 Task: Look for space in Monsey, United States from 26th August, 2023 to 10th September, 2023 for 6 adults, 2 children in price range Rs.10000 to Rs.15000. Place can be entire place or shared room with 6 bedrooms having 6 beds and 6 bathrooms. Property type can be house, flat, guest house. Amenities needed are: wifi, TV, free parkinig on premises, gym, breakfast. Booking option can be shelf check-in. Required host language is English.
Action: Mouse moved to (584, 79)
Screenshot: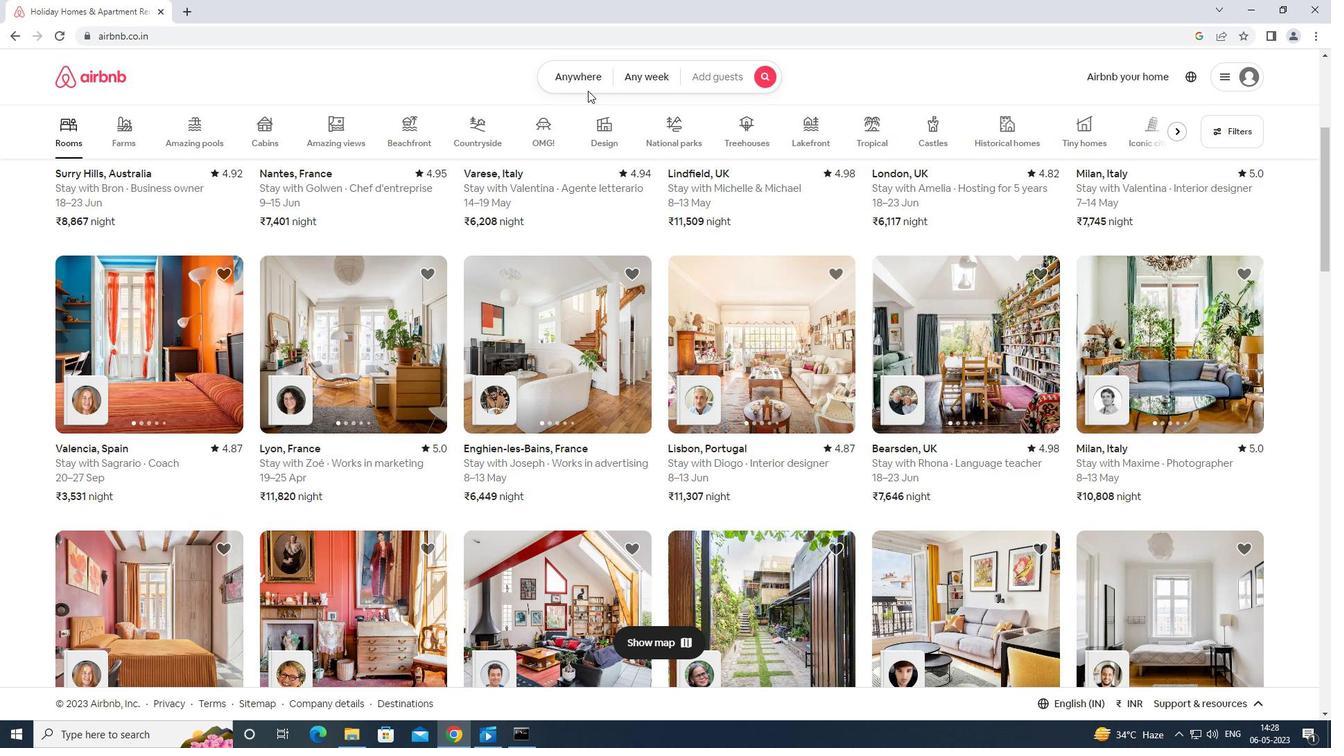 
Action: Mouse pressed left at (584, 79)
Screenshot: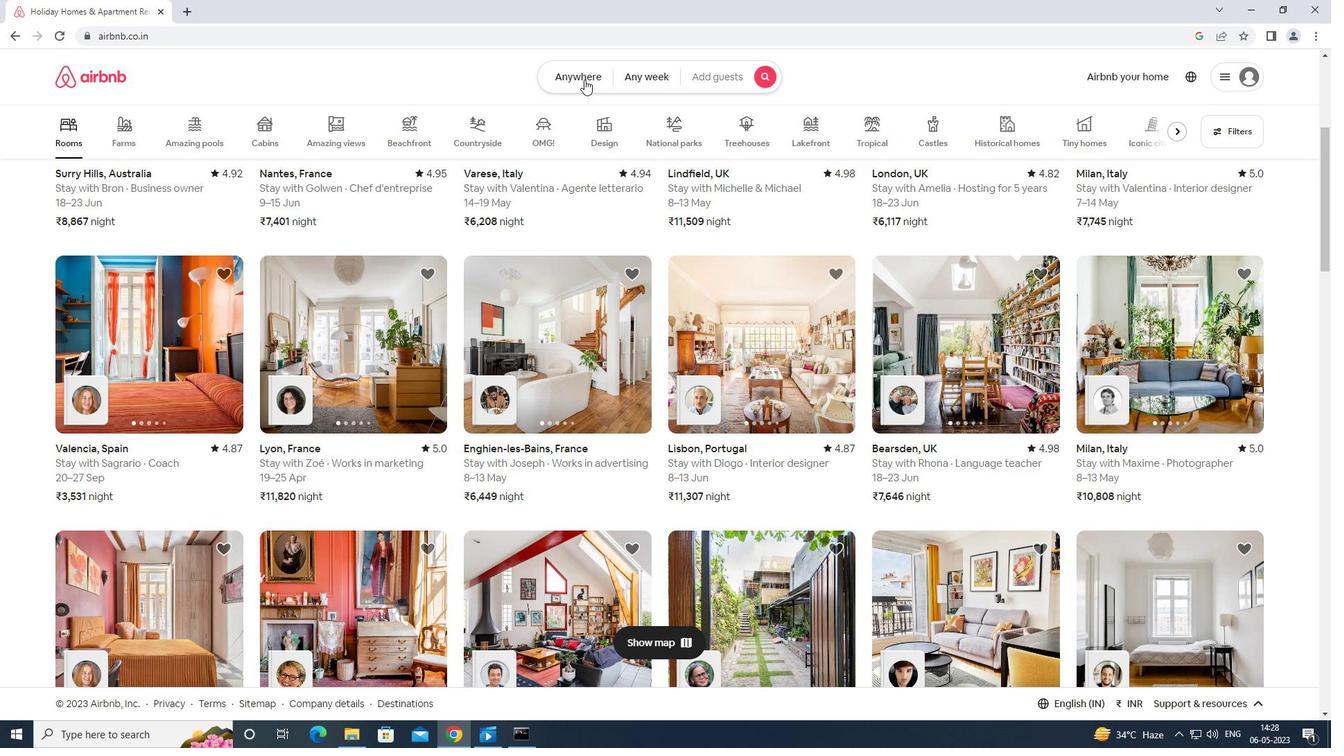 
Action: Key pressed <Key.caps_lock>monseyy
Screenshot: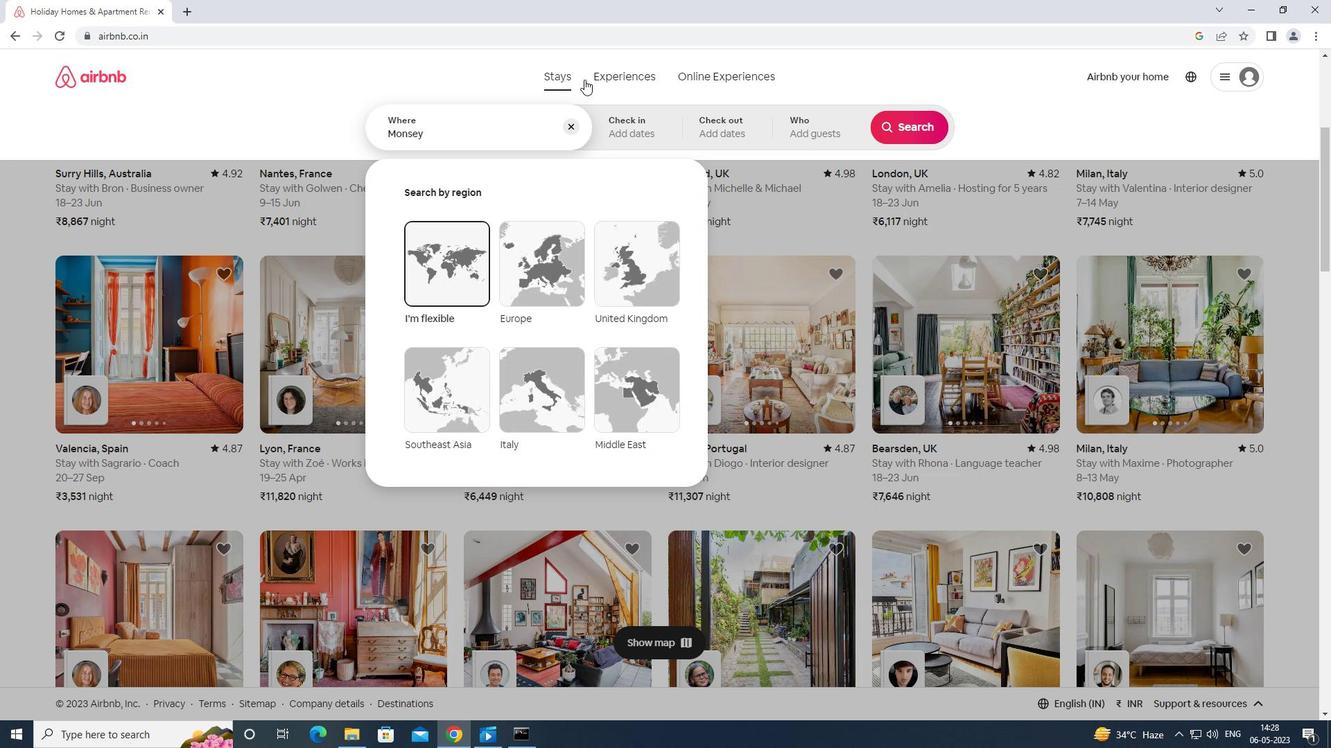
Action: Mouse moved to (497, 120)
Screenshot: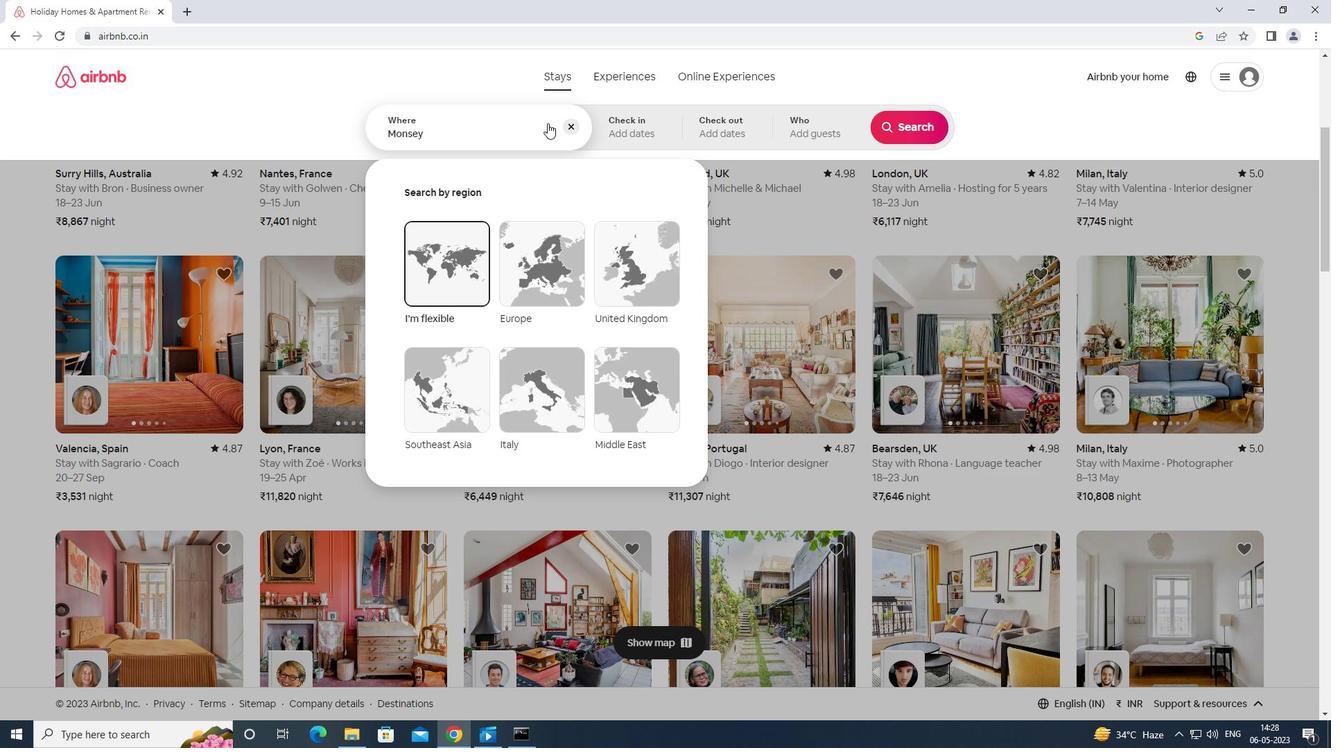 
Action: Mouse pressed left at (497, 120)
Screenshot: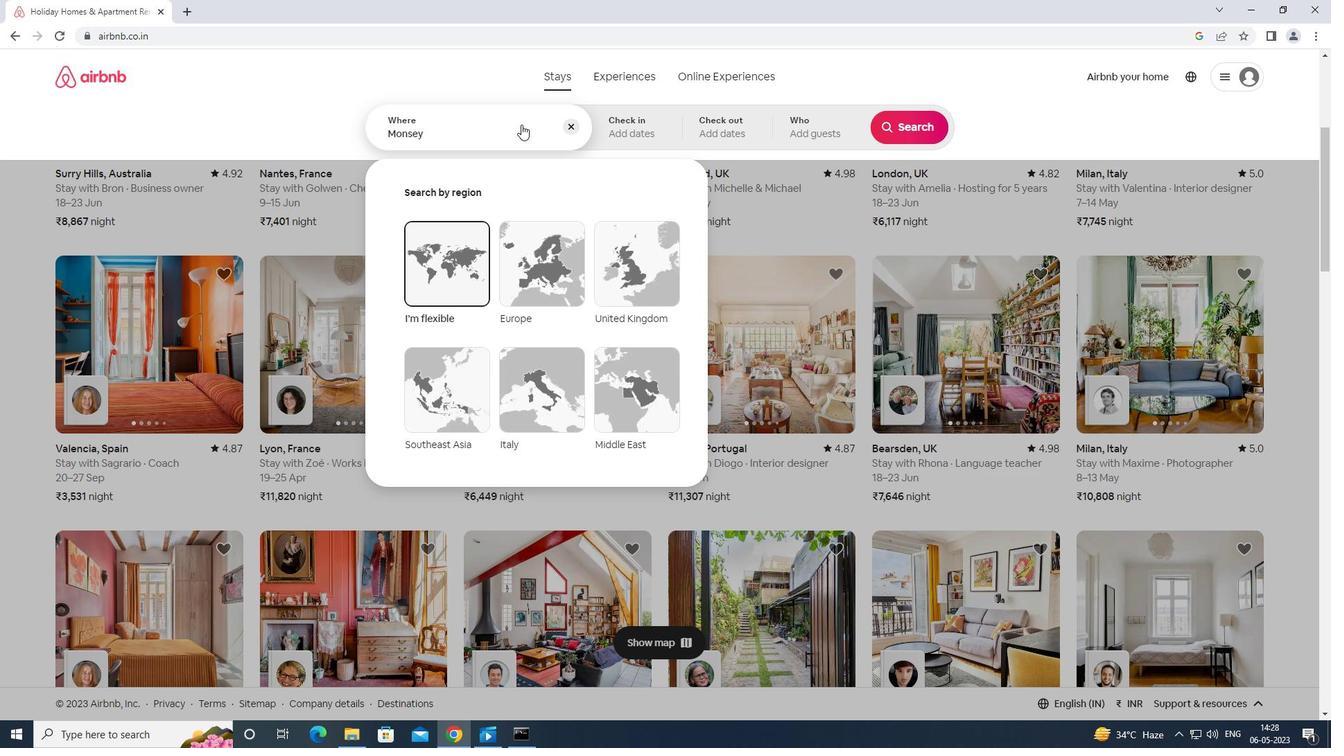 
Action: Key pressed <Key.space>united<Key.space>states<Key.enter>
Screenshot: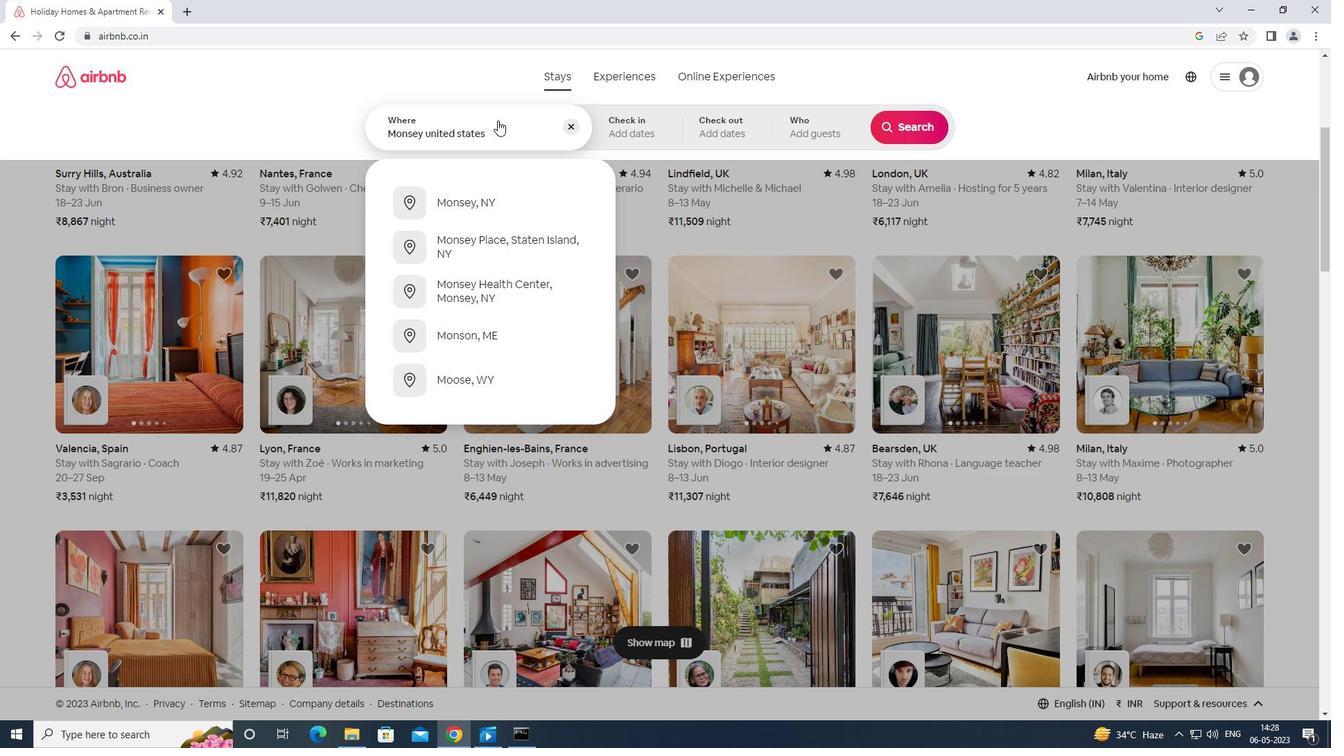 
Action: Mouse moved to (896, 229)
Screenshot: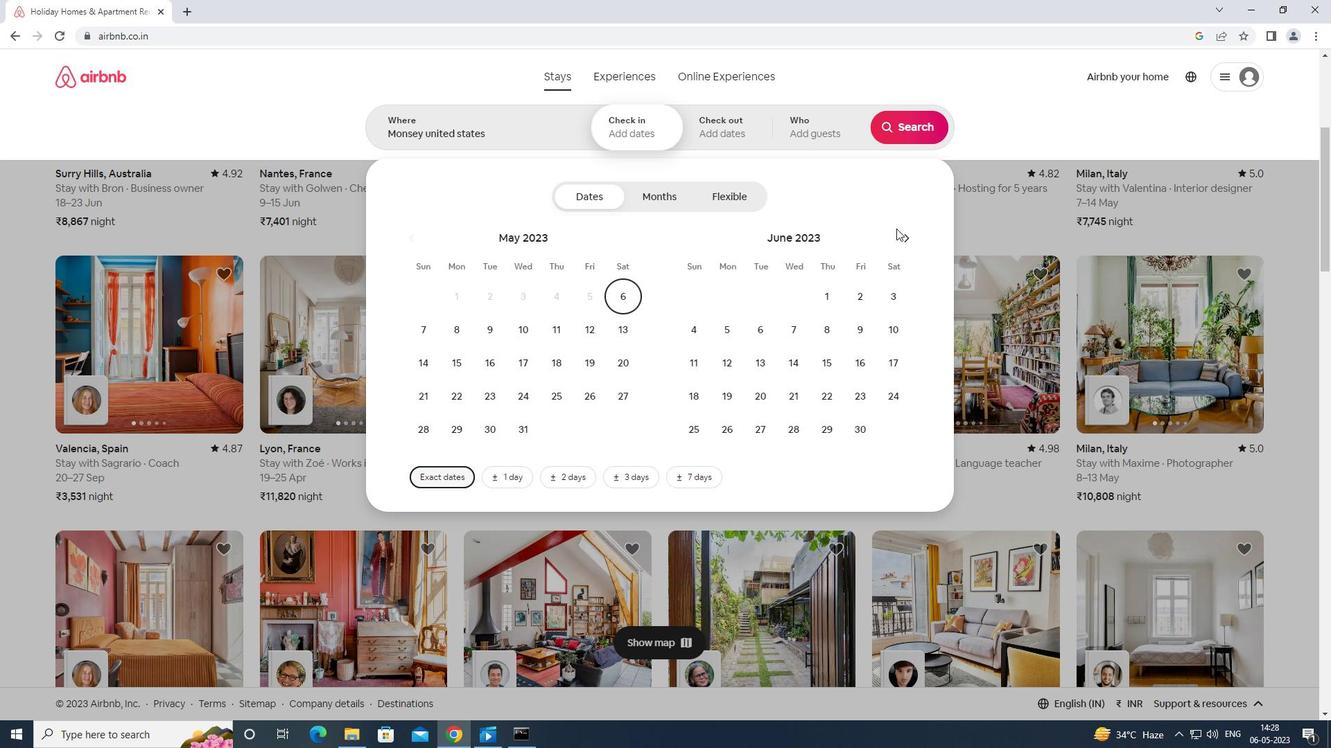 
Action: Mouse pressed left at (896, 229)
Screenshot: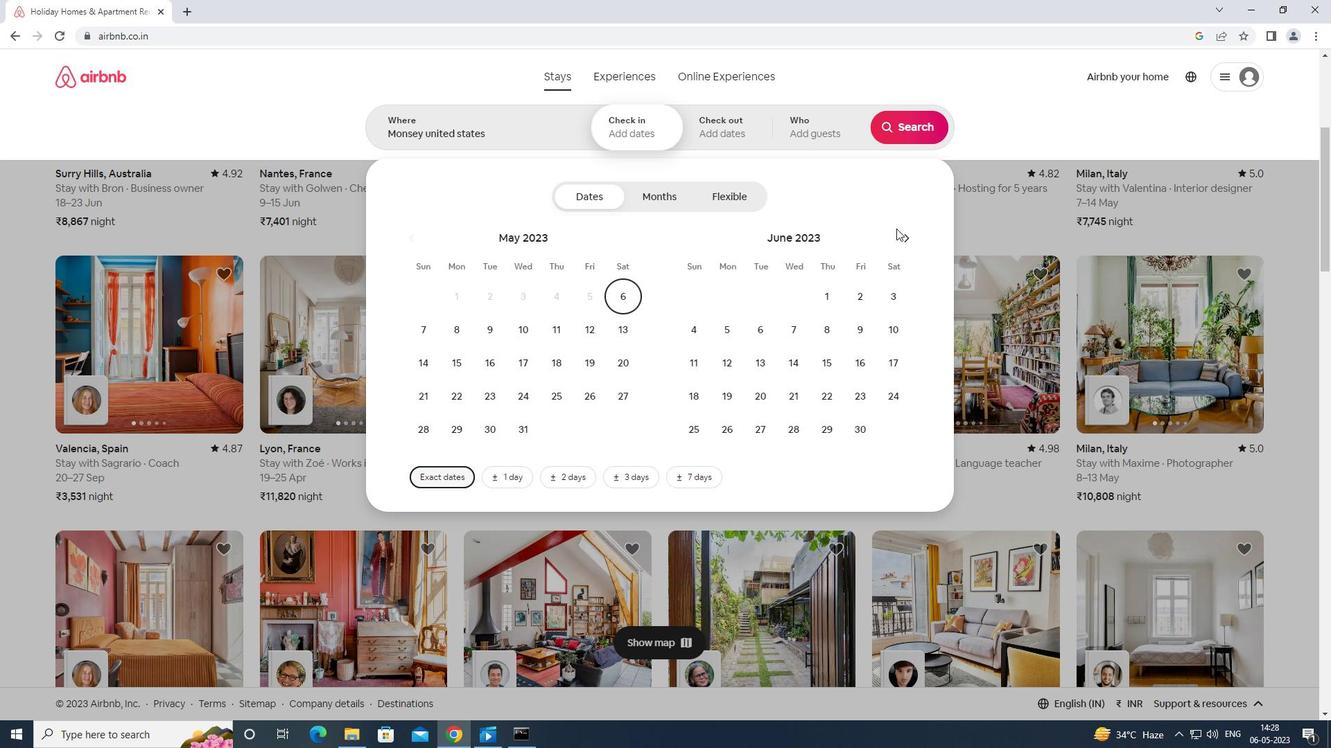 
Action: Mouse moved to (900, 229)
Screenshot: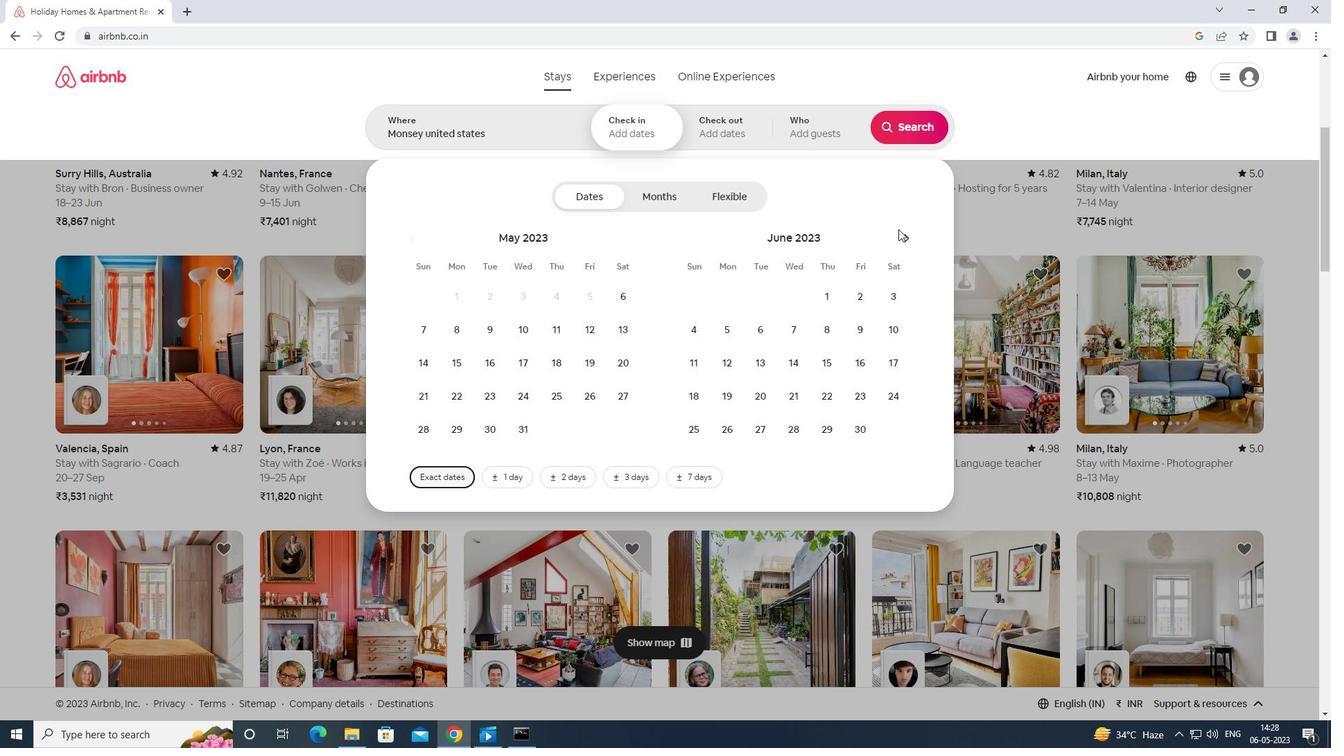 
Action: Mouse pressed left at (900, 229)
Screenshot: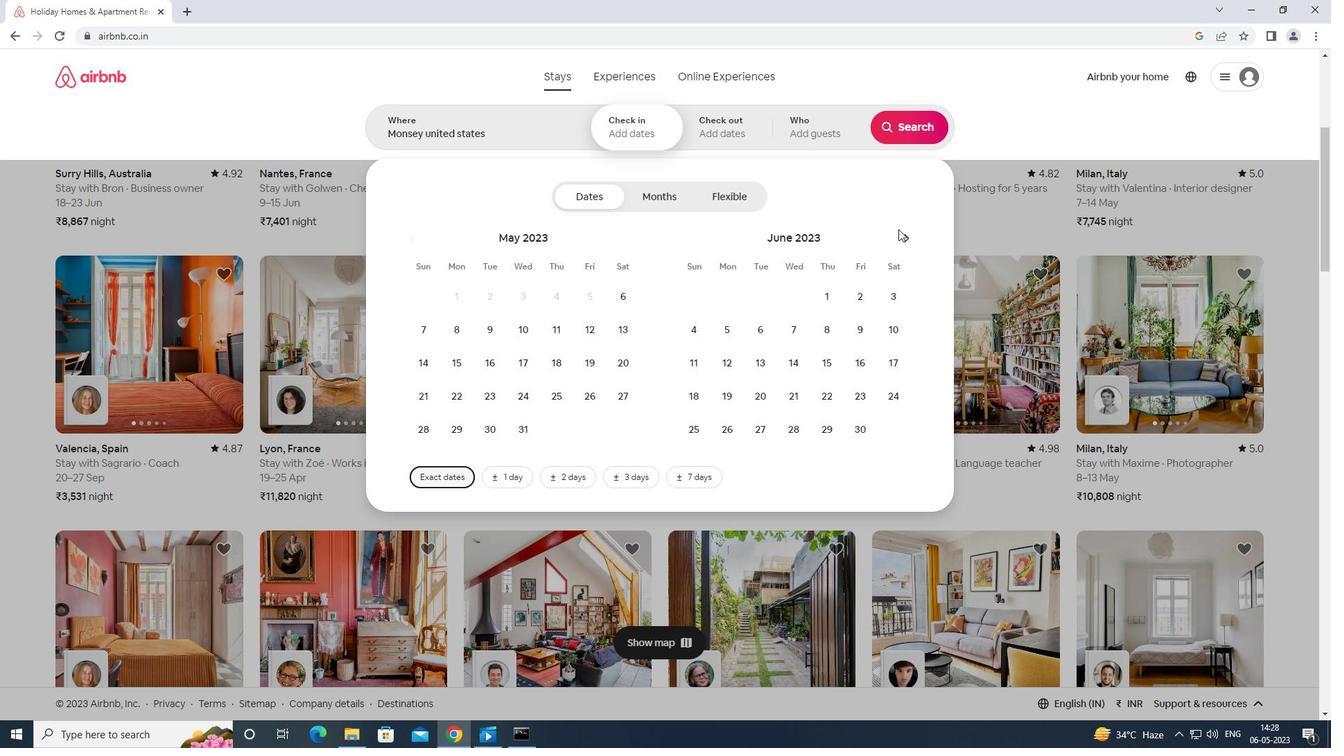 
Action: Mouse moved to (900, 236)
Screenshot: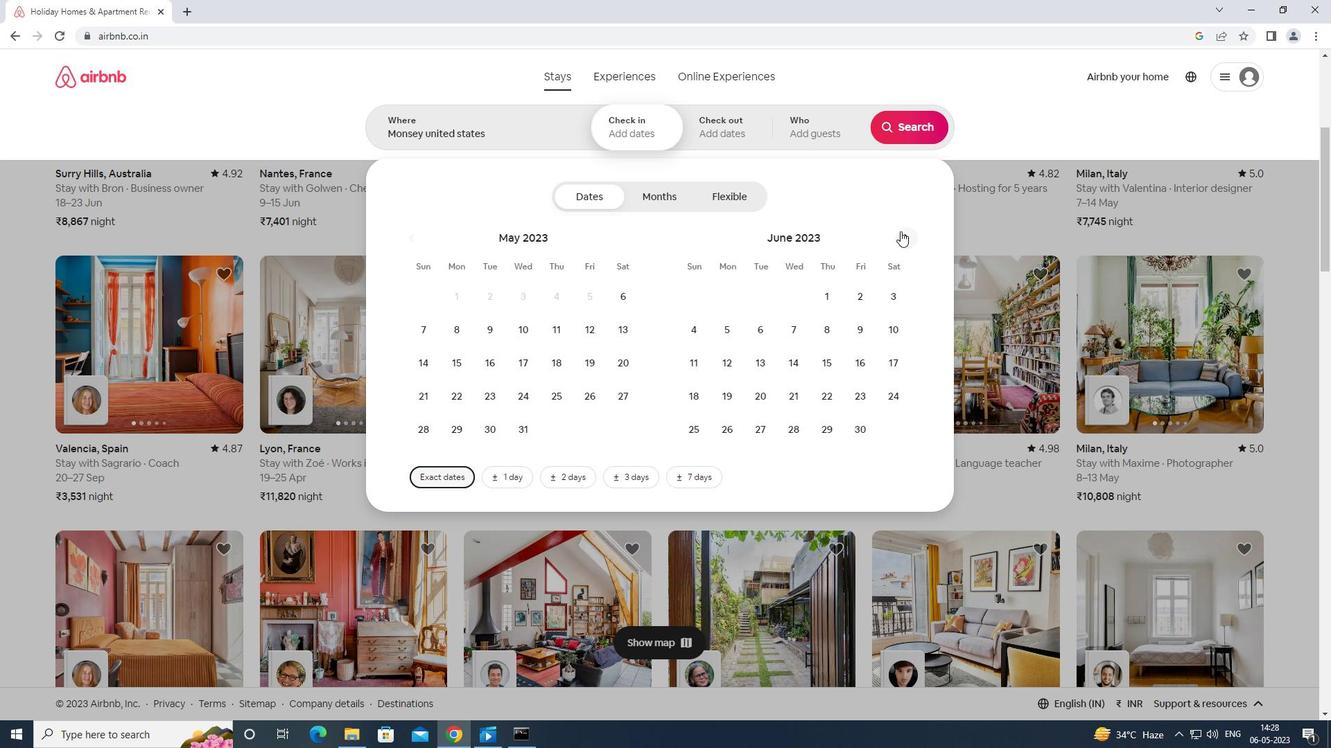 
Action: Mouse pressed left at (900, 236)
Screenshot: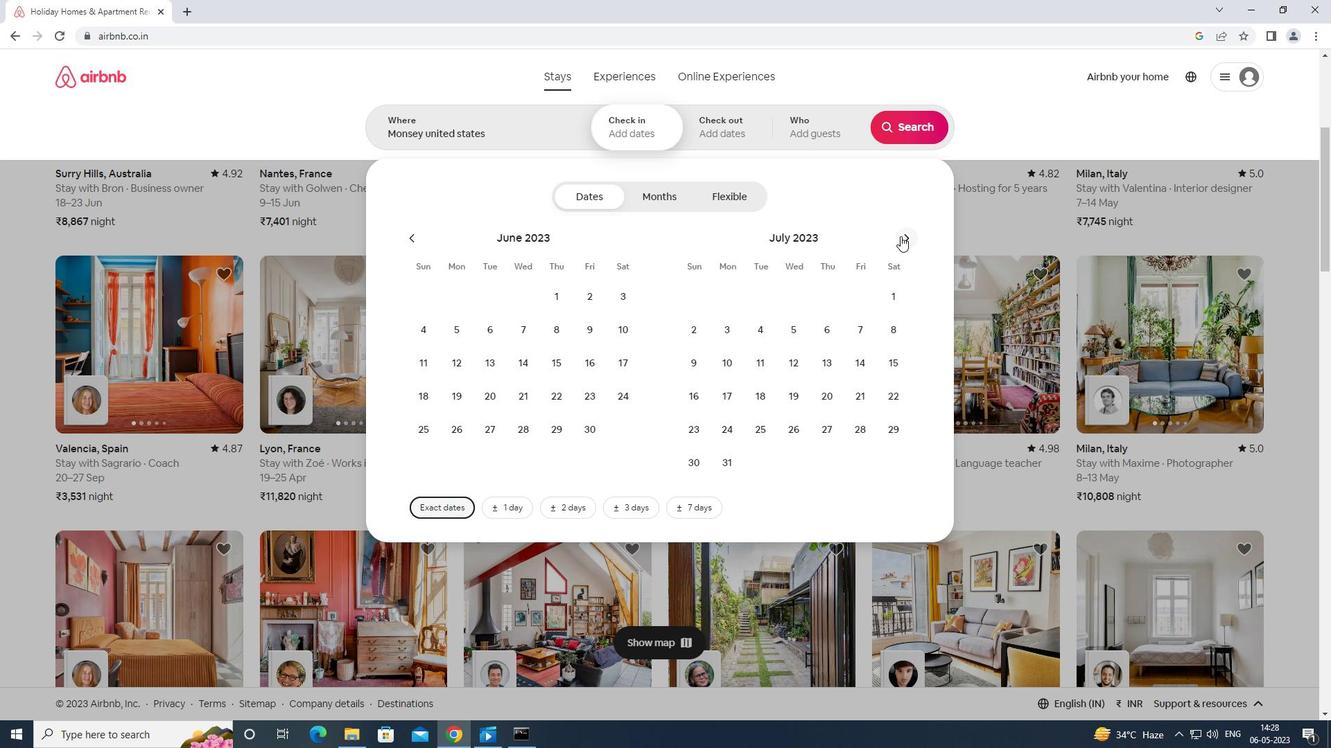 
Action: Mouse moved to (891, 391)
Screenshot: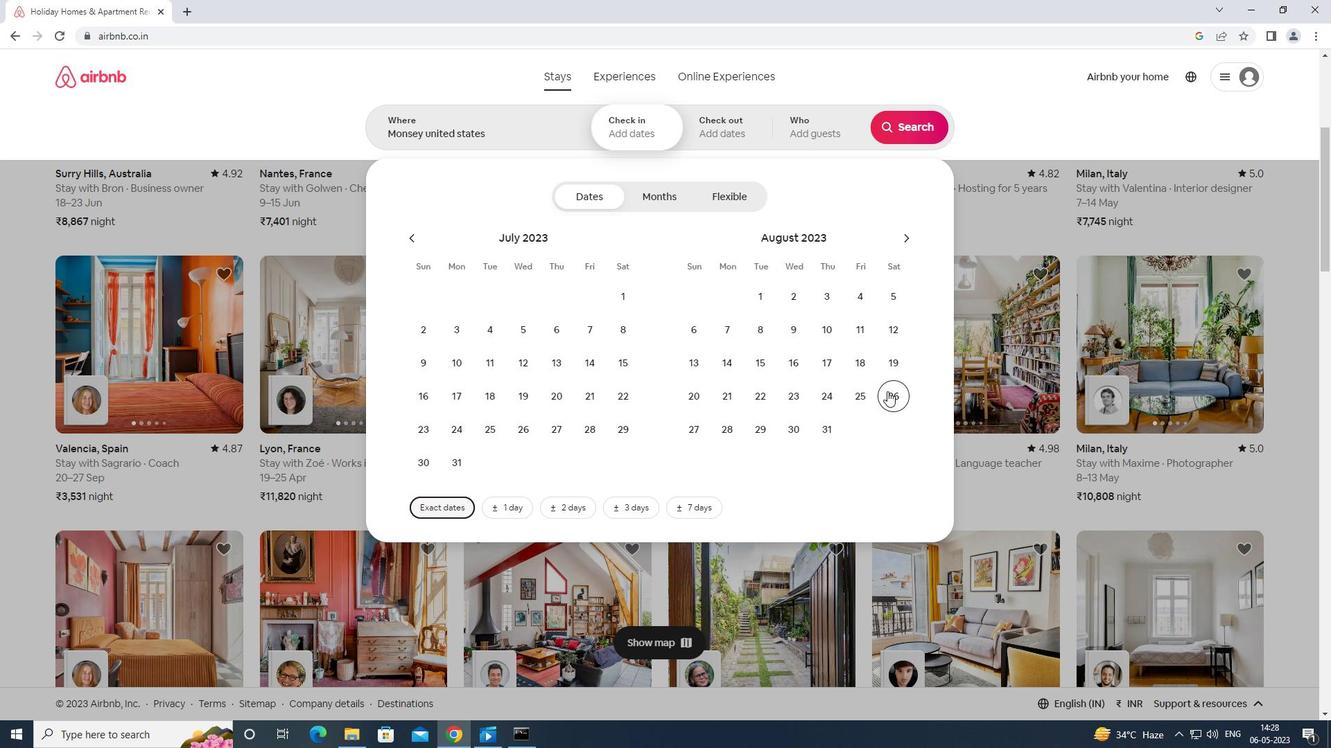 
Action: Mouse pressed left at (891, 391)
Screenshot: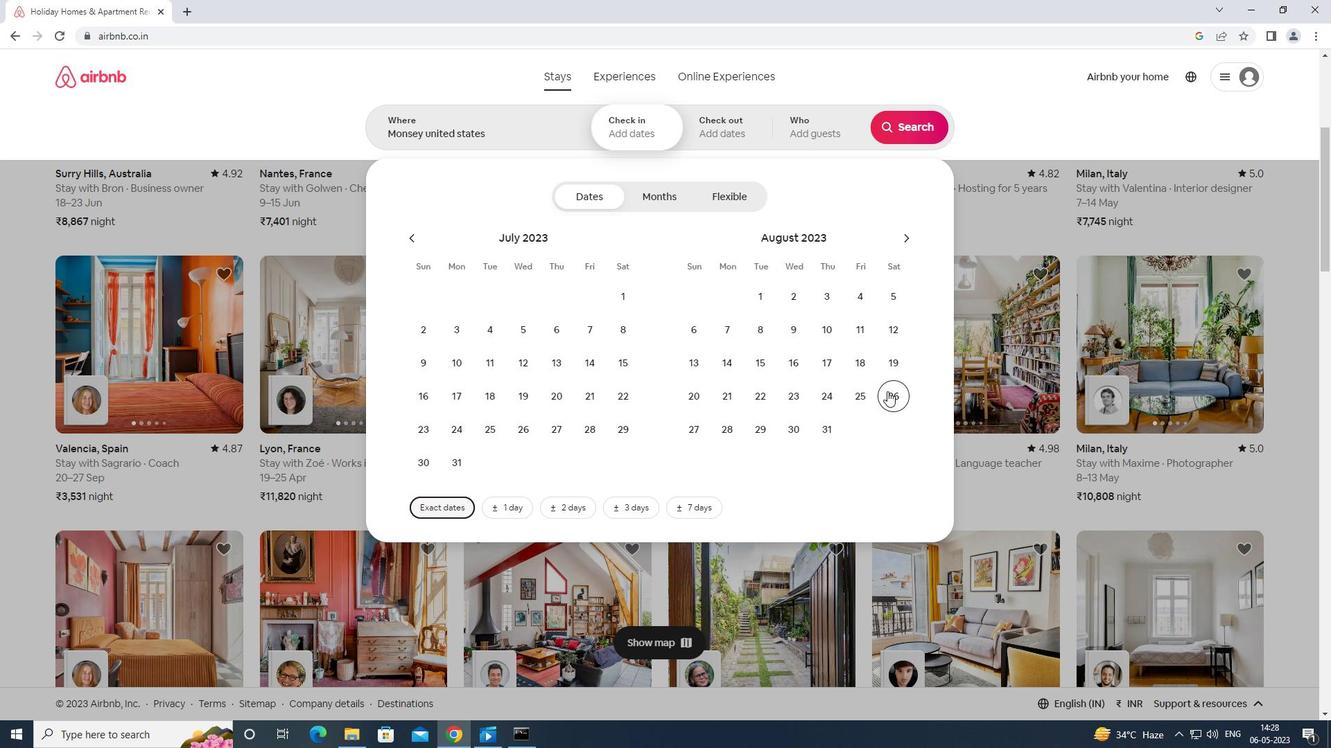 
Action: Mouse moved to (906, 233)
Screenshot: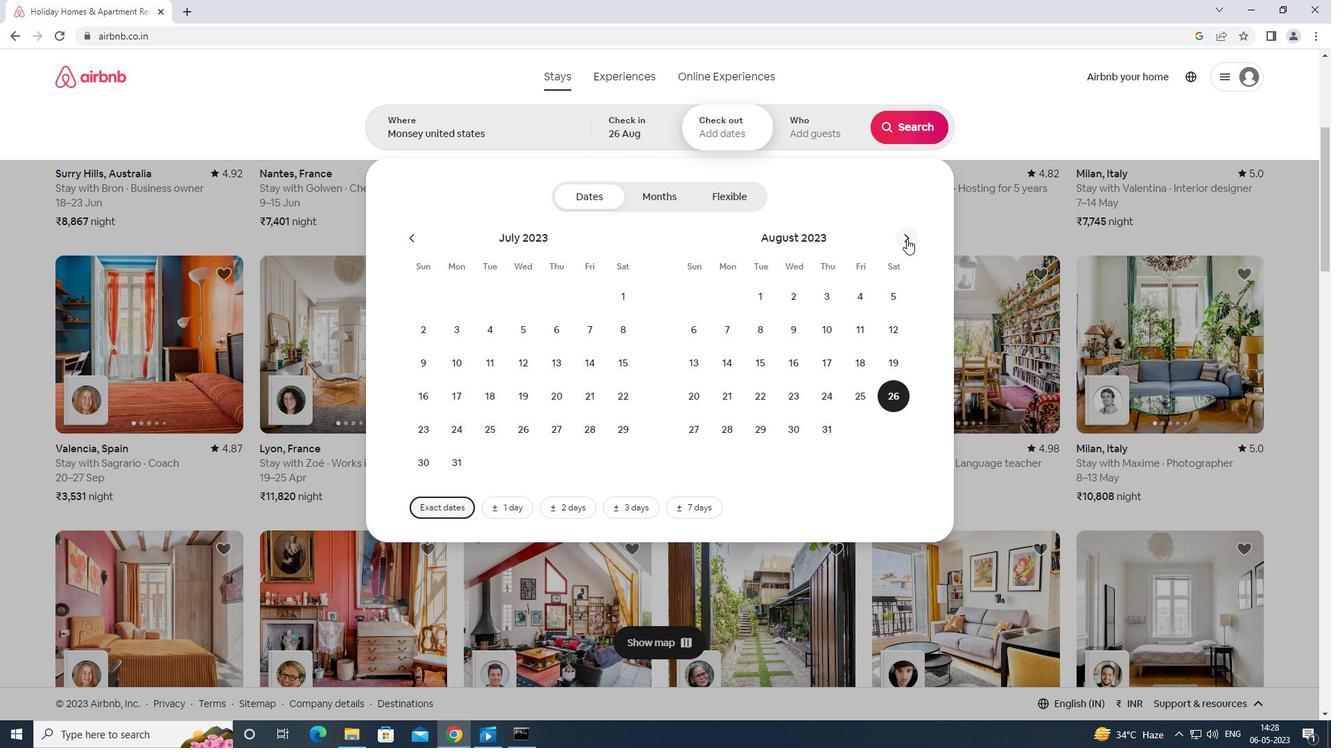 
Action: Mouse pressed left at (906, 233)
Screenshot: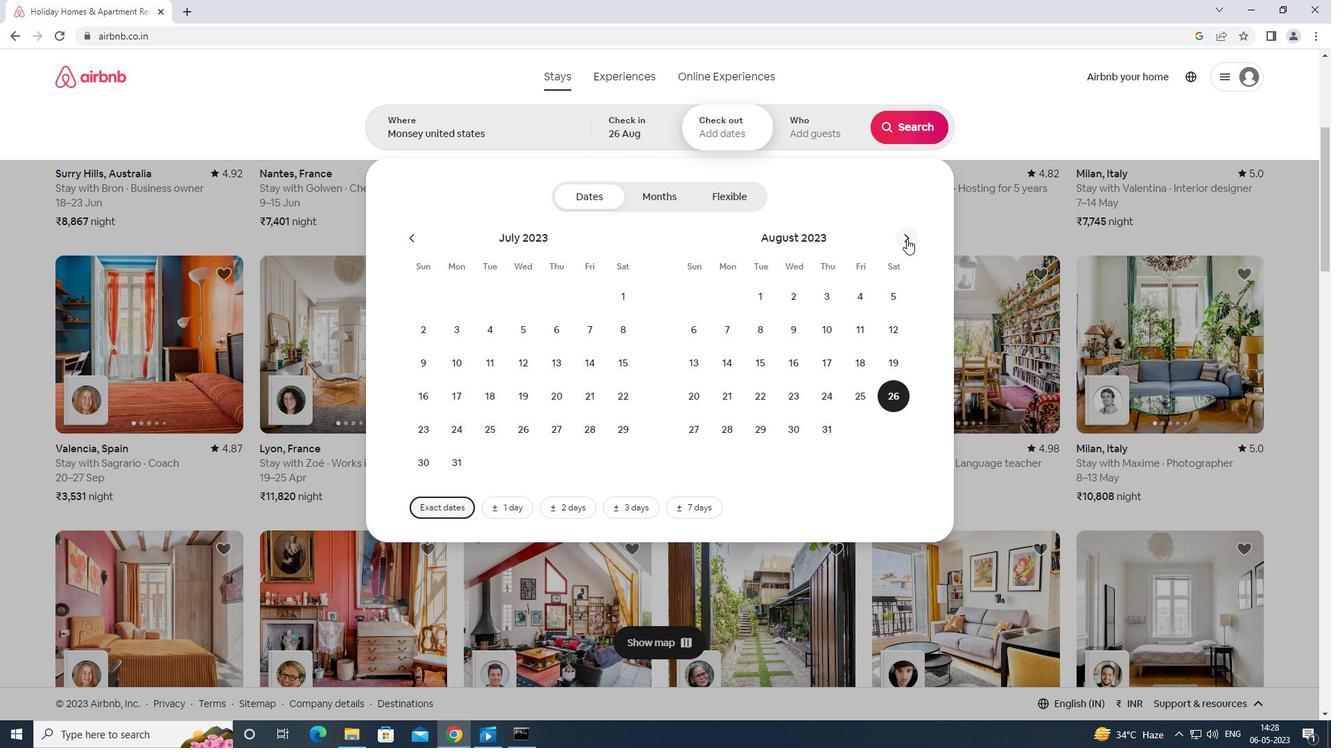 
Action: Mouse moved to (701, 365)
Screenshot: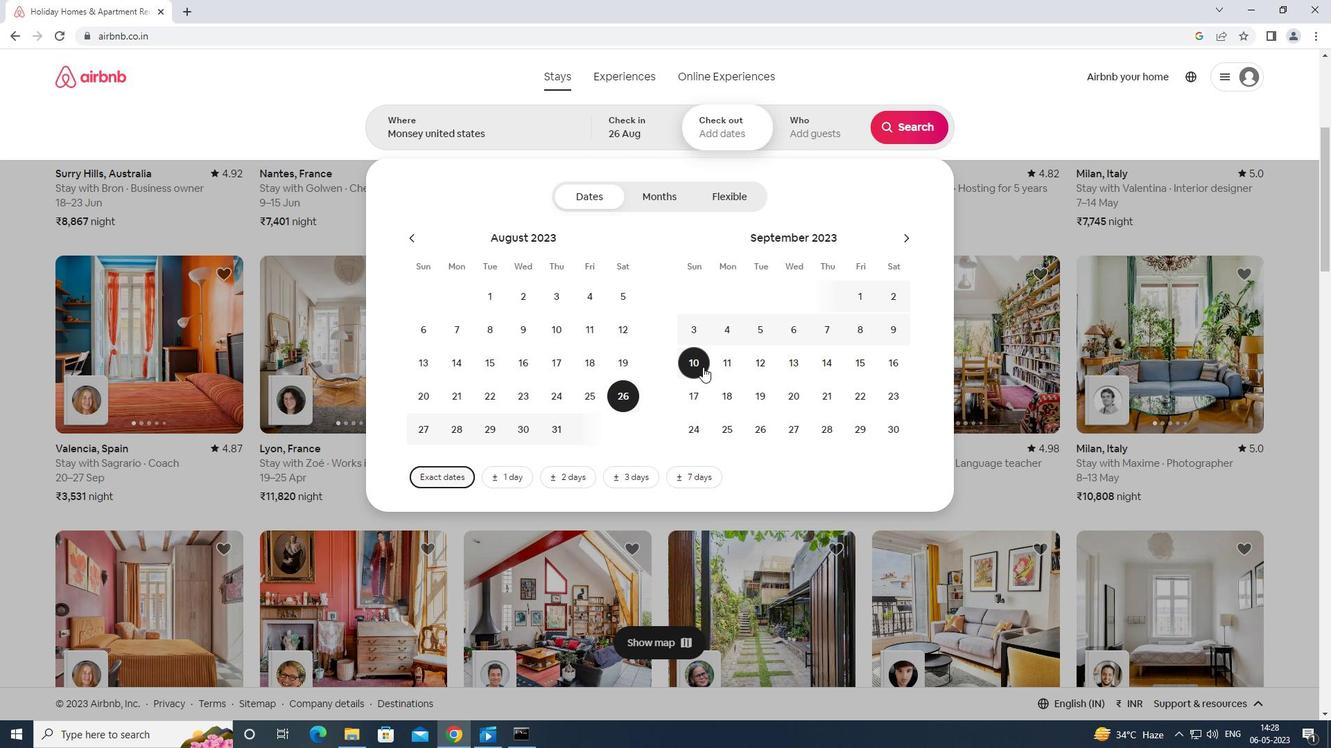 
Action: Mouse pressed left at (701, 365)
Screenshot: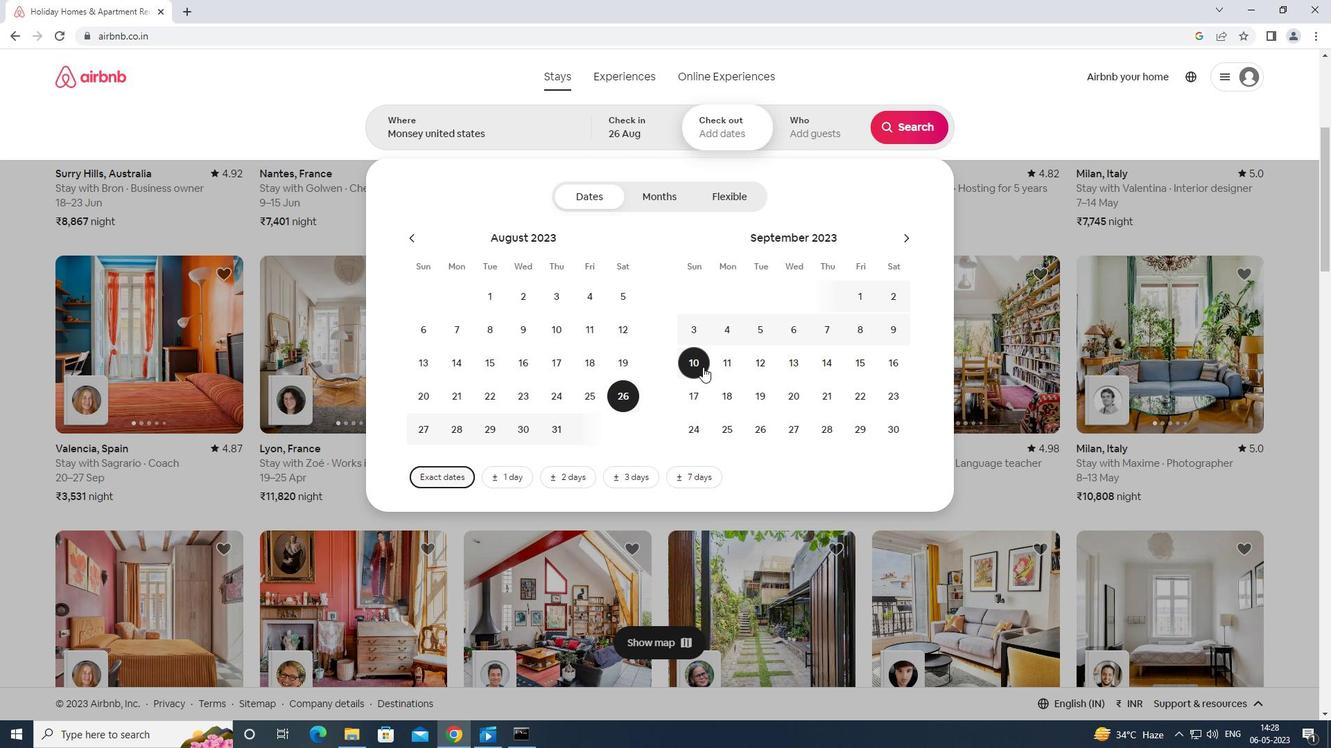 
Action: Mouse moved to (823, 127)
Screenshot: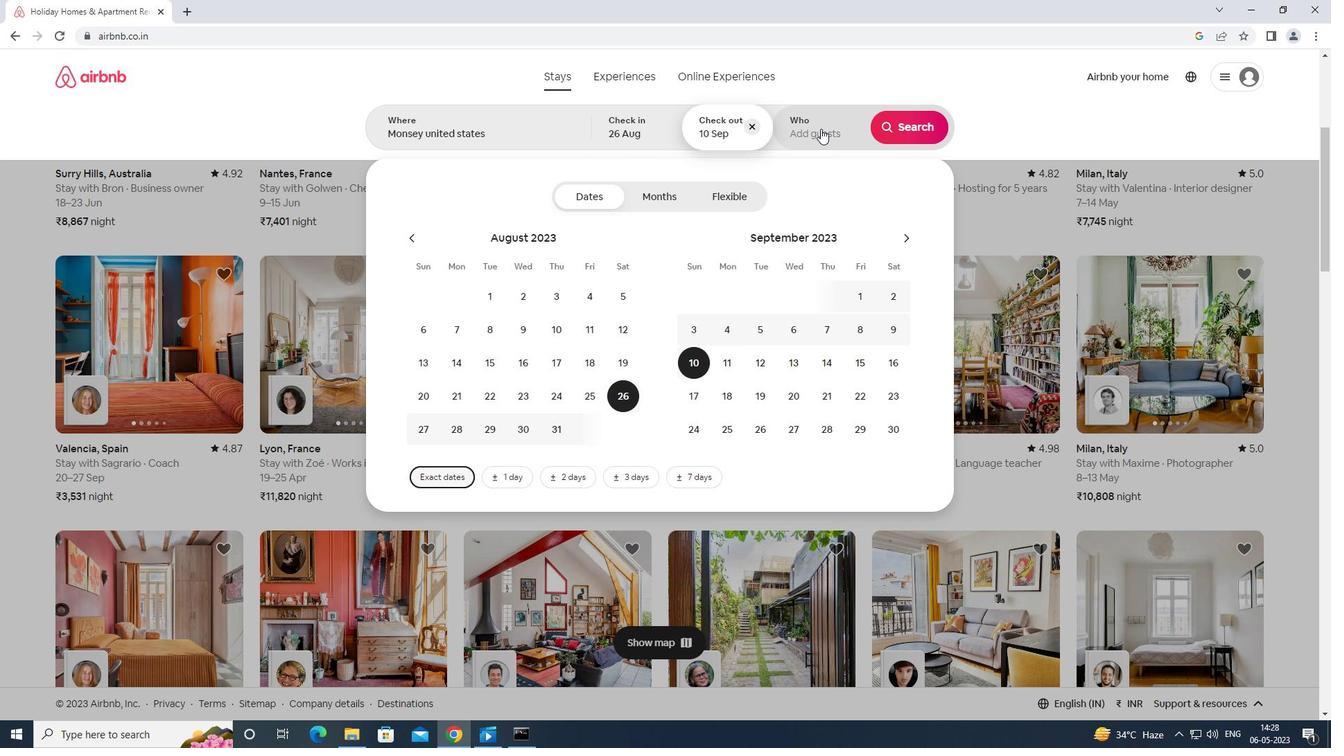
Action: Mouse pressed left at (823, 127)
Screenshot: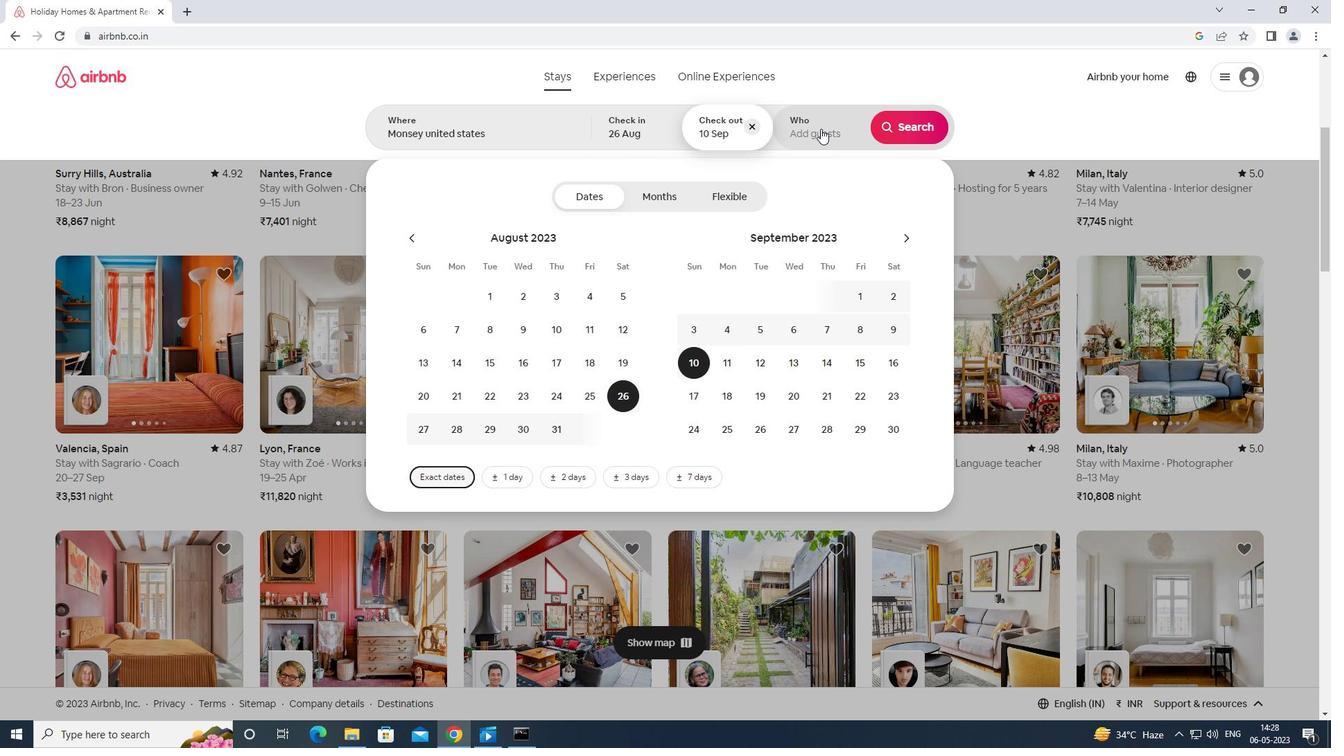 
Action: Mouse moved to (916, 195)
Screenshot: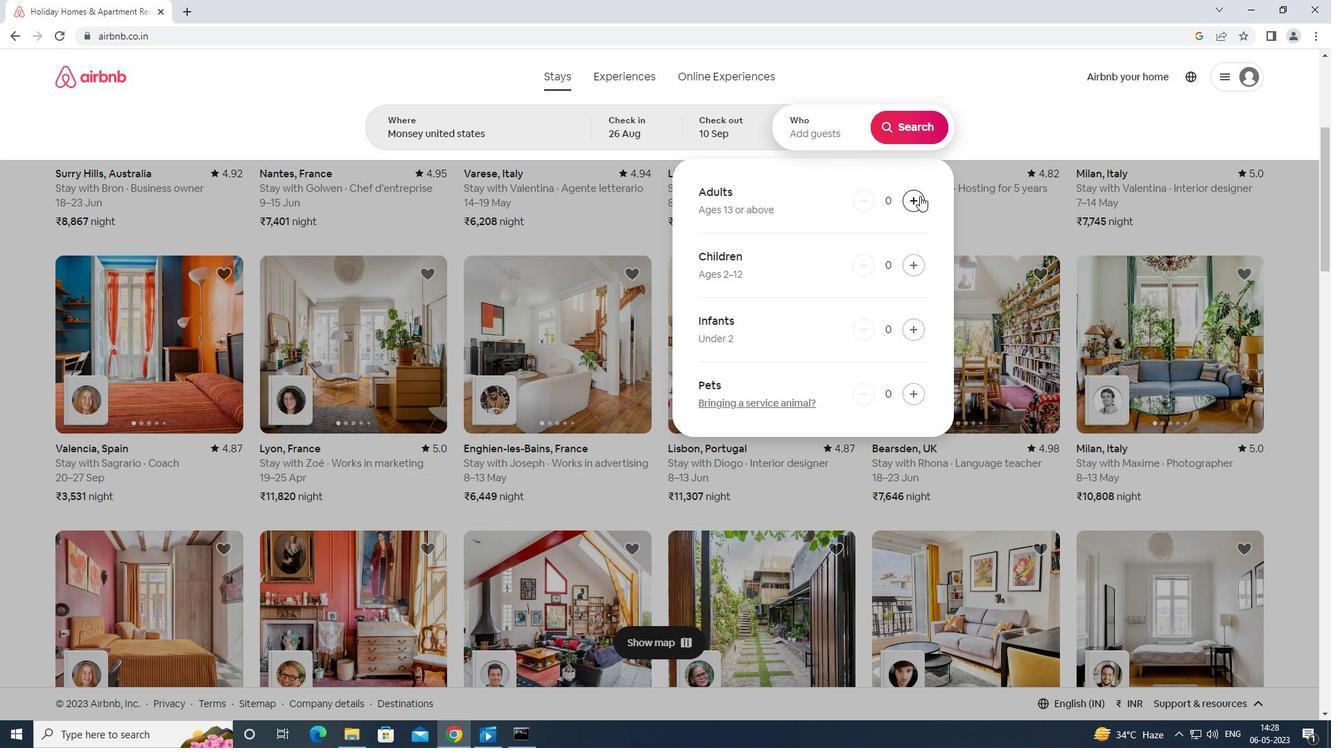 
Action: Mouse pressed left at (916, 195)
Screenshot: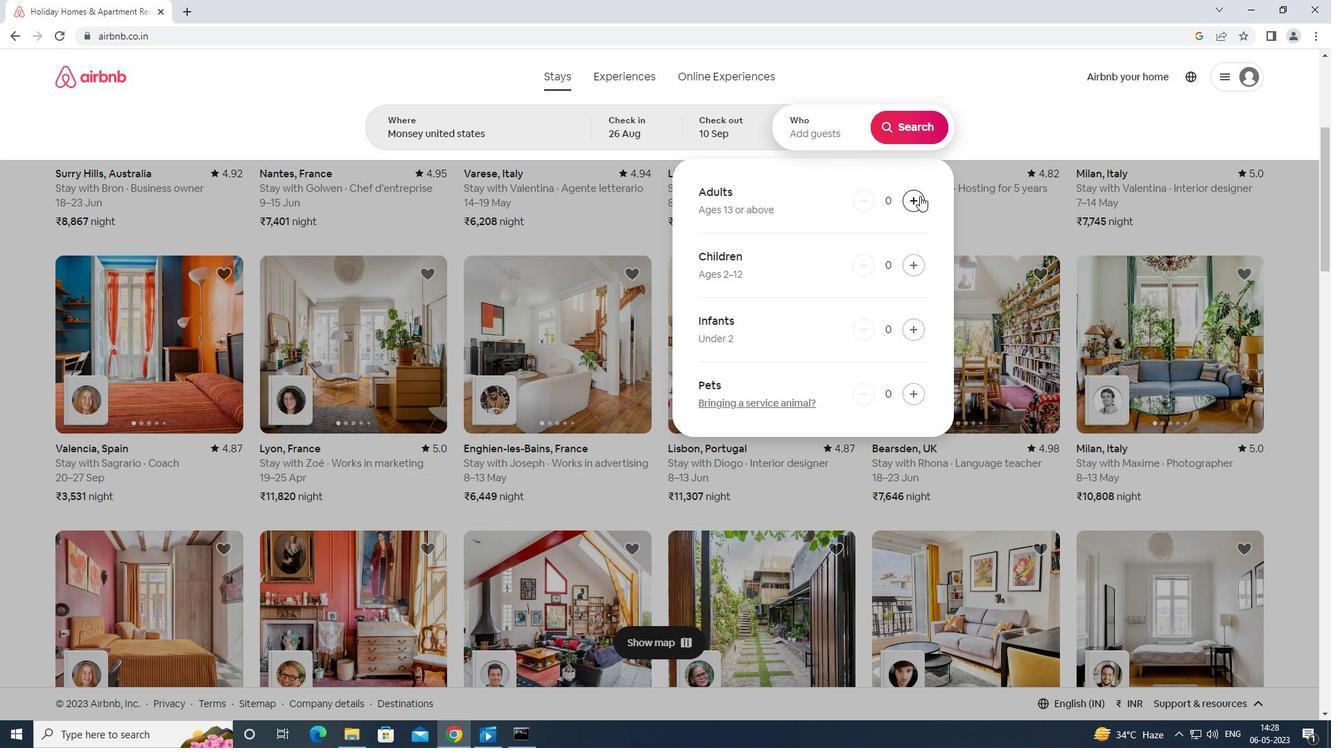 
Action: Mouse moved to (916, 195)
Screenshot: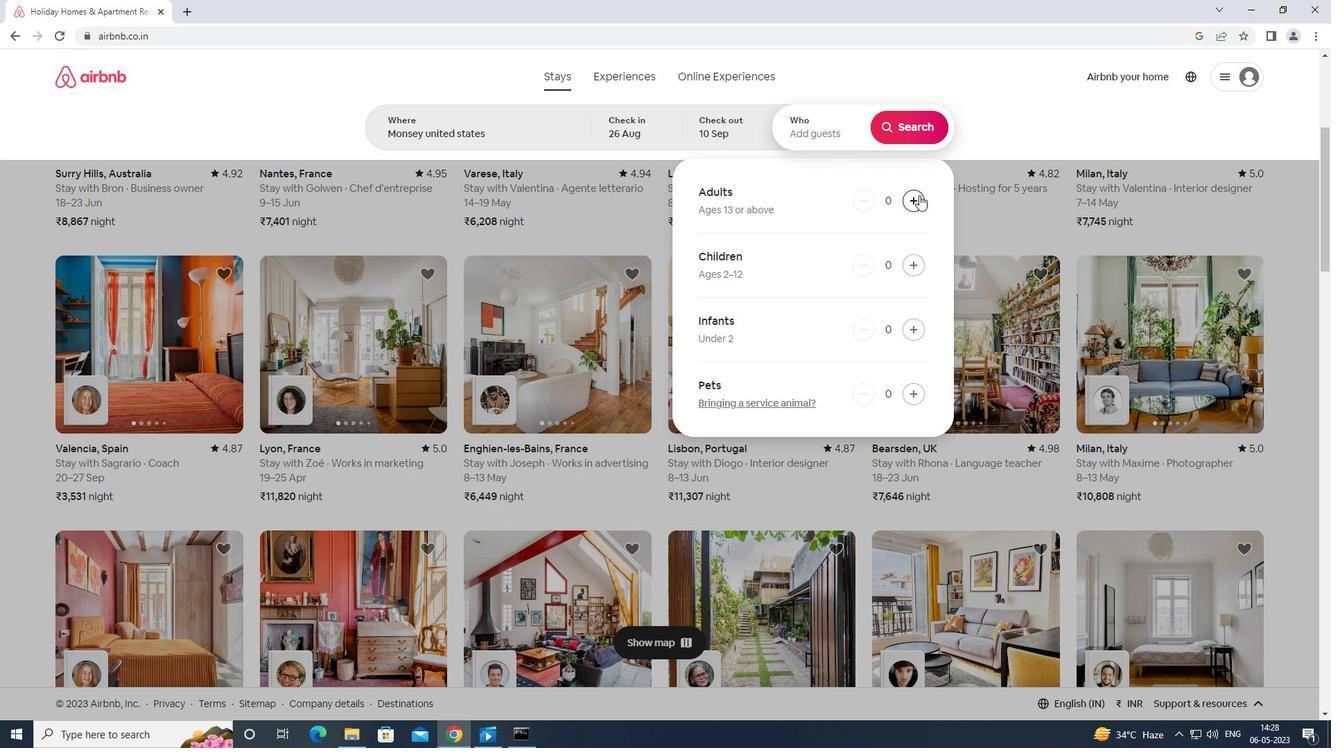 
Action: Mouse pressed left at (916, 195)
Screenshot: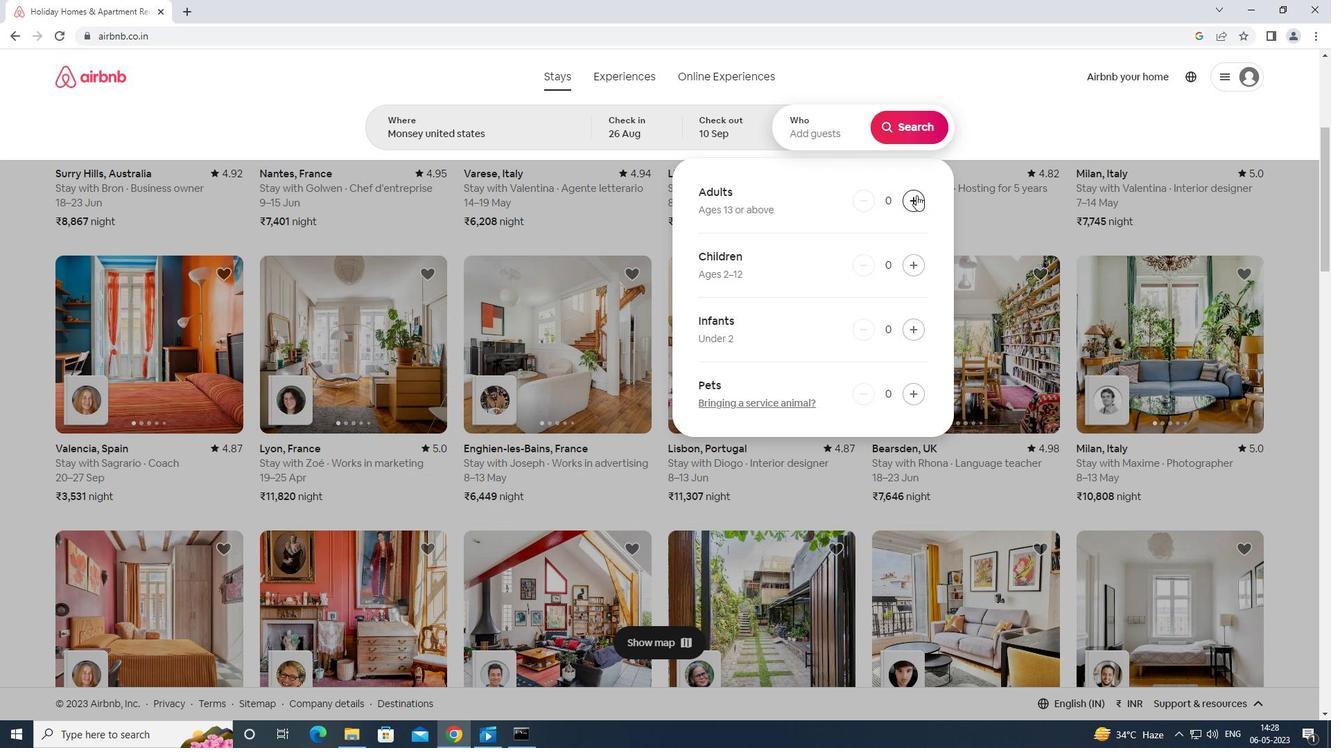 
Action: Mouse pressed left at (916, 195)
Screenshot: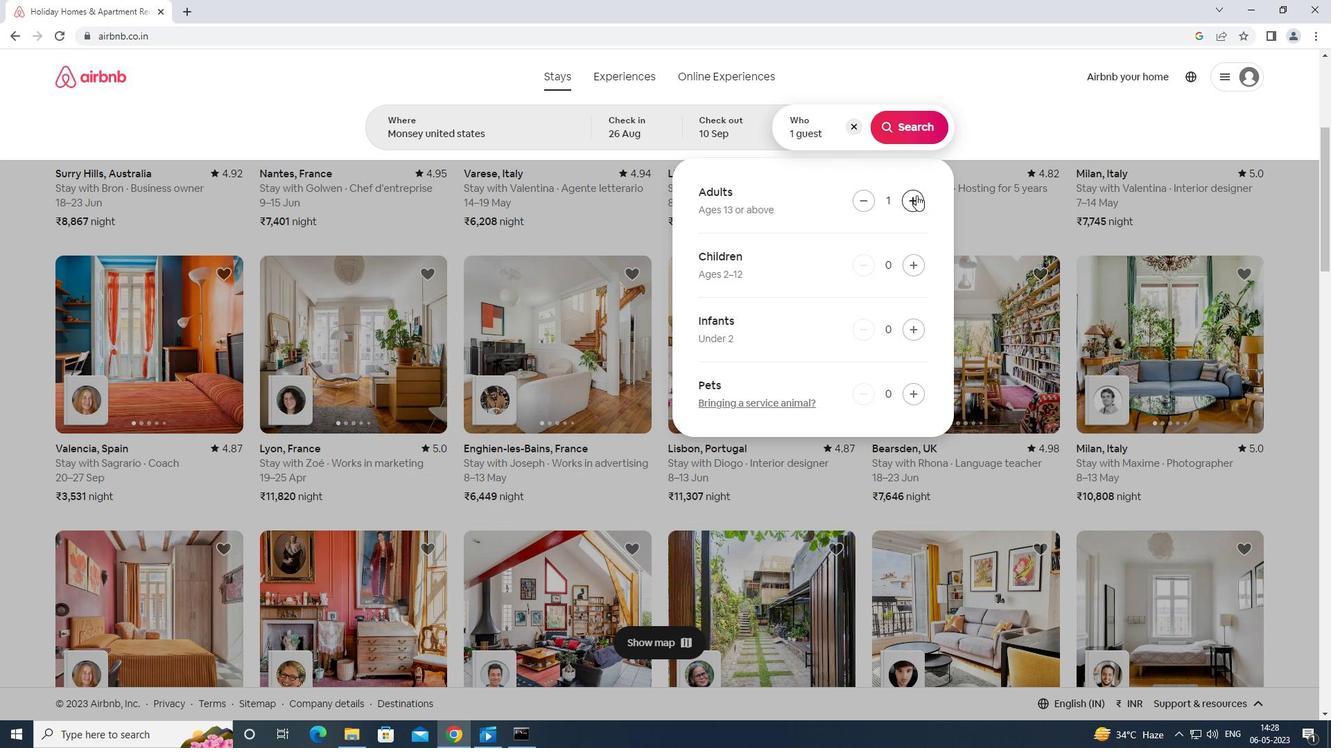 
Action: Mouse pressed left at (916, 195)
Screenshot: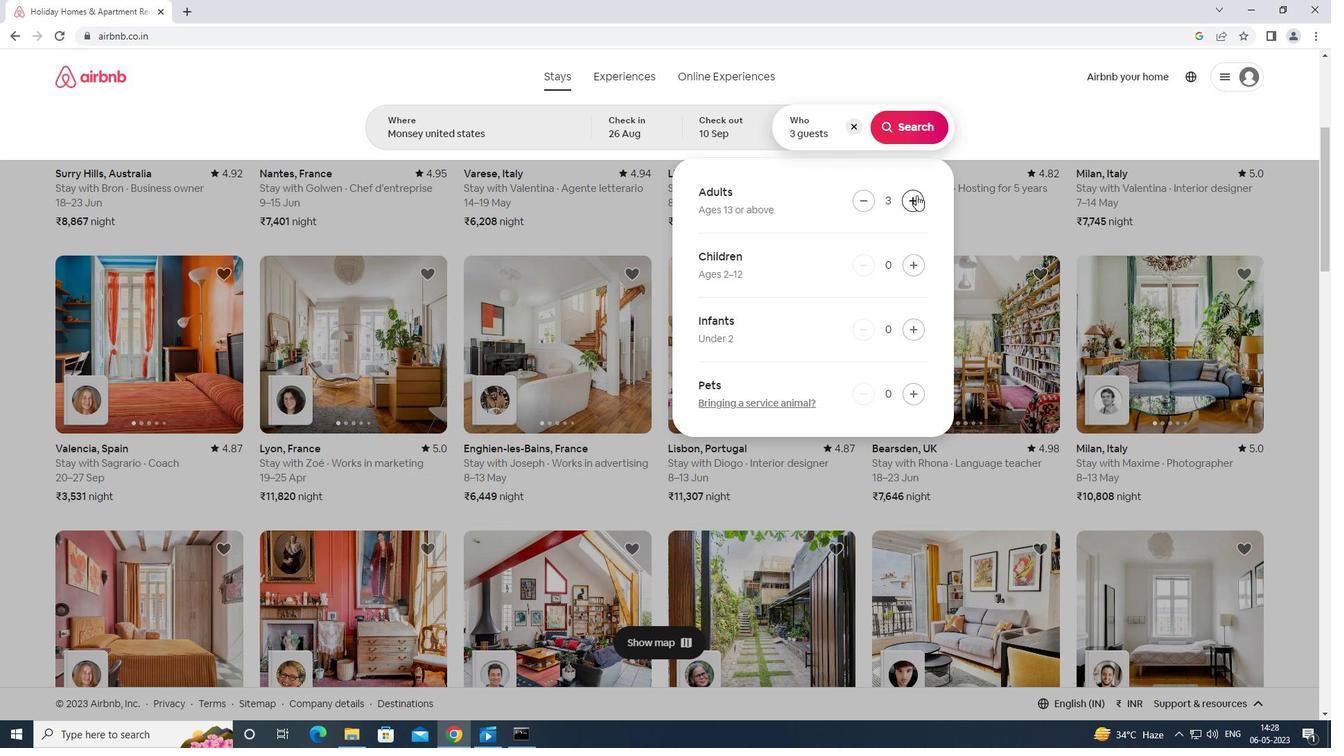 
Action: Mouse pressed left at (916, 195)
Screenshot: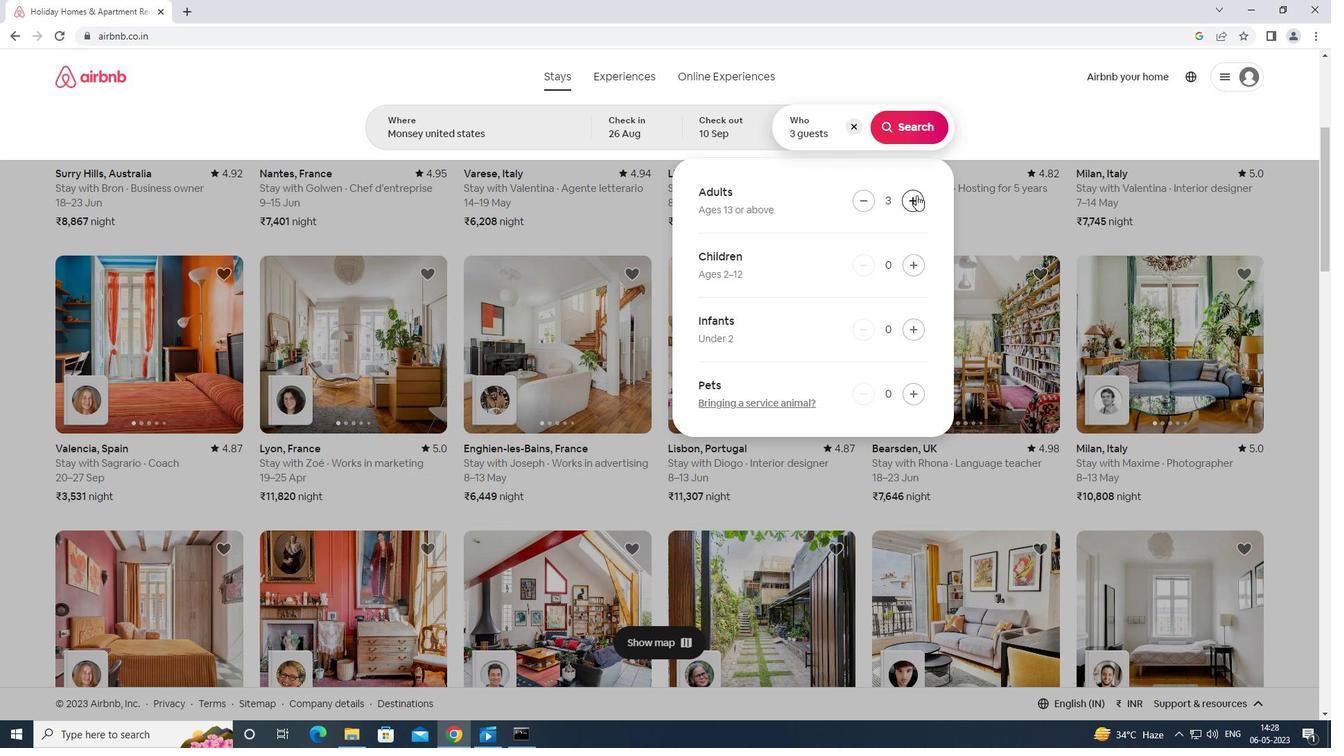 
Action: Mouse pressed left at (916, 195)
Screenshot: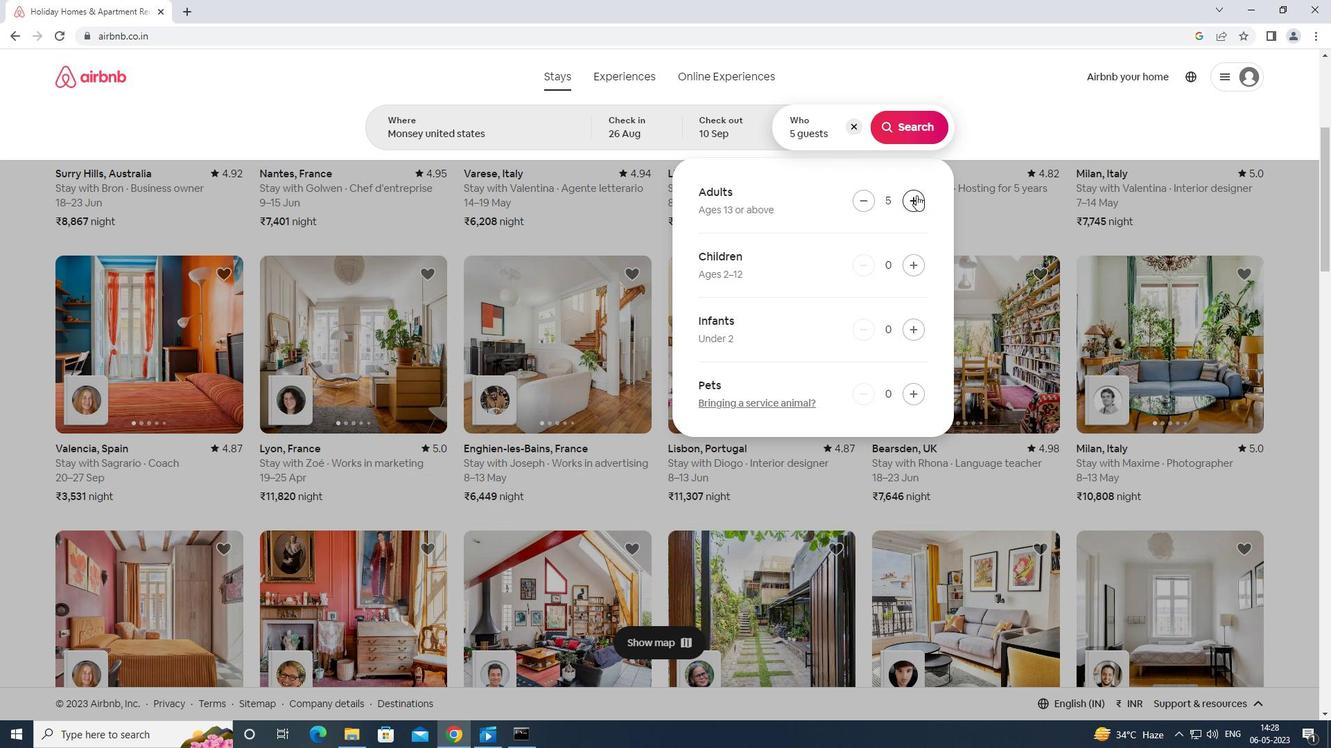 
Action: Mouse moved to (912, 266)
Screenshot: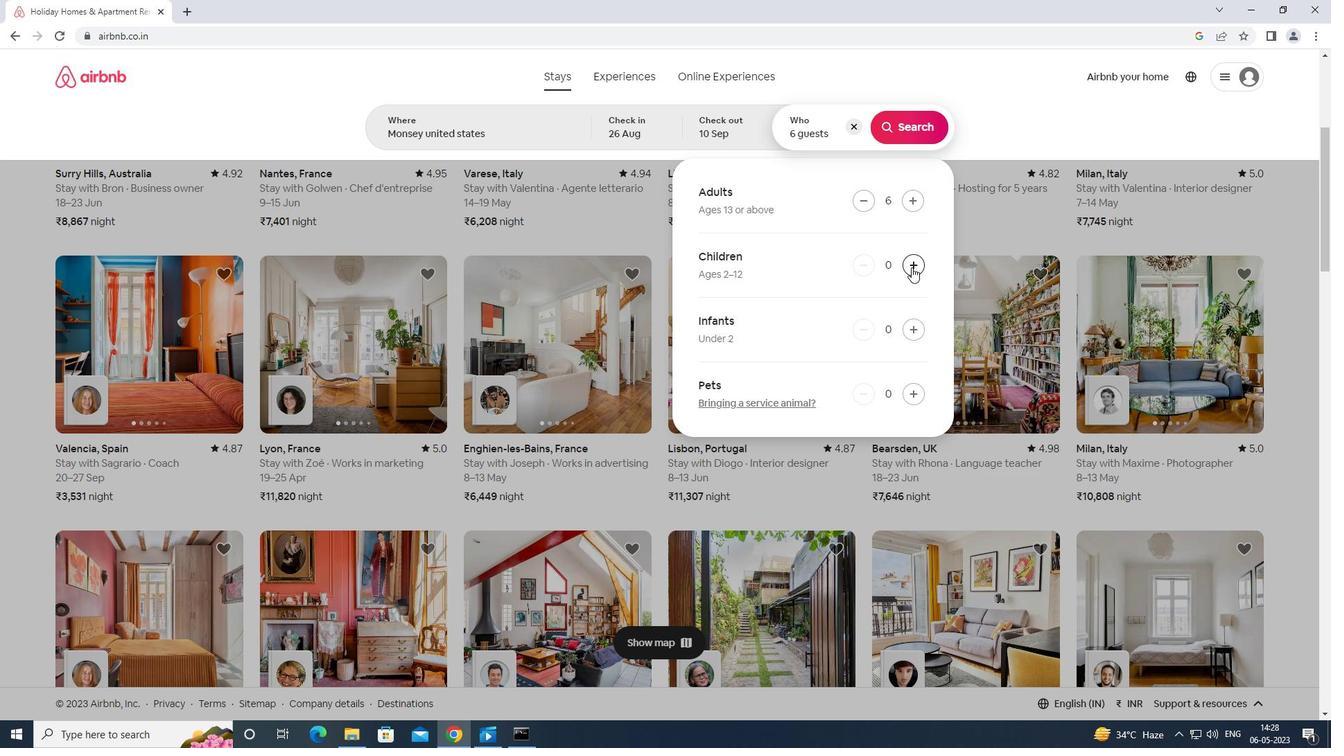 
Action: Mouse pressed left at (912, 266)
Screenshot: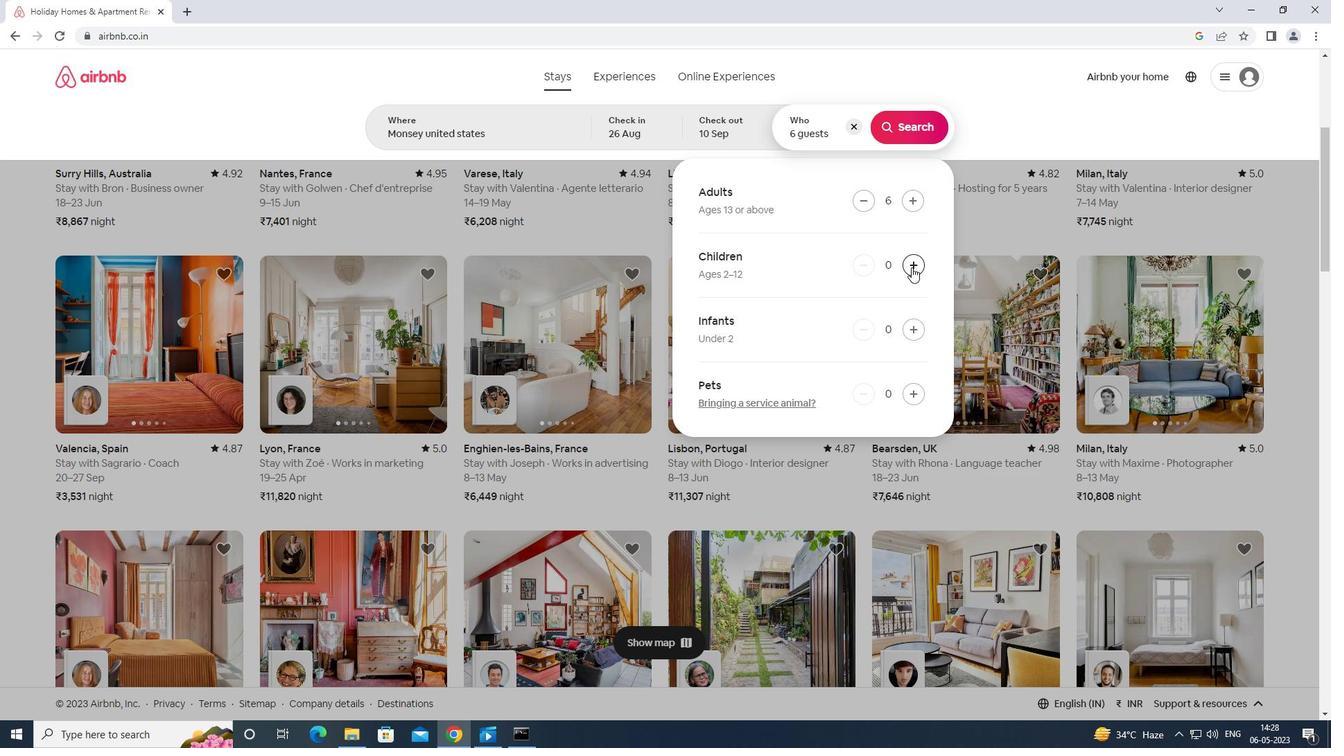 
Action: Mouse pressed left at (912, 266)
Screenshot: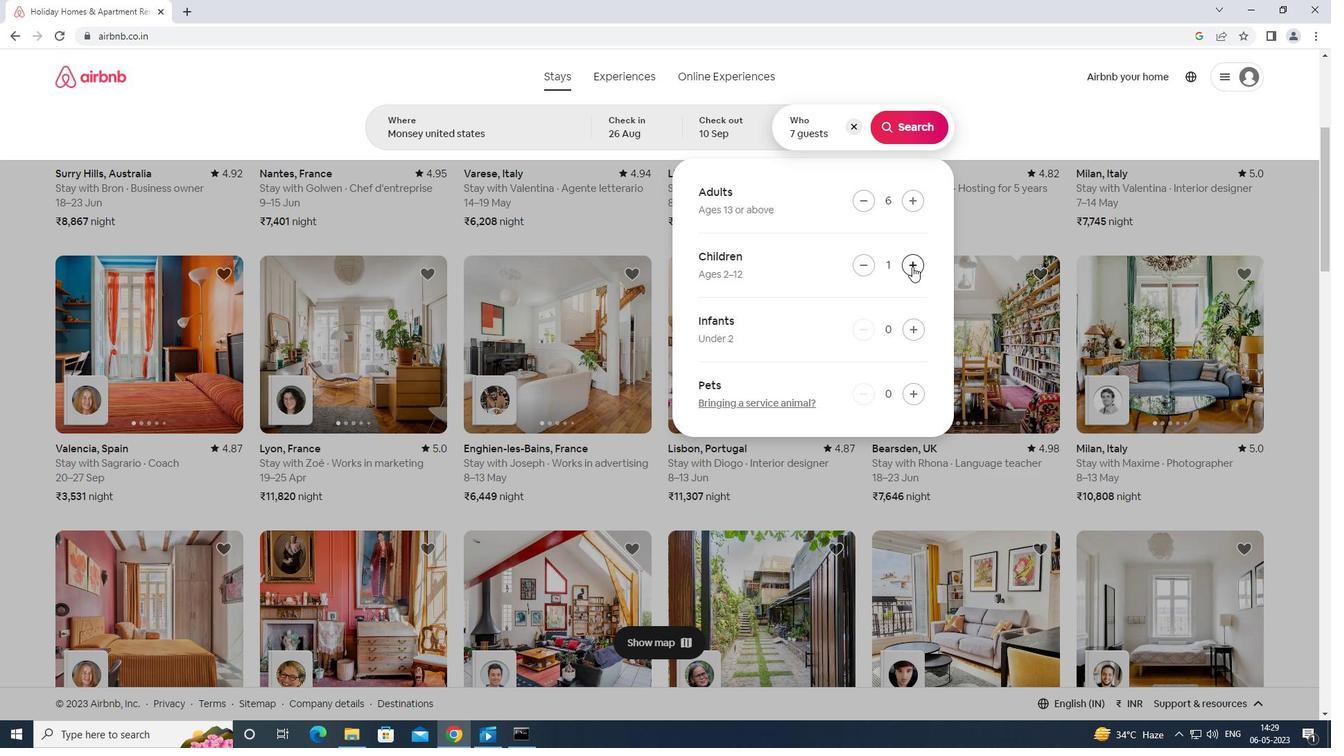 
Action: Mouse moved to (909, 132)
Screenshot: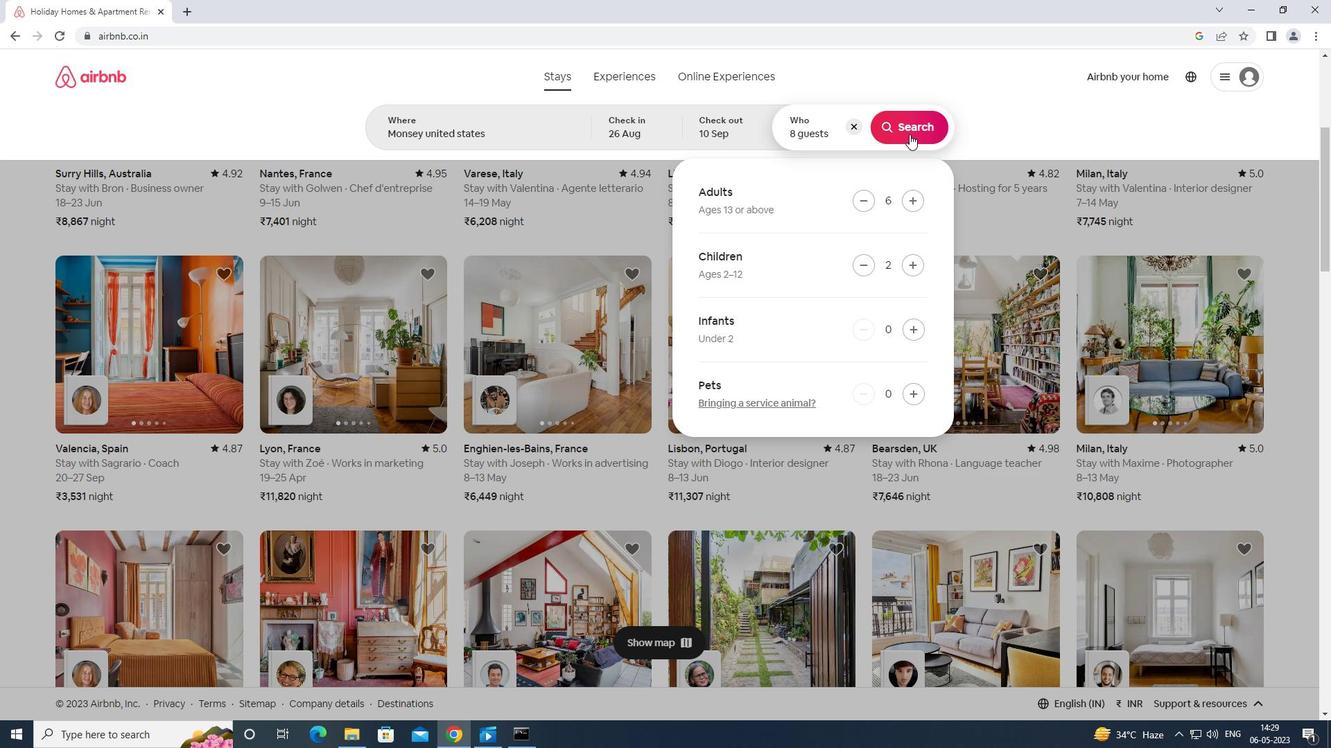
Action: Mouse pressed left at (909, 132)
Screenshot: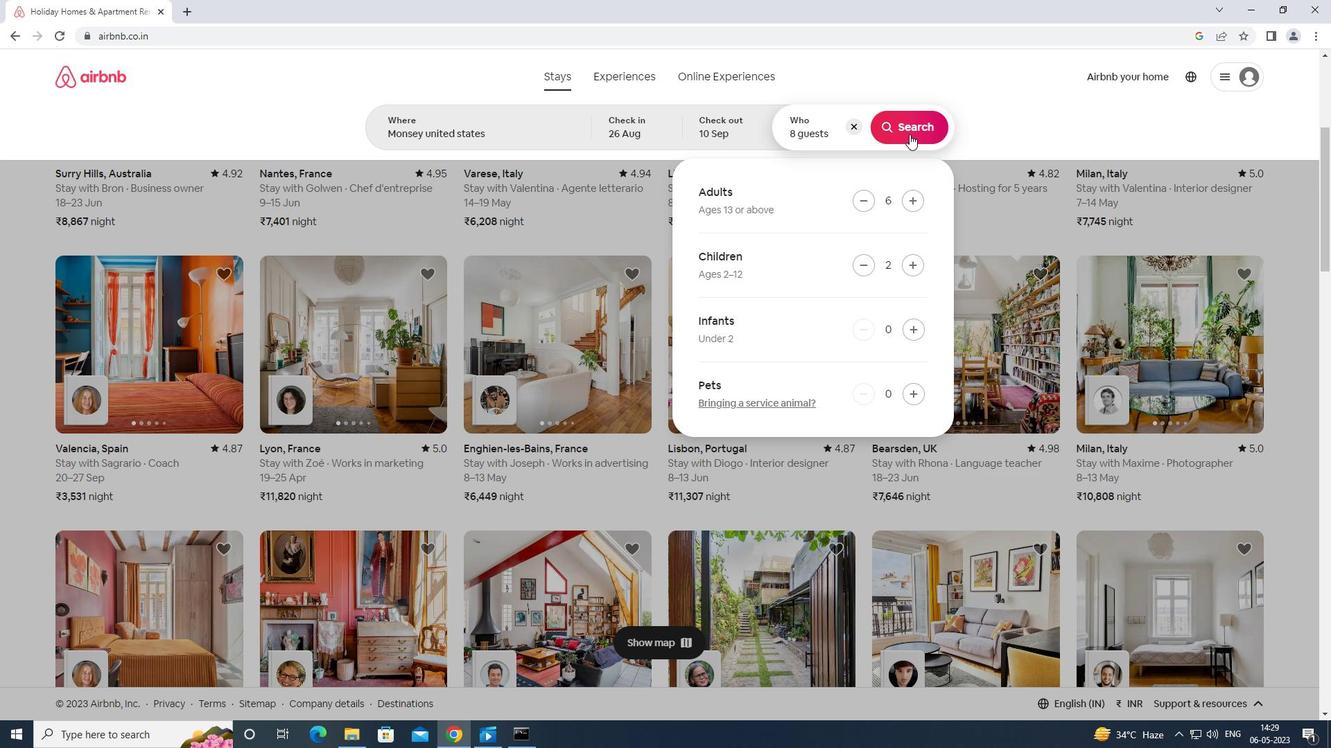 
Action: Mouse moved to (1266, 131)
Screenshot: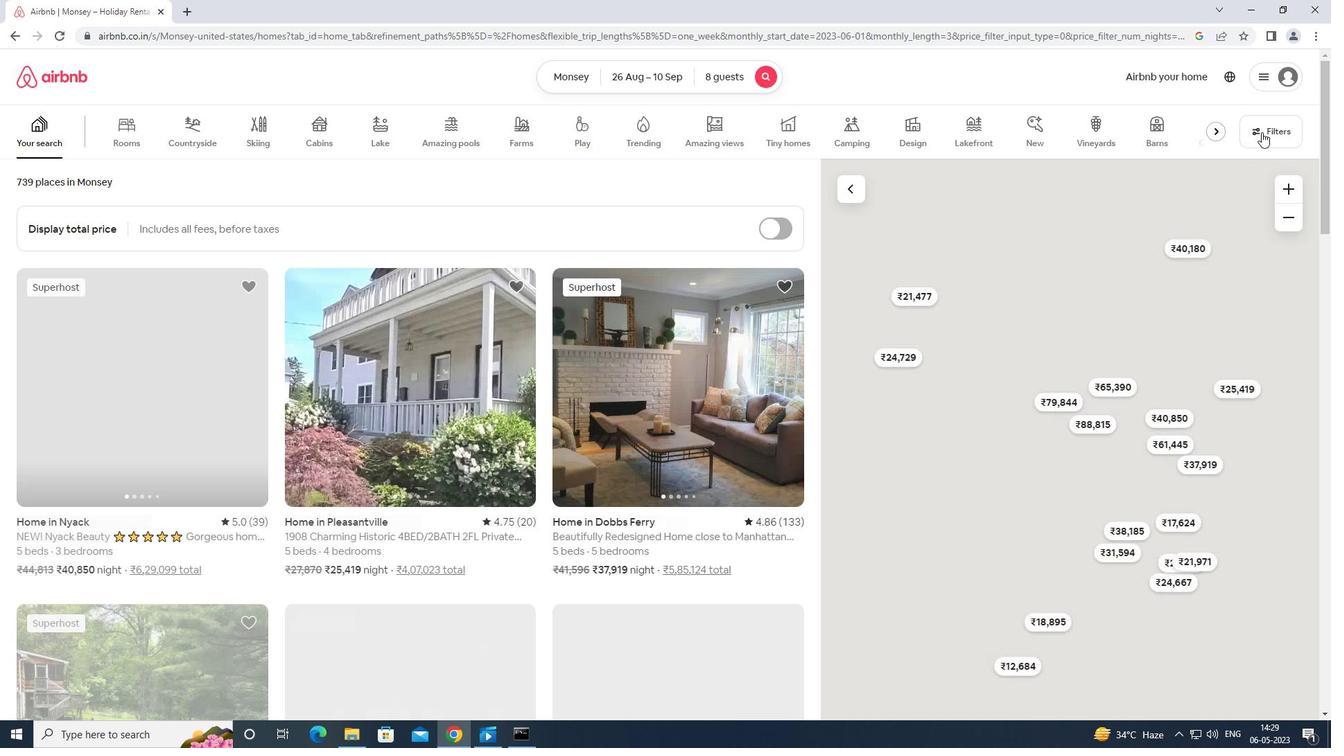 
Action: Mouse pressed left at (1266, 131)
Screenshot: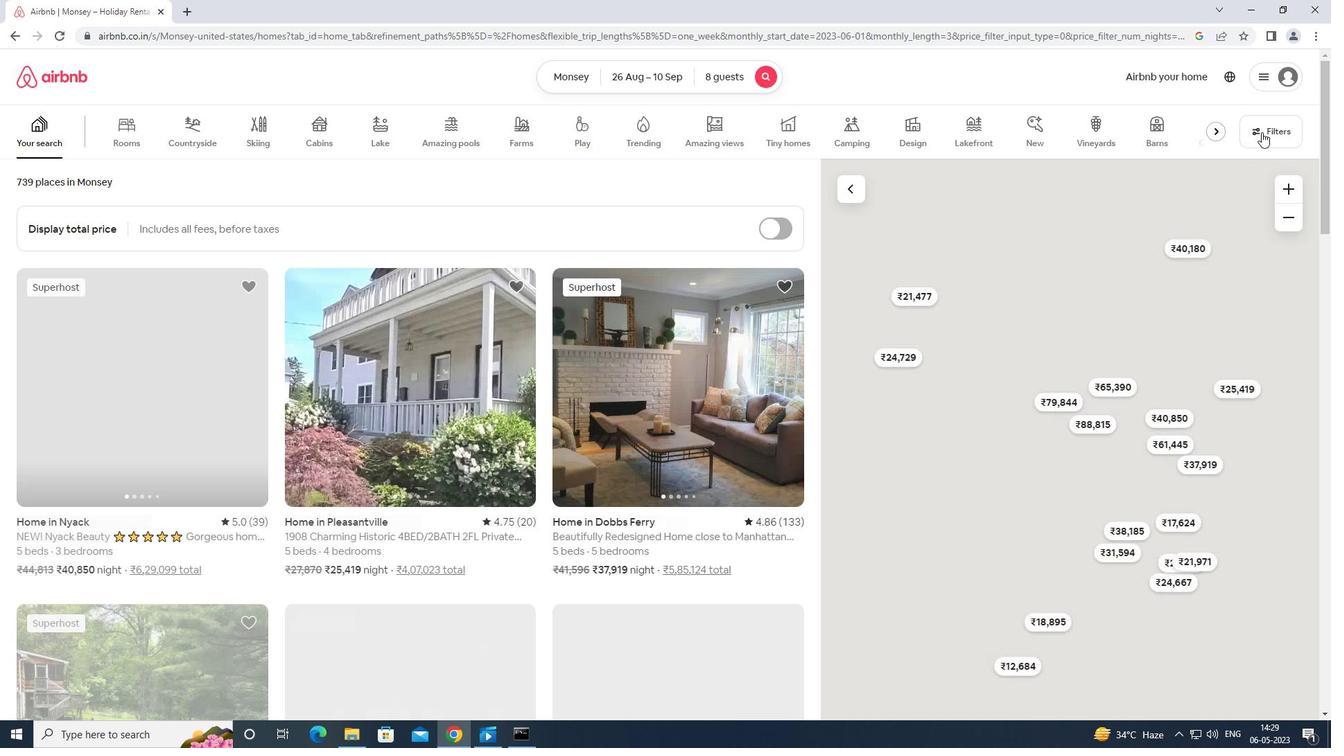 
Action: Mouse moved to (498, 463)
Screenshot: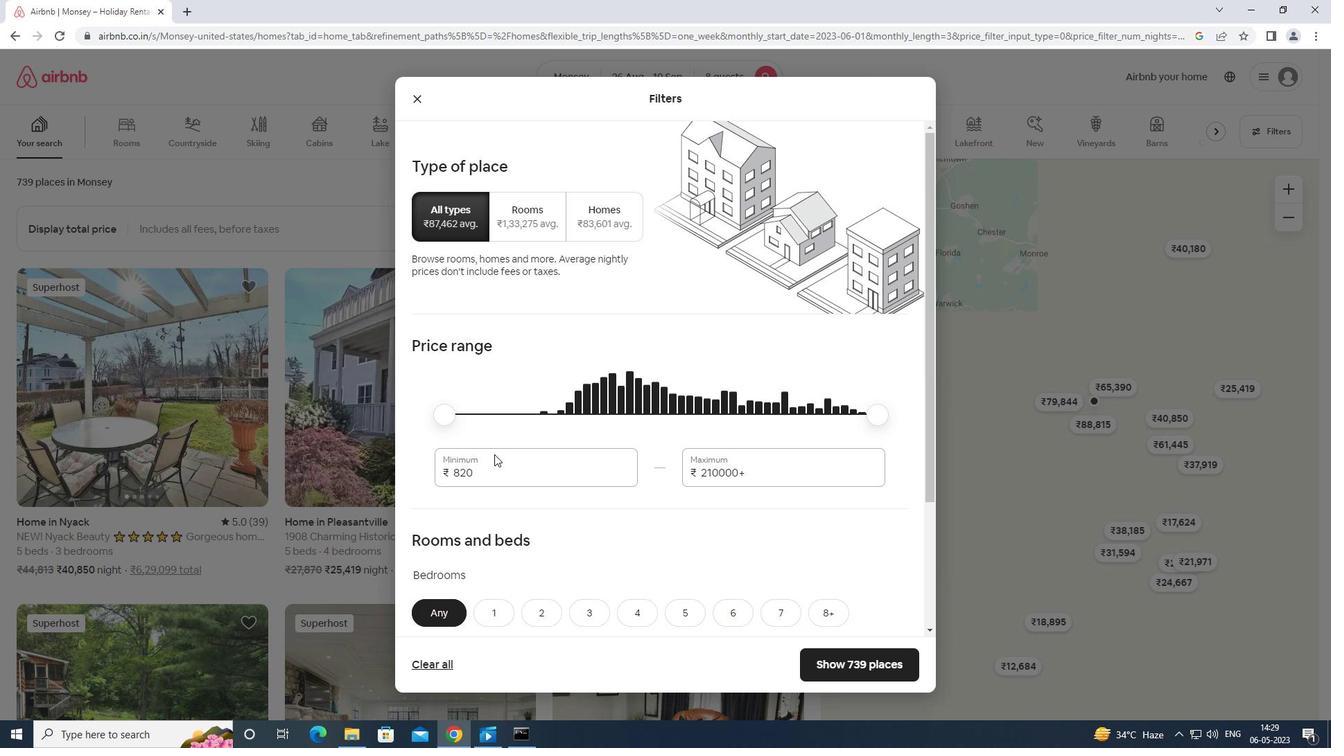 
Action: Mouse pressed left at (498, 463)
Screenshot: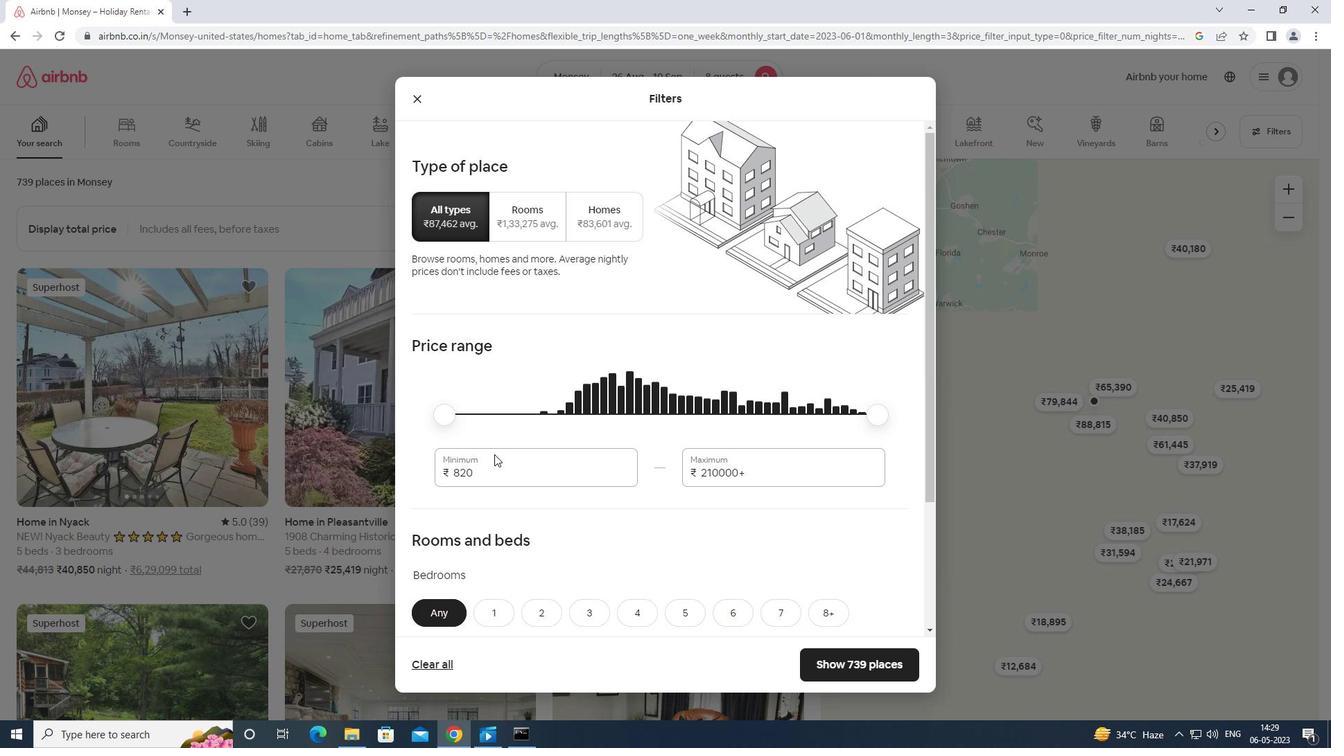 
Action: Mouse moved to (499, 463)
Screenshot: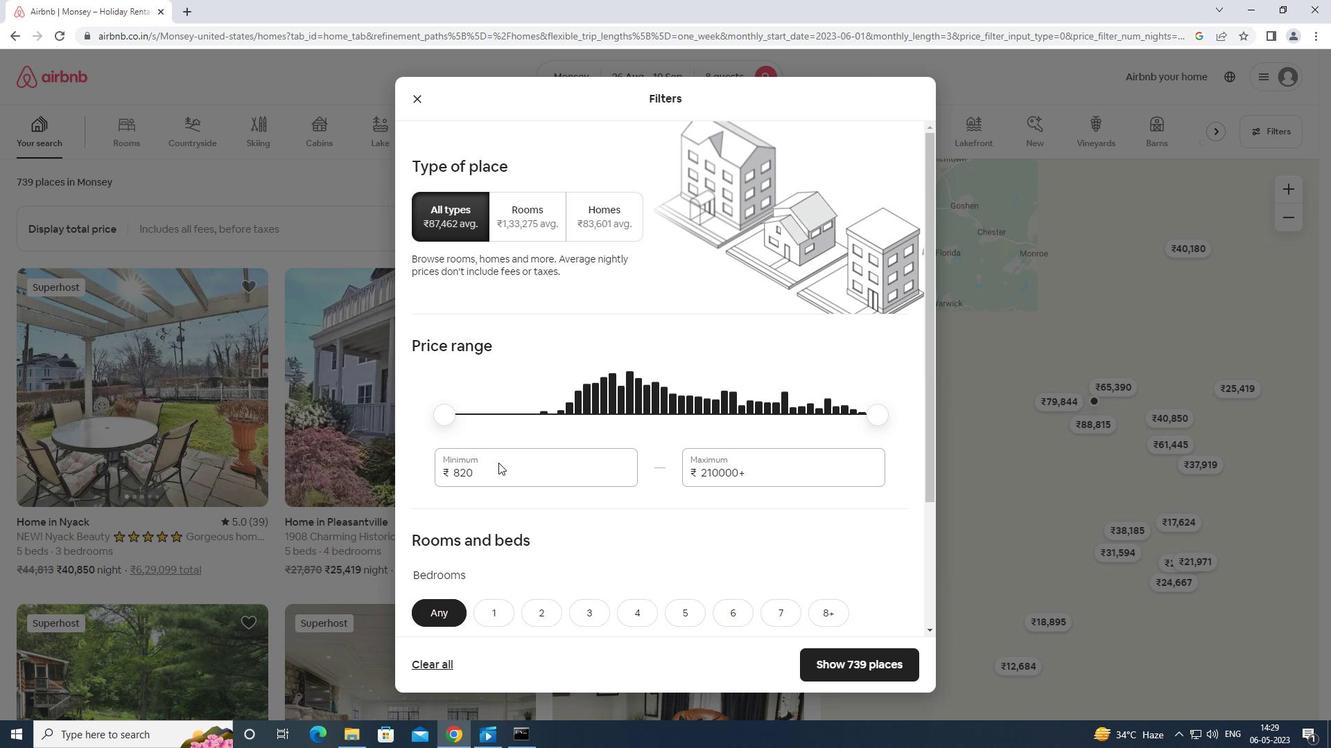 
Action: Key pressed <Key.backspace><Key.backspace><Key.backspace>10000
Screenshot: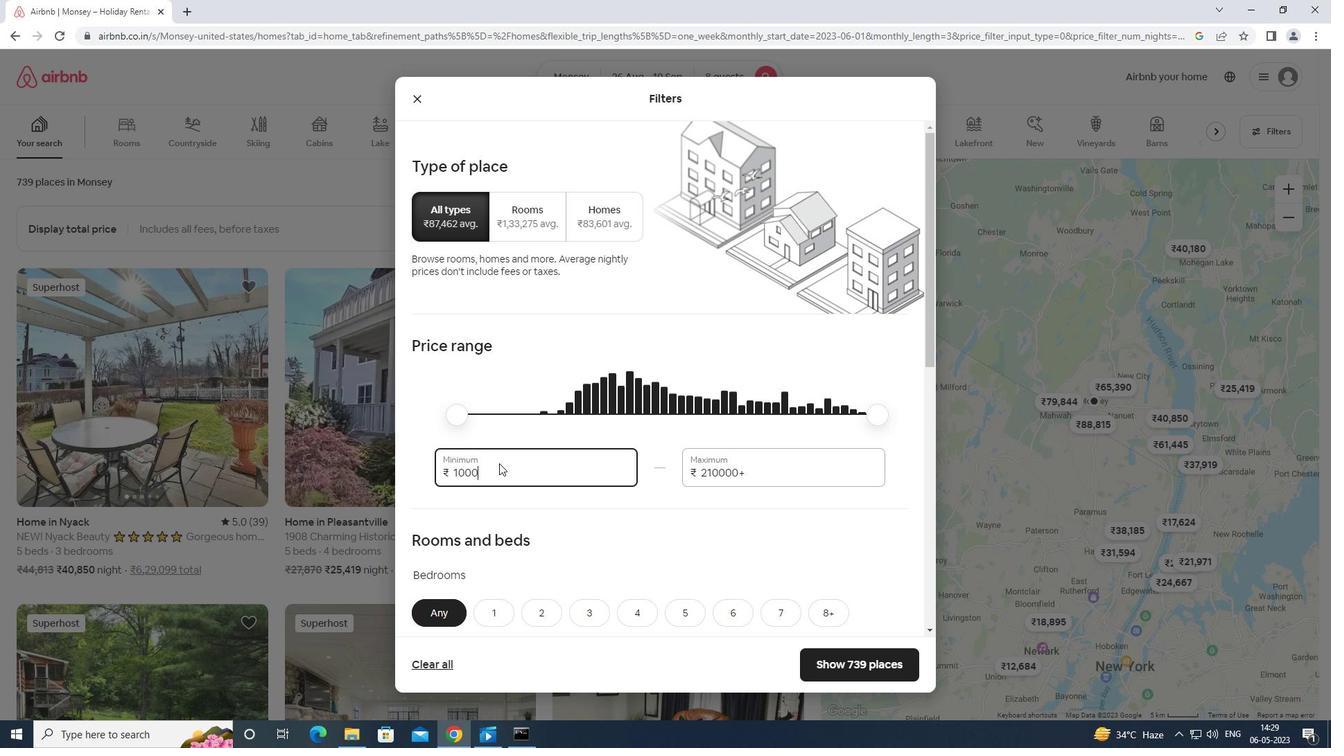 
Action: Mouse moved to (782, 468)
Screenshot: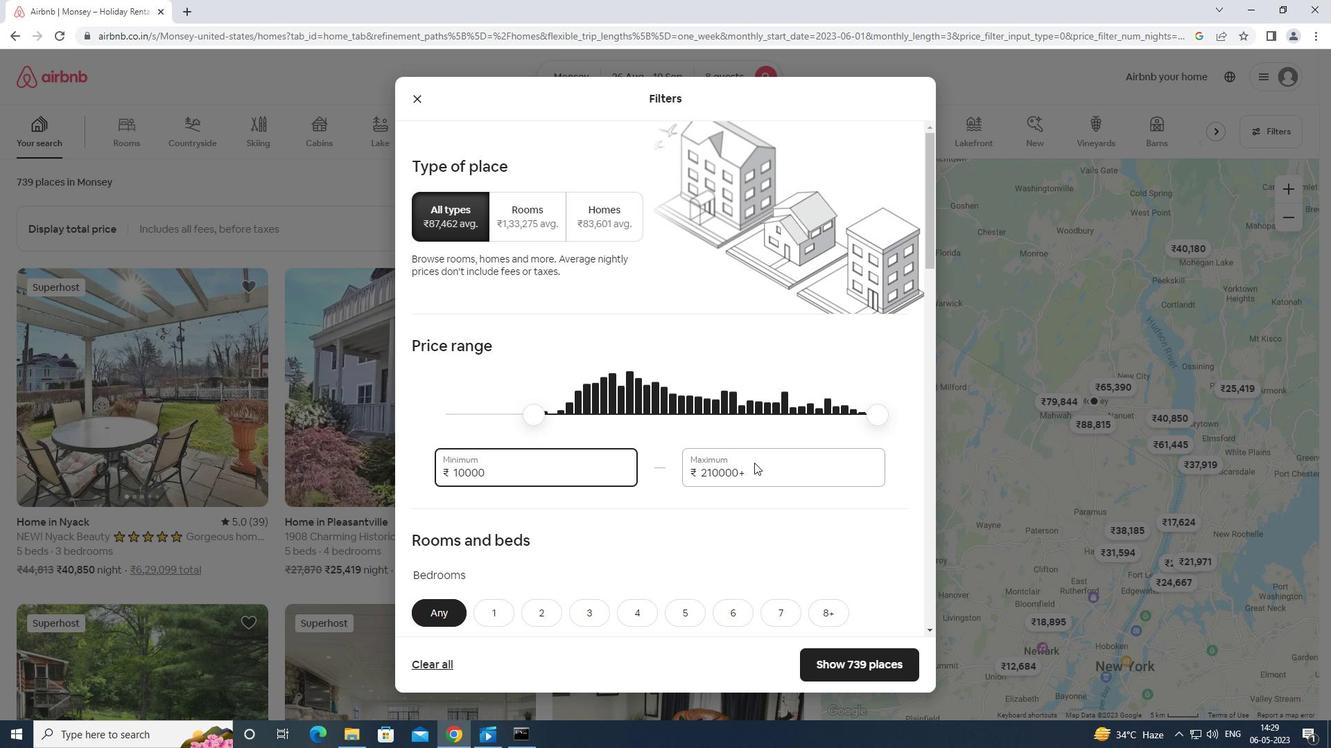 
Action: Mouse pressed left at (782, 468)
Screenshot: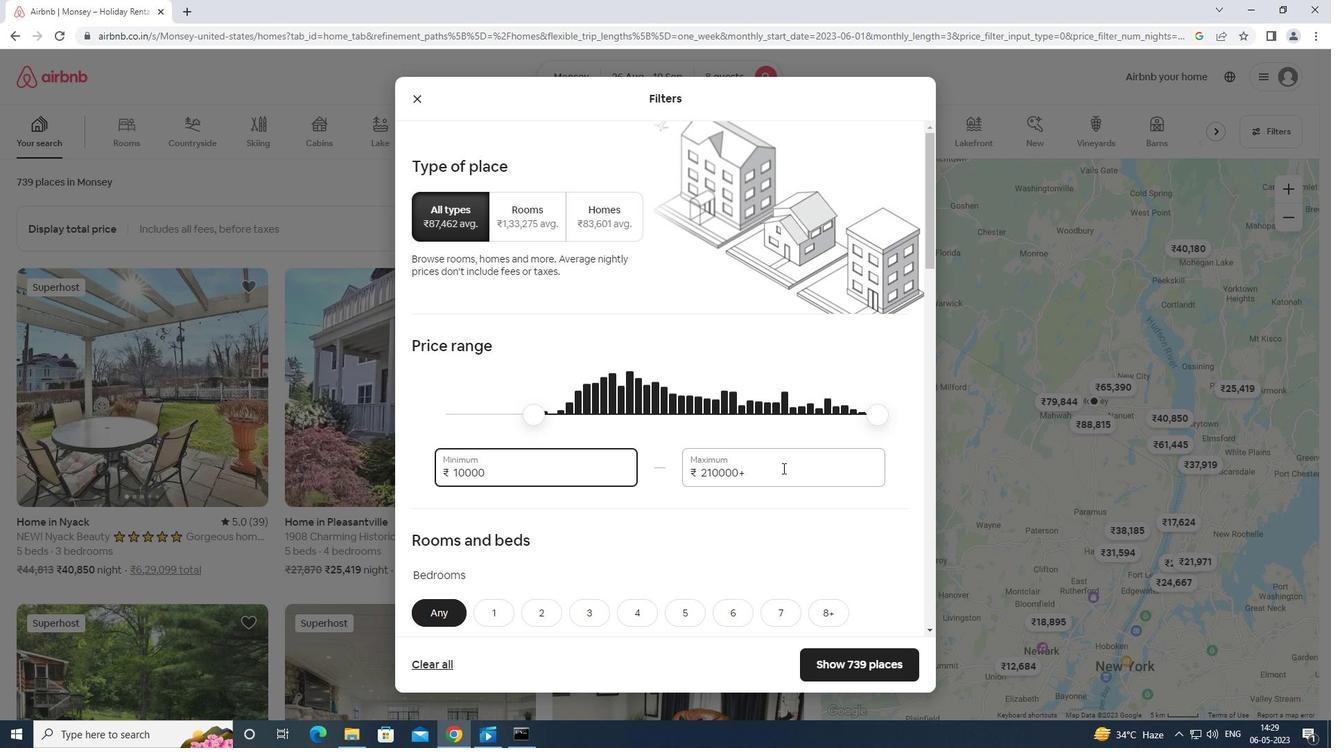 
Action: Mouse moved to (784, 470)
Screenshot: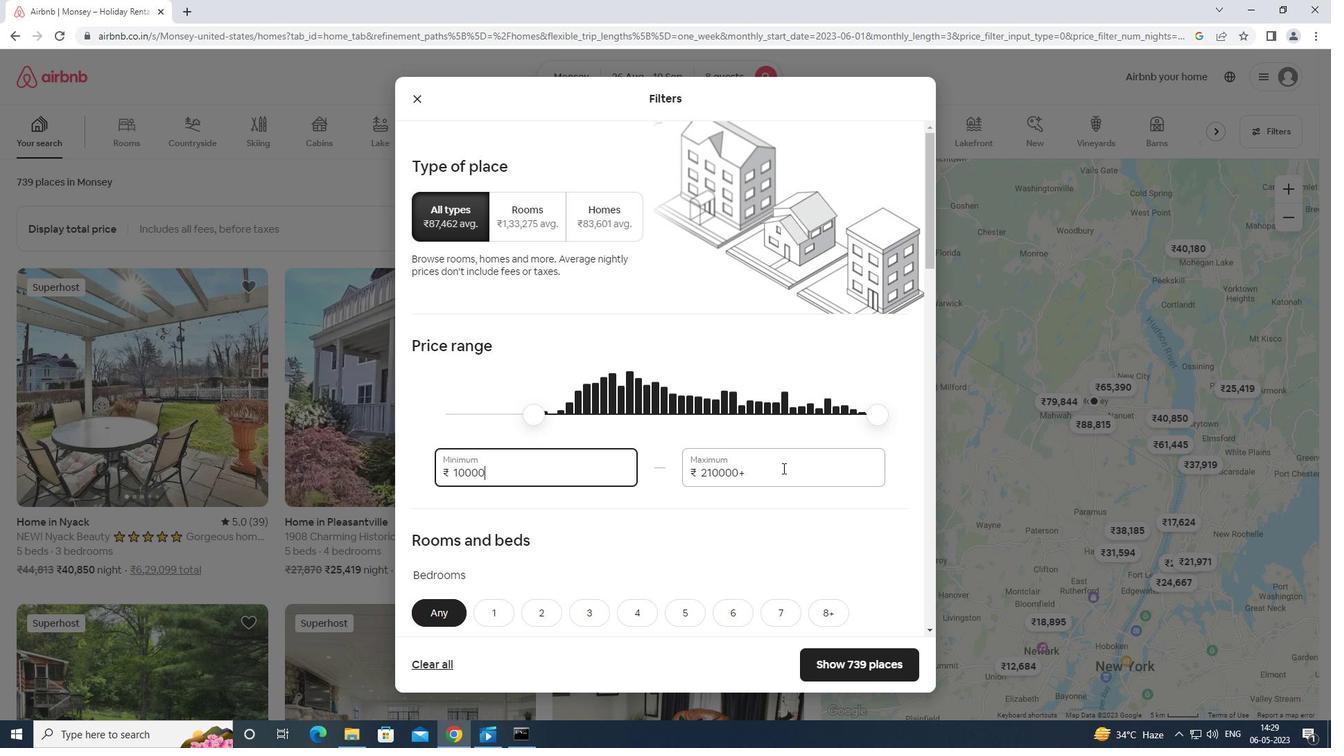 
Action: Key pressed <Key.backspace><Key.backspace><Key.backspace><Key.backspace><Key.backspace><Key.backspace><Key.backspace><Key.backspace><Key.backspace><Key.backspace><Key.backspace><Key.backspace><Key.backspace>15000
Screenshot: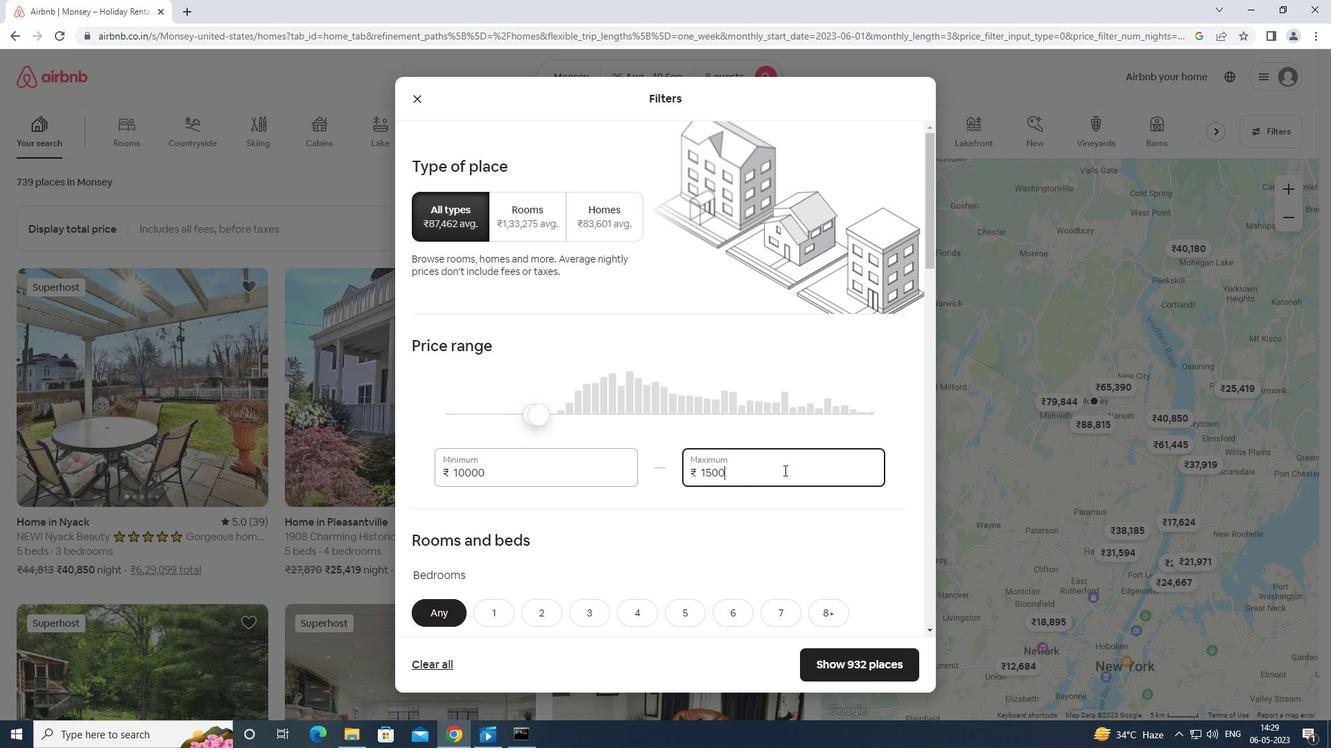 
Action: Mouse moved to (760, 517)
Screenshot: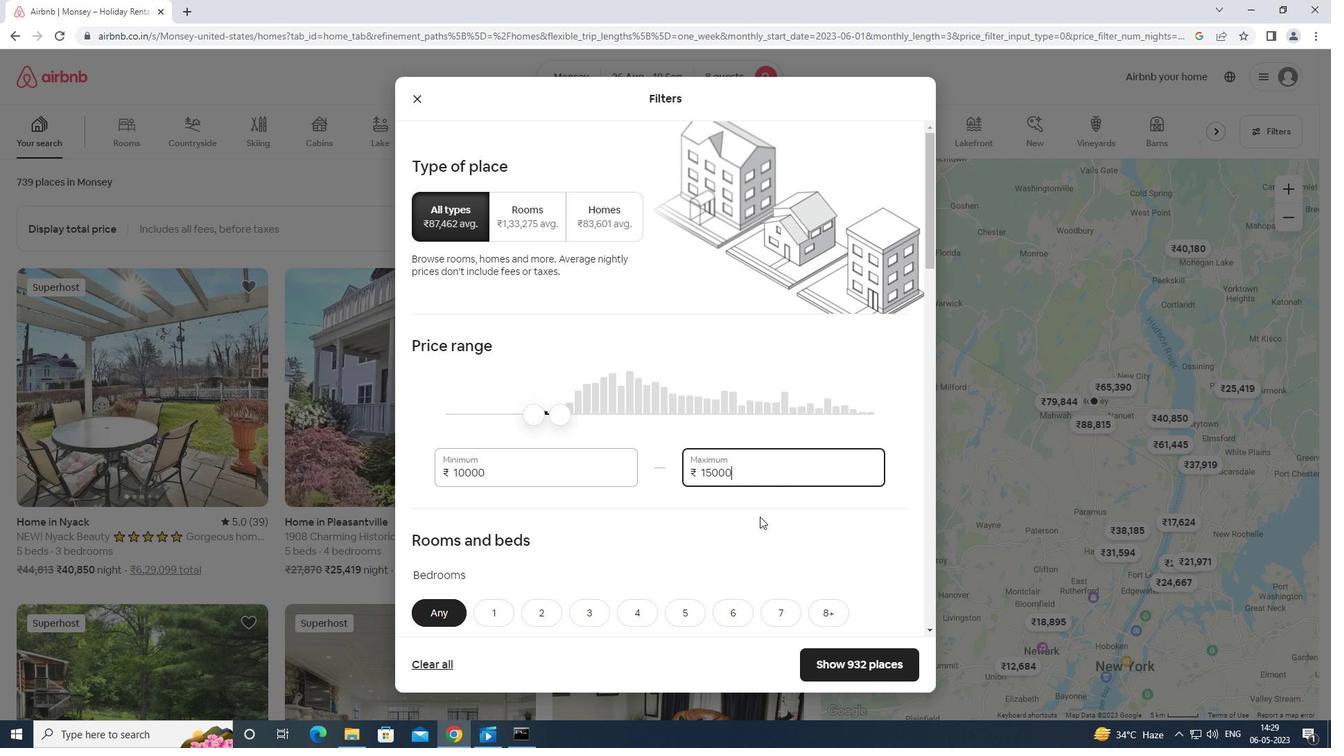 
Action: Mouse scrolled (760, 516) with delta (0, 0)
Screenshot: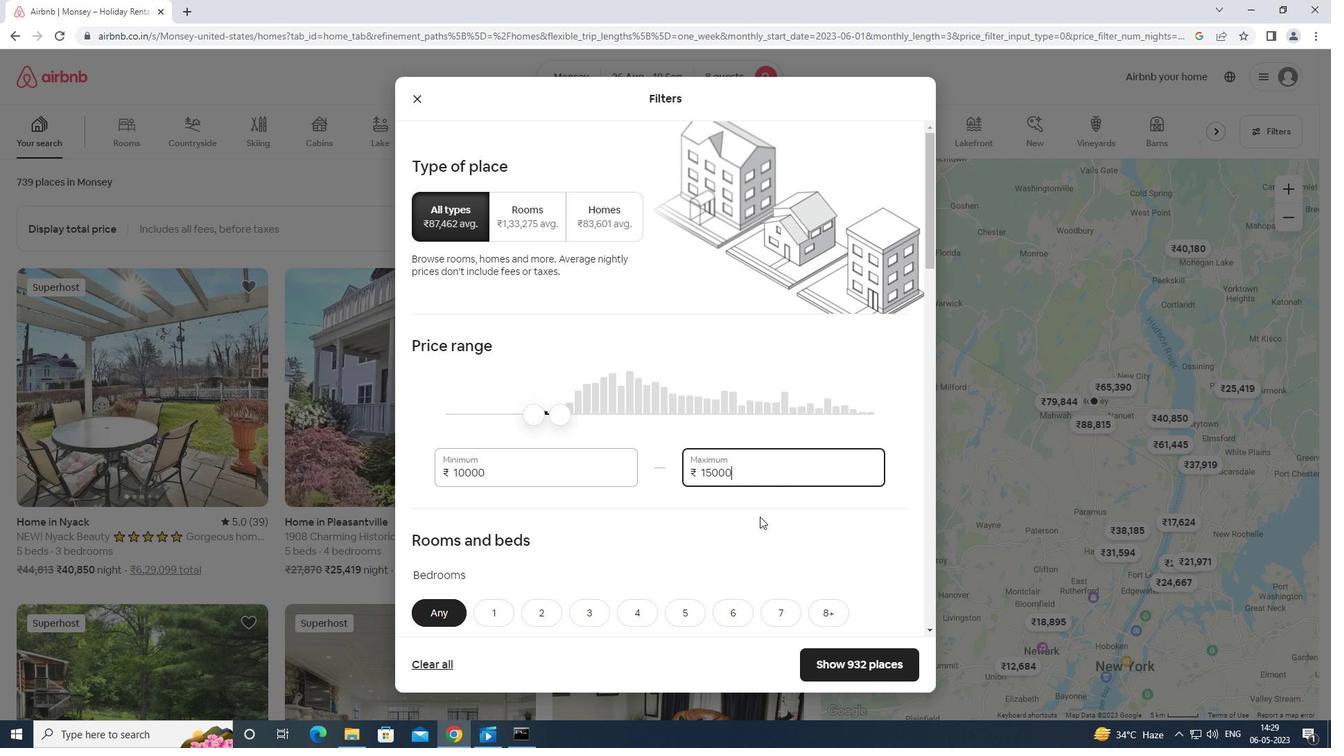 
Action: Mouse scrolled (760, 516) with delta (0, 0)
Screenshot: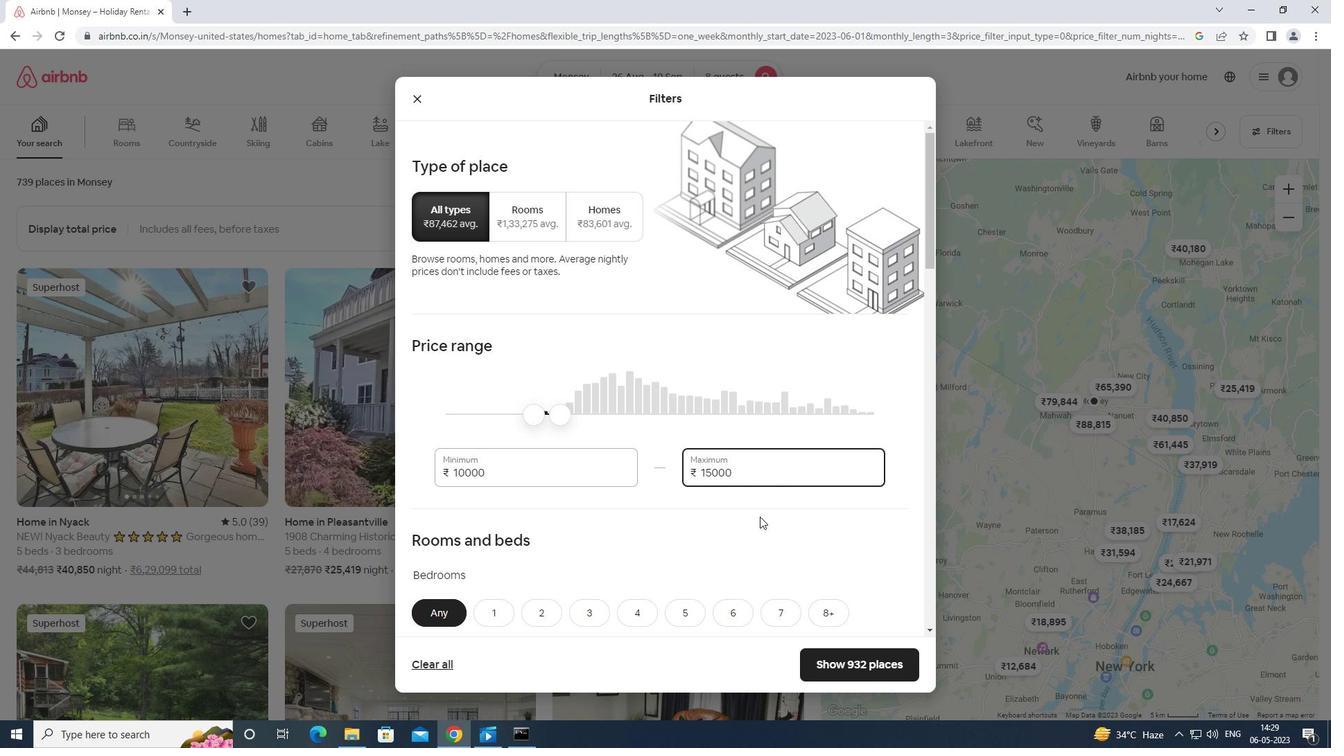 
Action: Mouse moved to (764, 512)
Screenshot: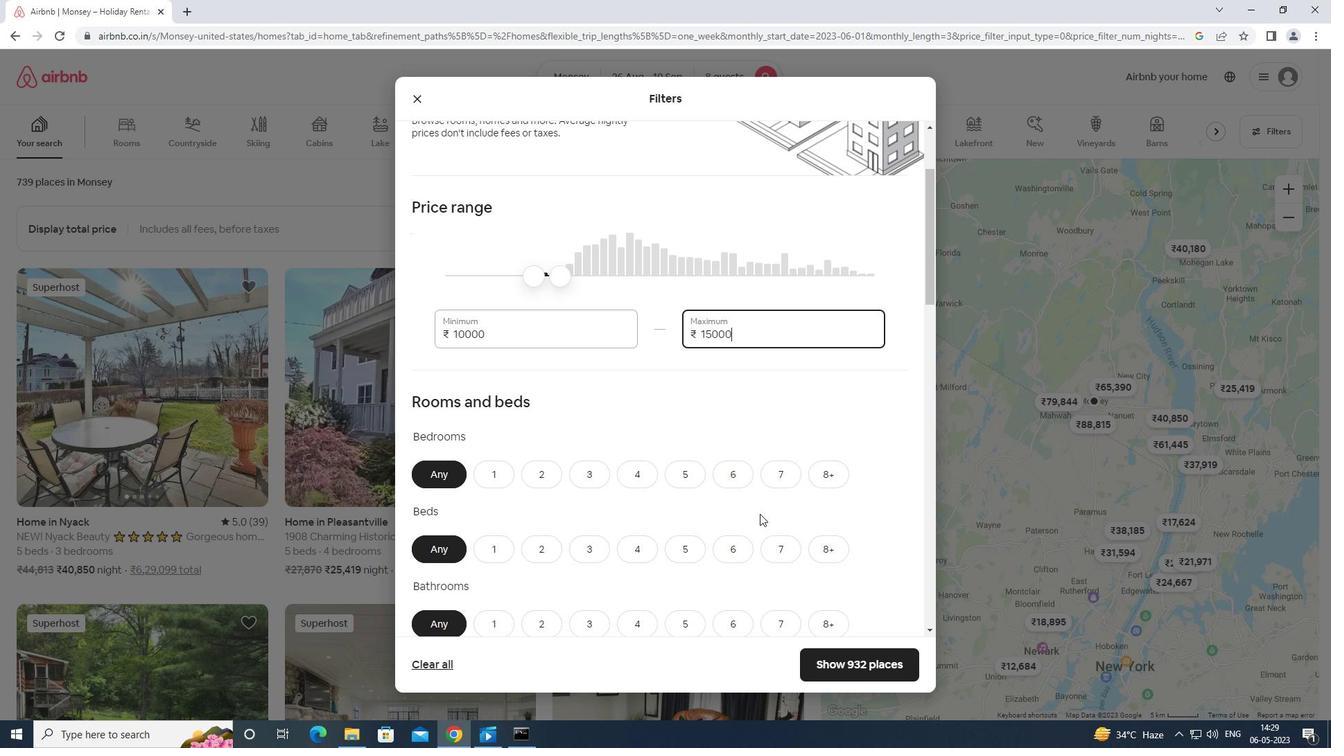
Action: Mouse scrolled (764, 511) with delta (0, 0)
Screenshot: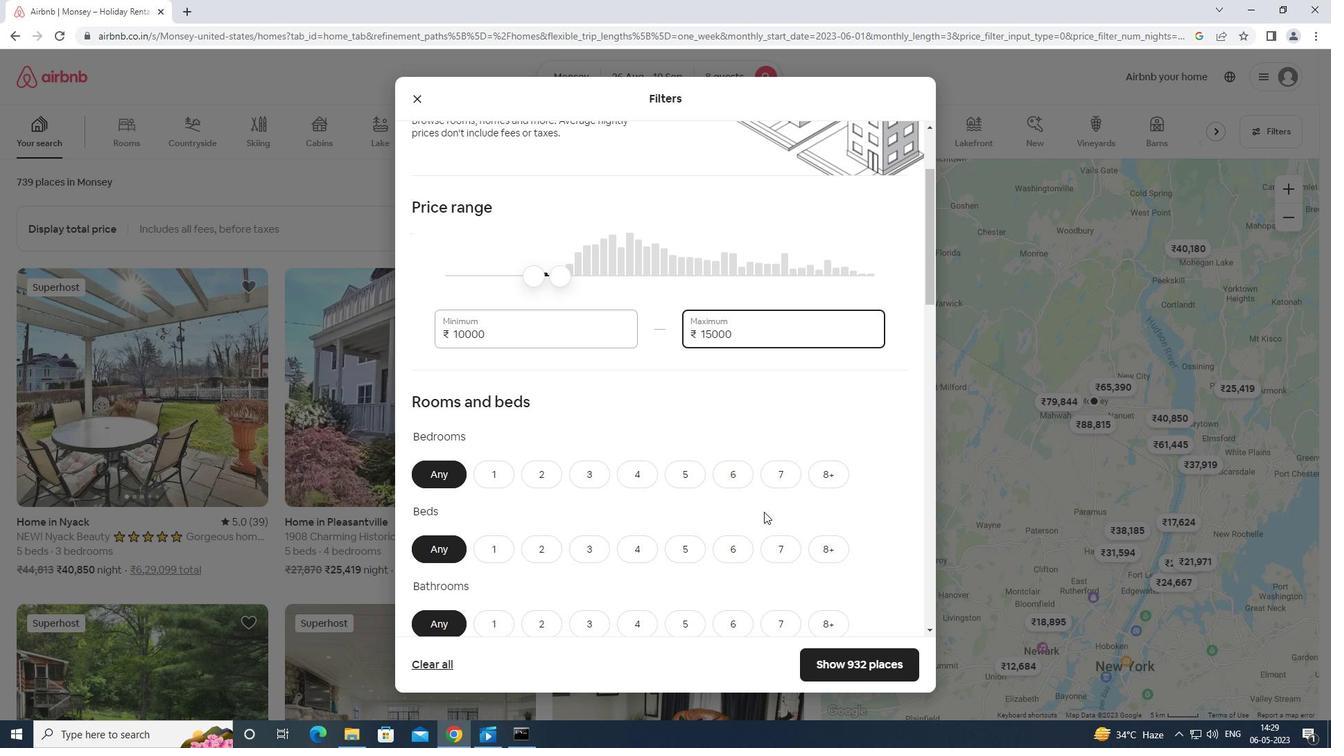 
Action: Mouse moved to (719, 403)
Screenshot: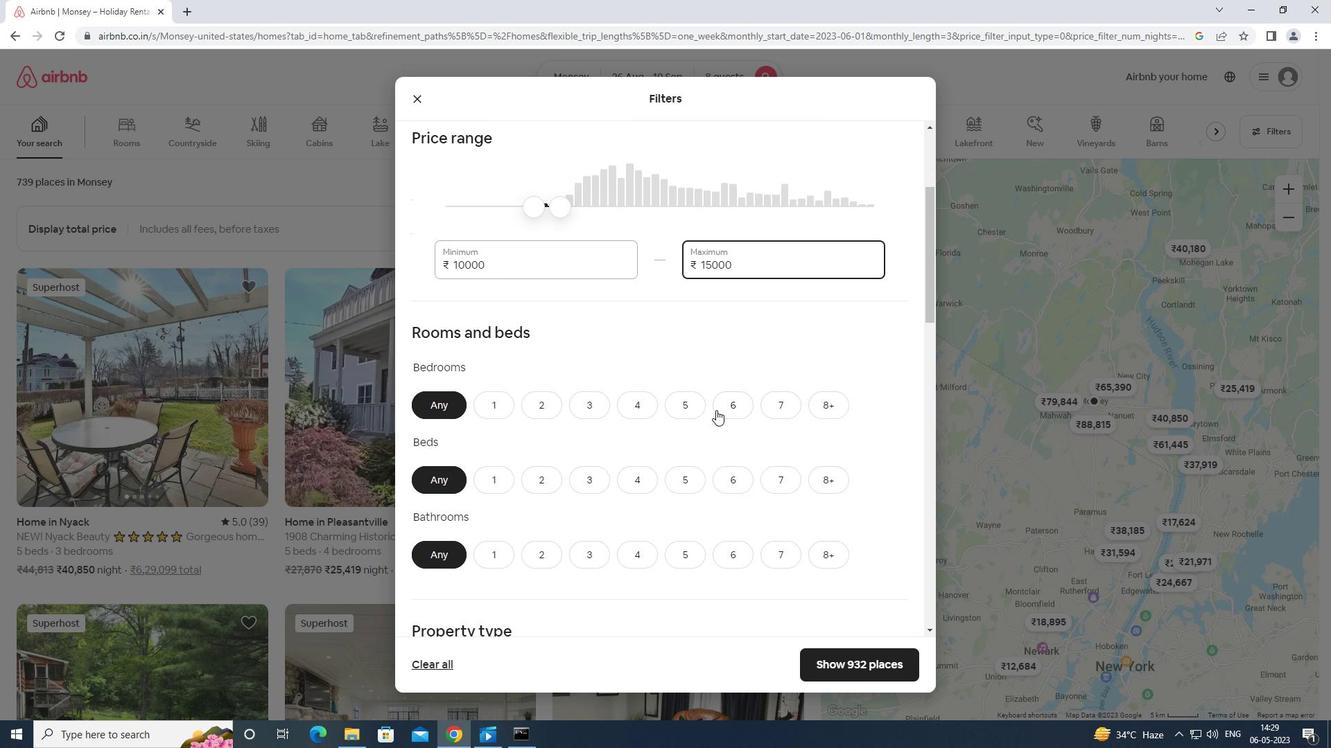 
Action: Mouse pressed left at (719, 403)
Screenshot: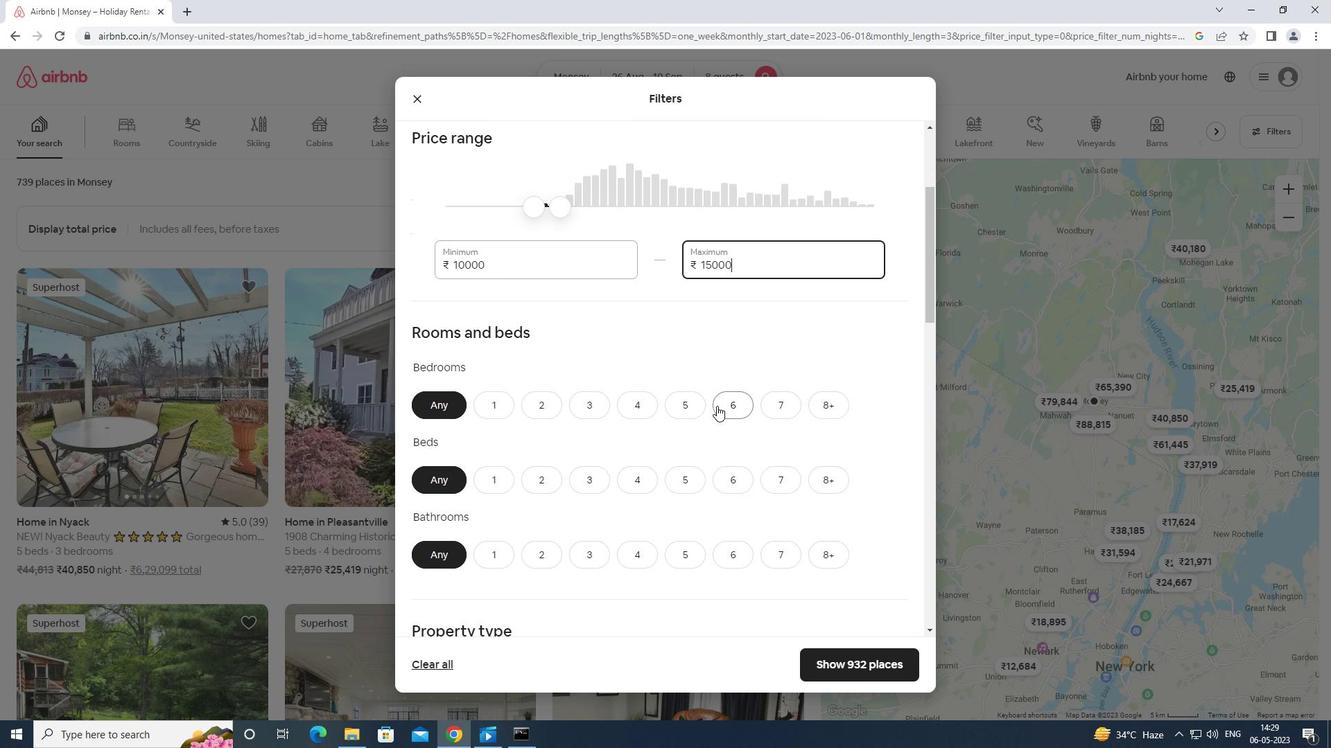 
Action: Mouse moved to (735, 479)
Screenshot: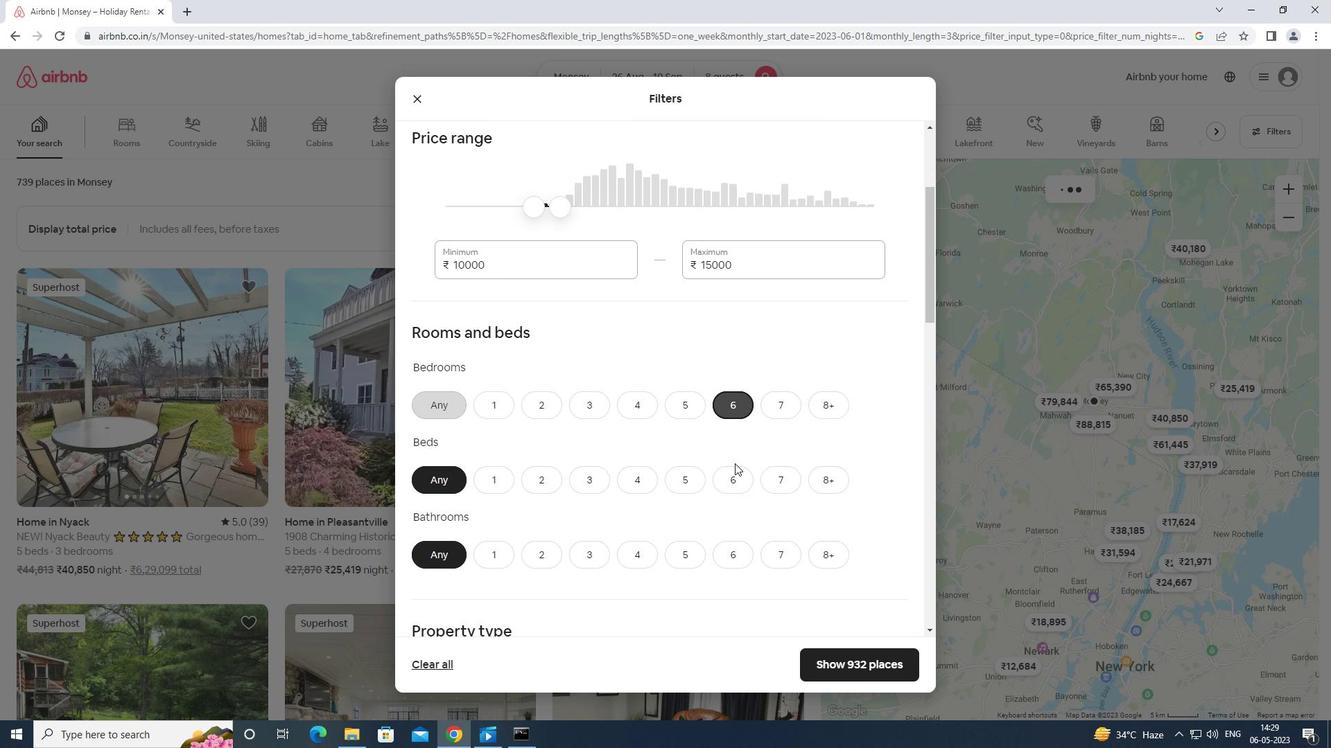 
Action: Mouse pressed left at (735, 479)
Screenshot: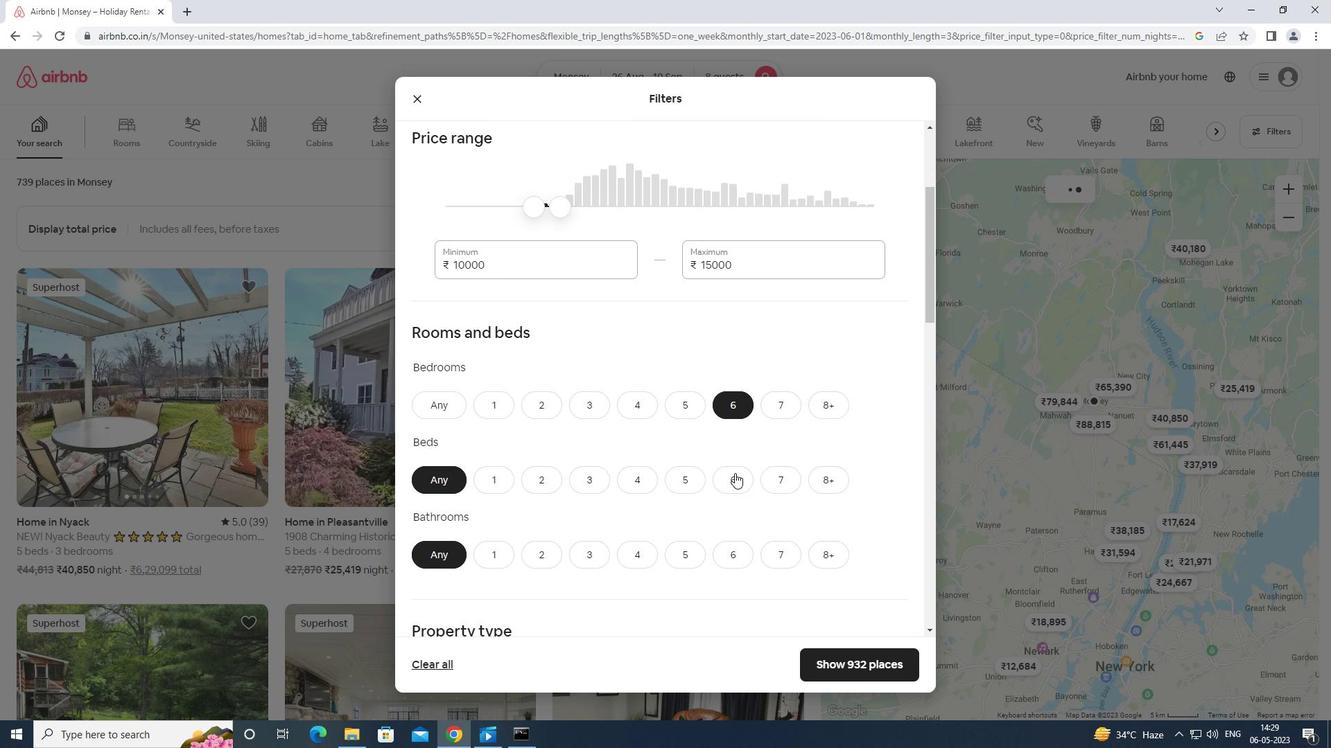 
Action: Mouse moved to (729, 542)
Screenshot: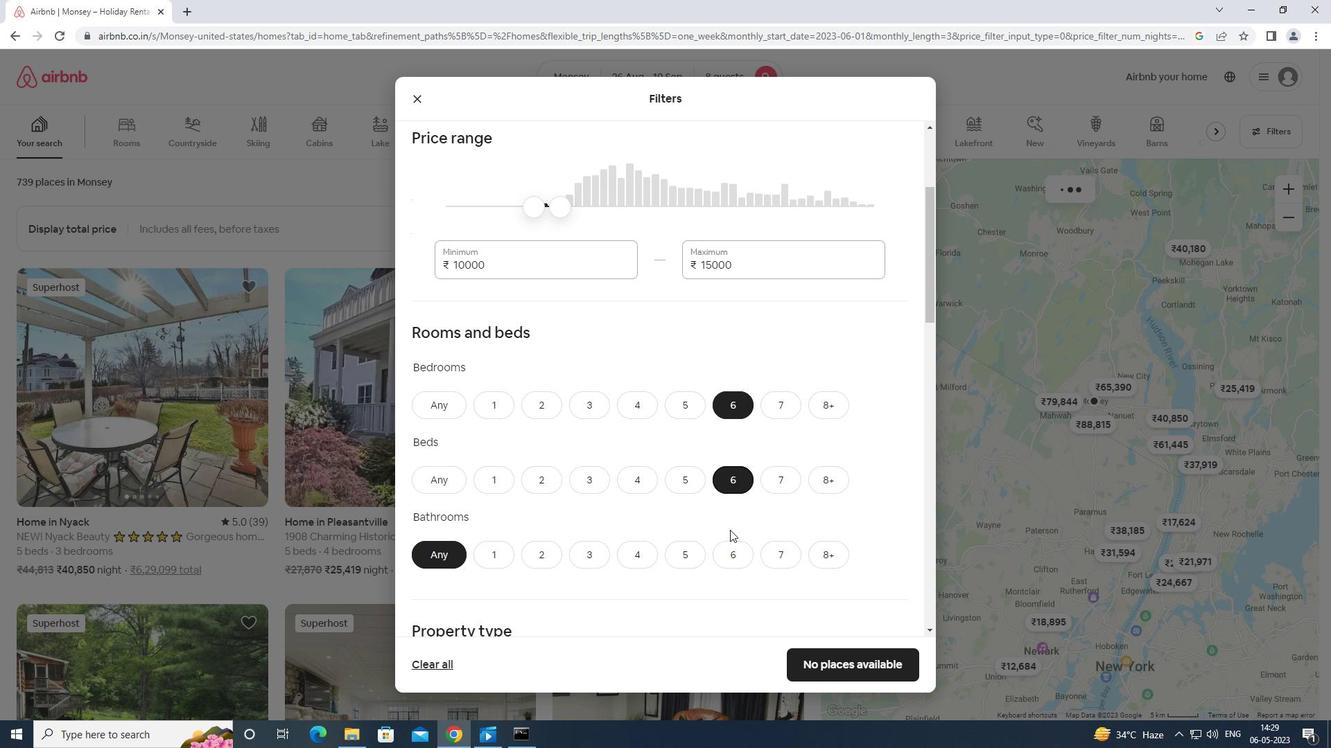 
Action: Mouse pressed left at (729, 542)
Screenshot: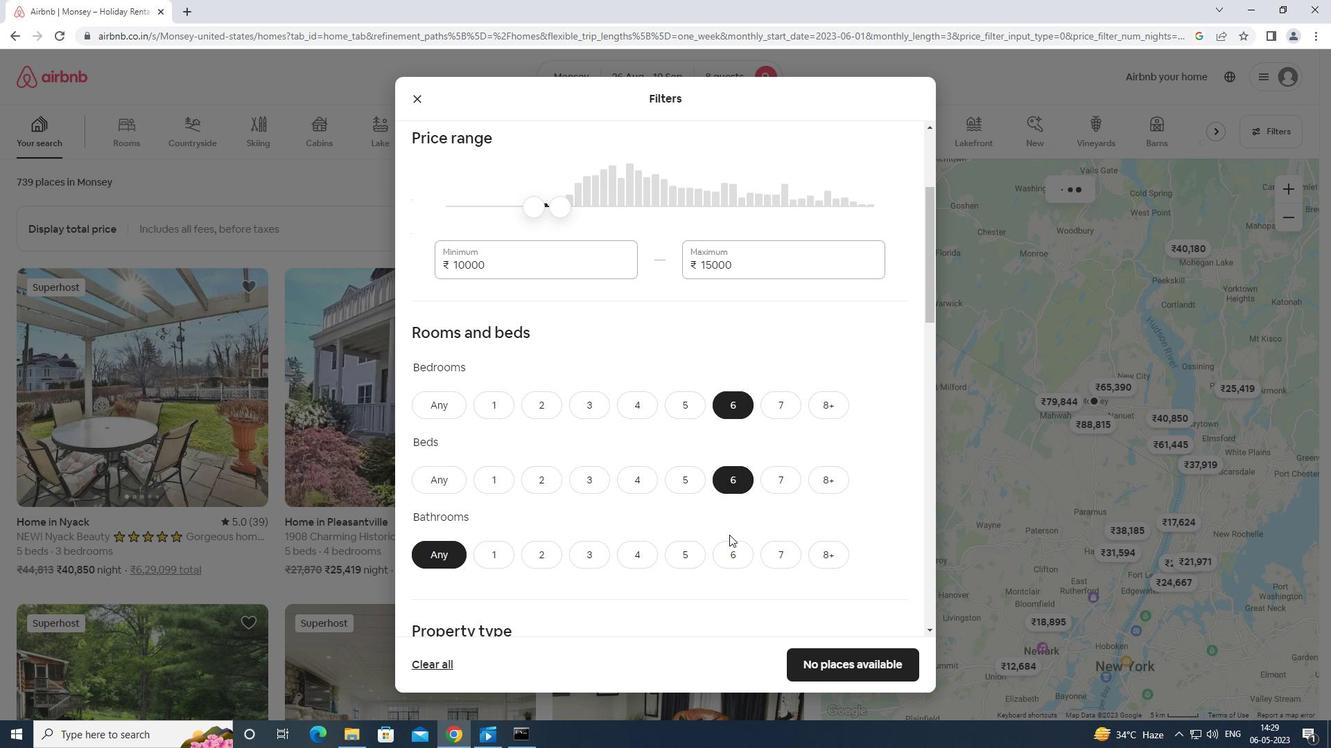 
Action: Mouse moved to (731, 553)
Screenshot: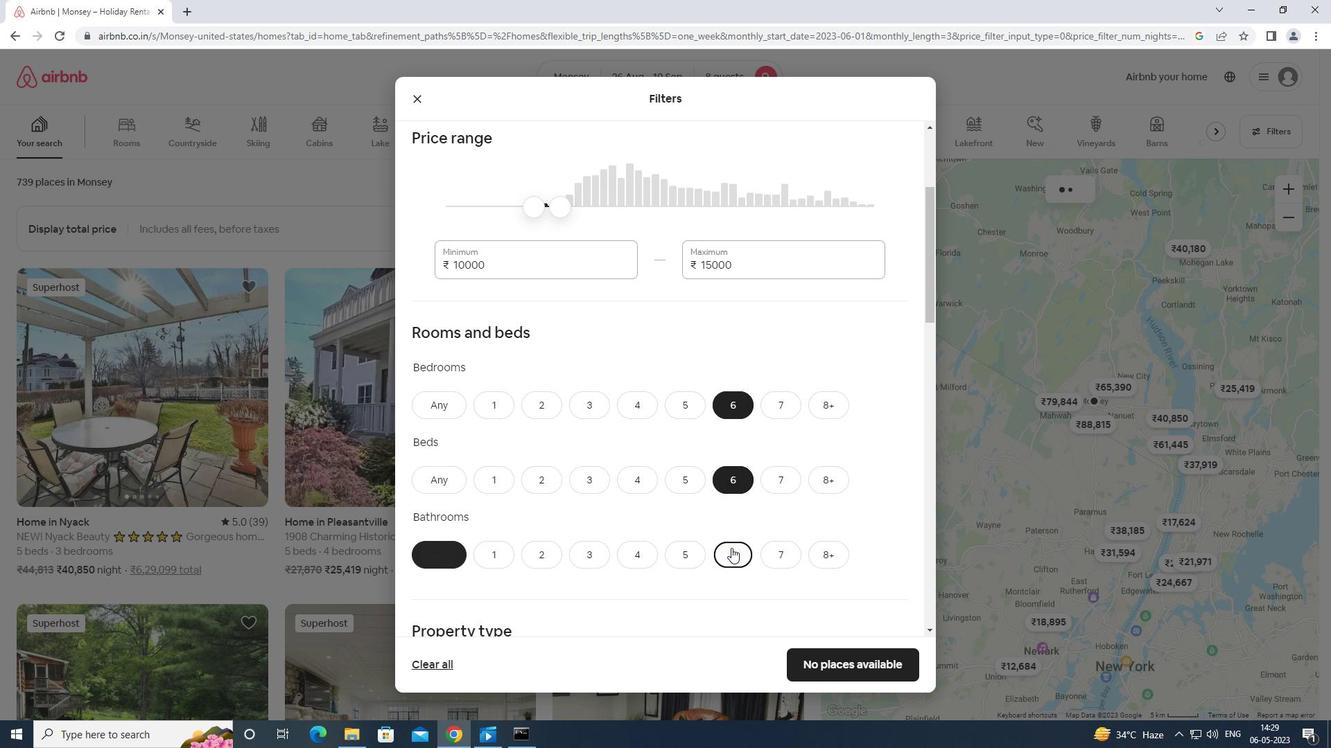
Action: Mouse scrolled (731, 552) with delta (0, 0)
Screenshot: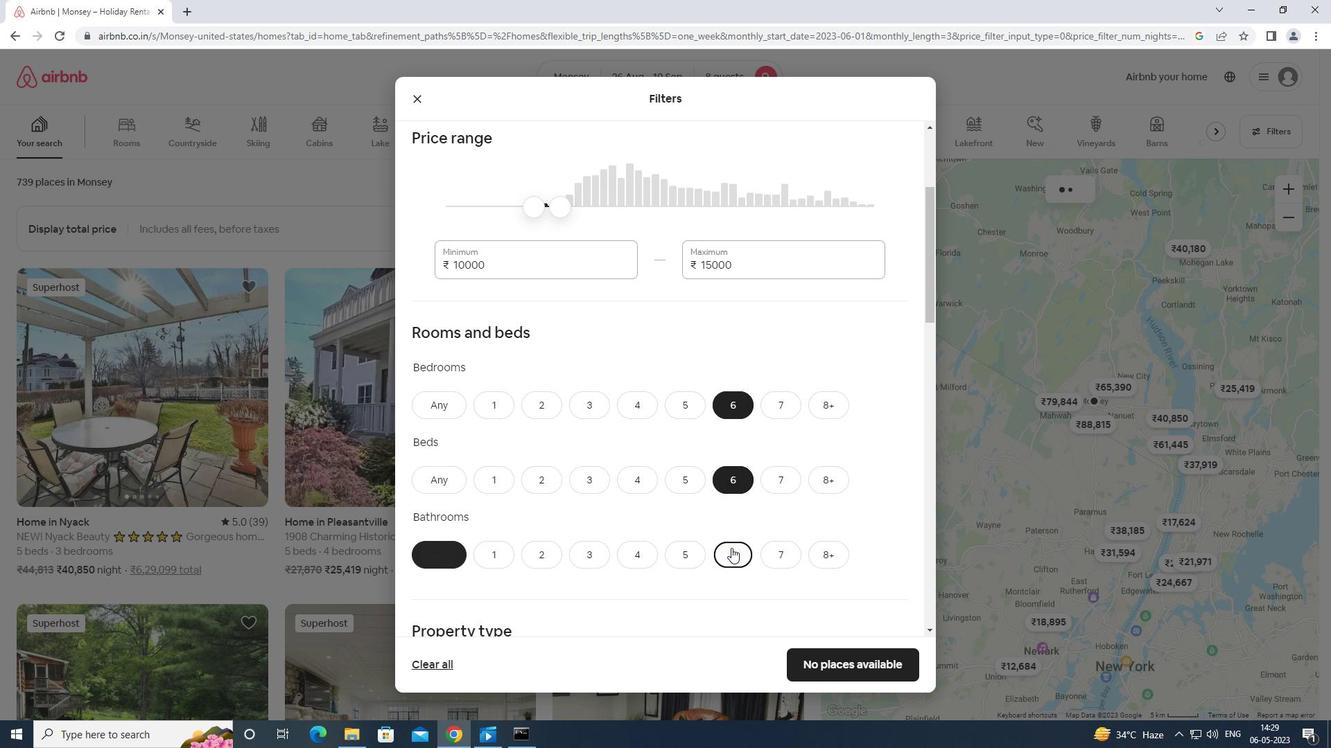 
Action: Mouse moved to (731, 553)
Screenshot: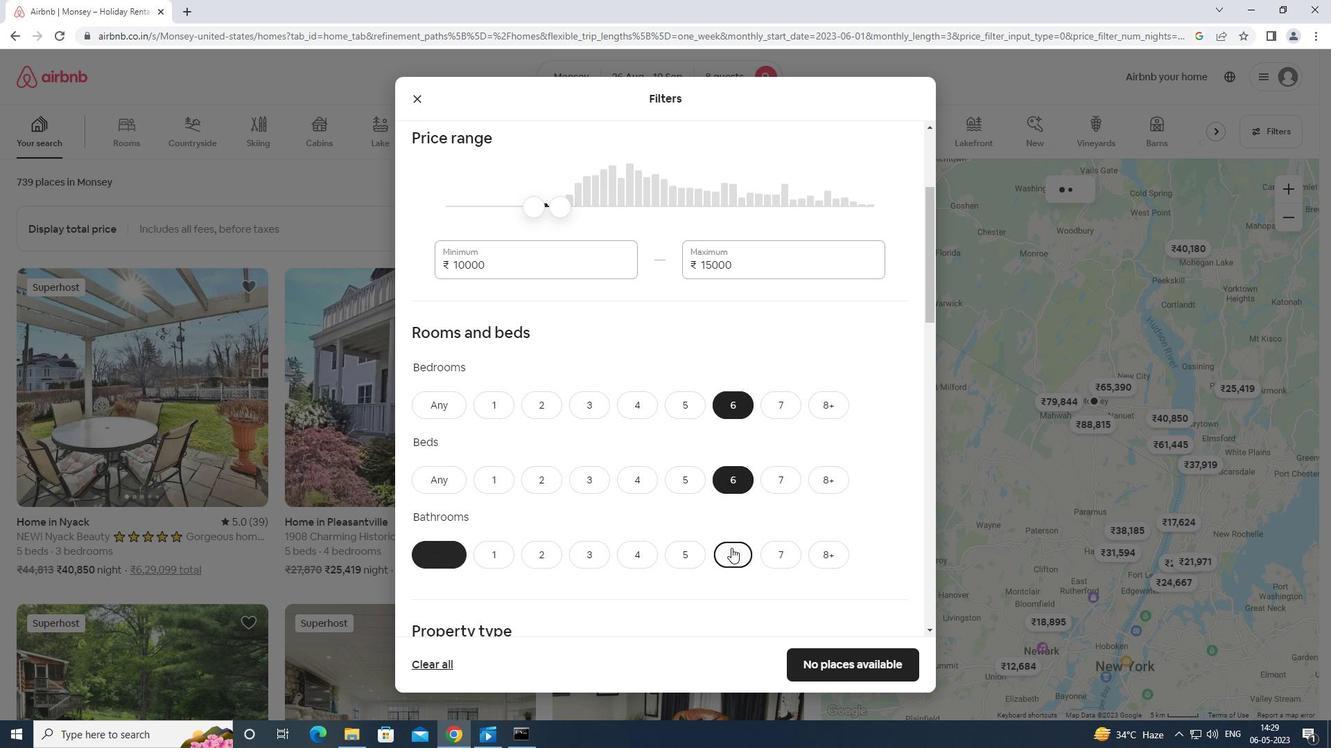 
Action: Mouse scrolled (731, 552) with delta (0, 0)
Screenshot: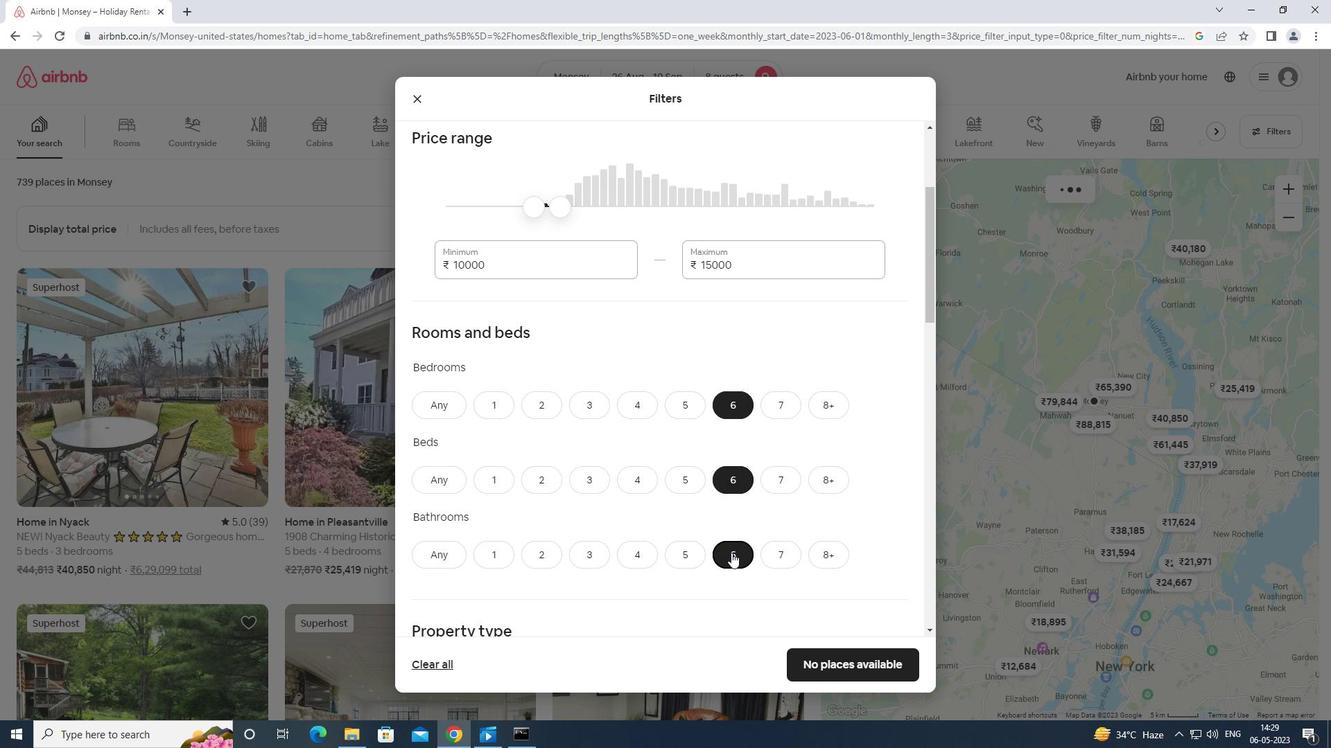 
Action: Mouse moved to (731, 554)
Screenshot: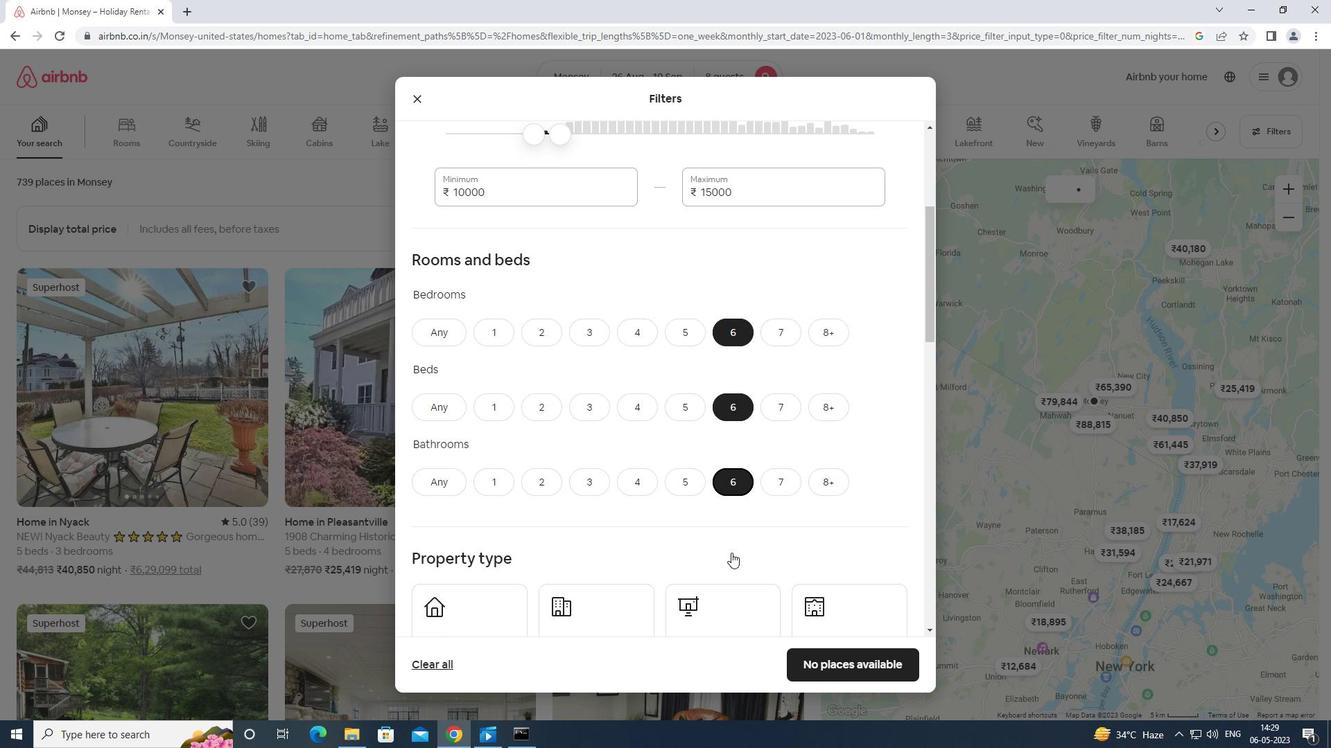 
Action: Mouse scrolled (731, 553) with delta (0, 0)
Screenshot: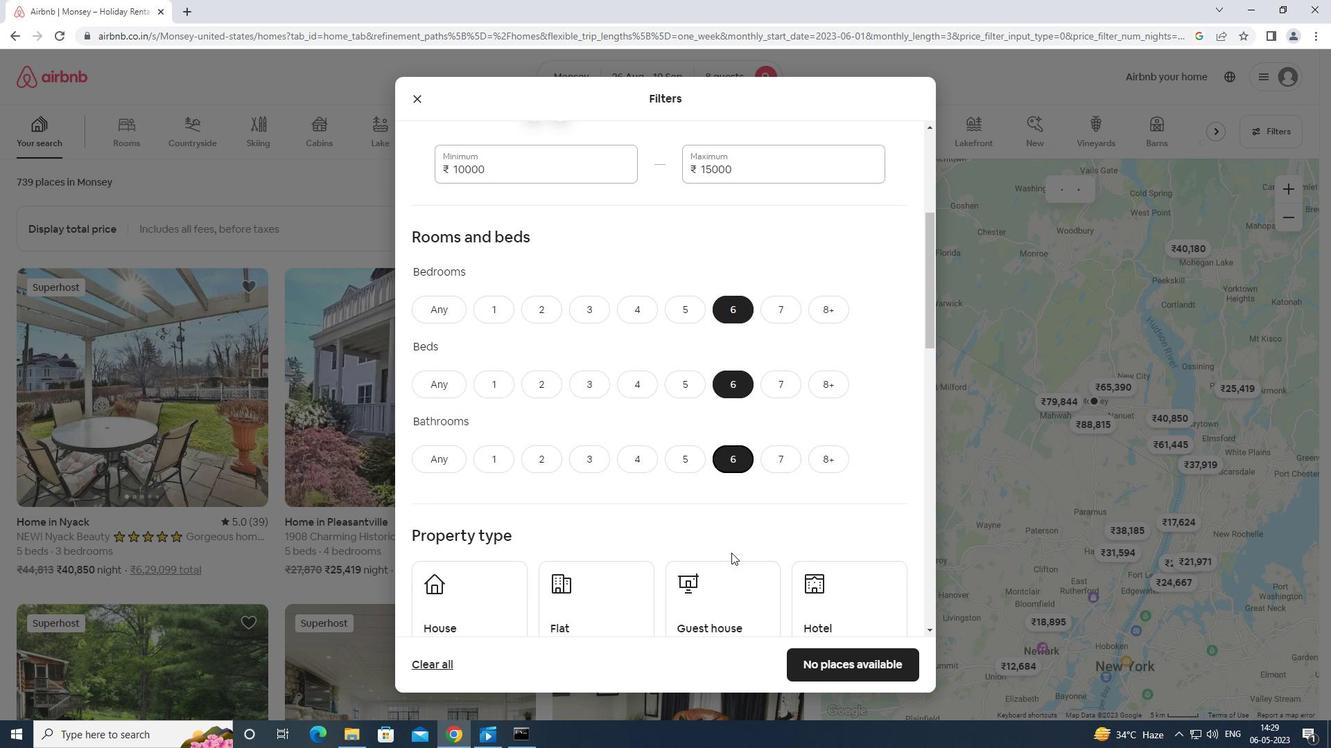 
Action: Mouse moved to (422, 490)
Screenshot: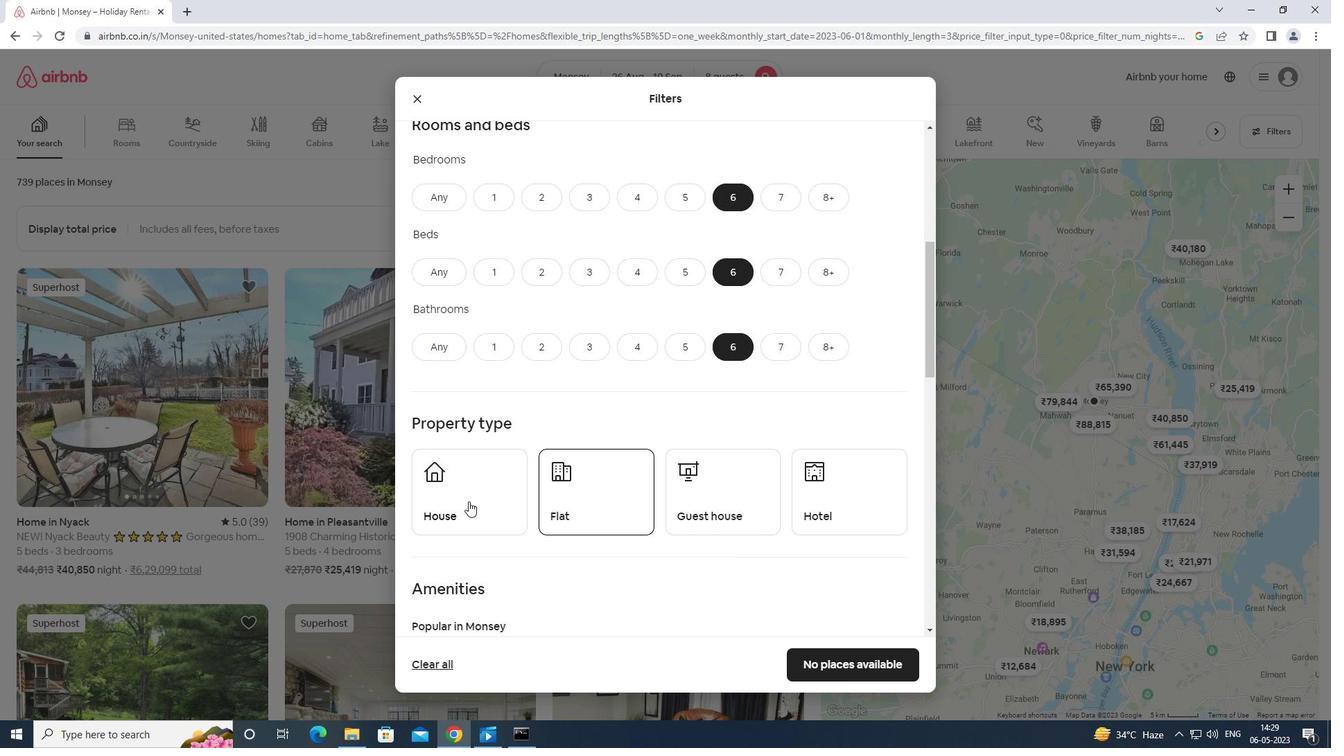 
Action: Mouse pressed left at (422, 490)
Screenshot: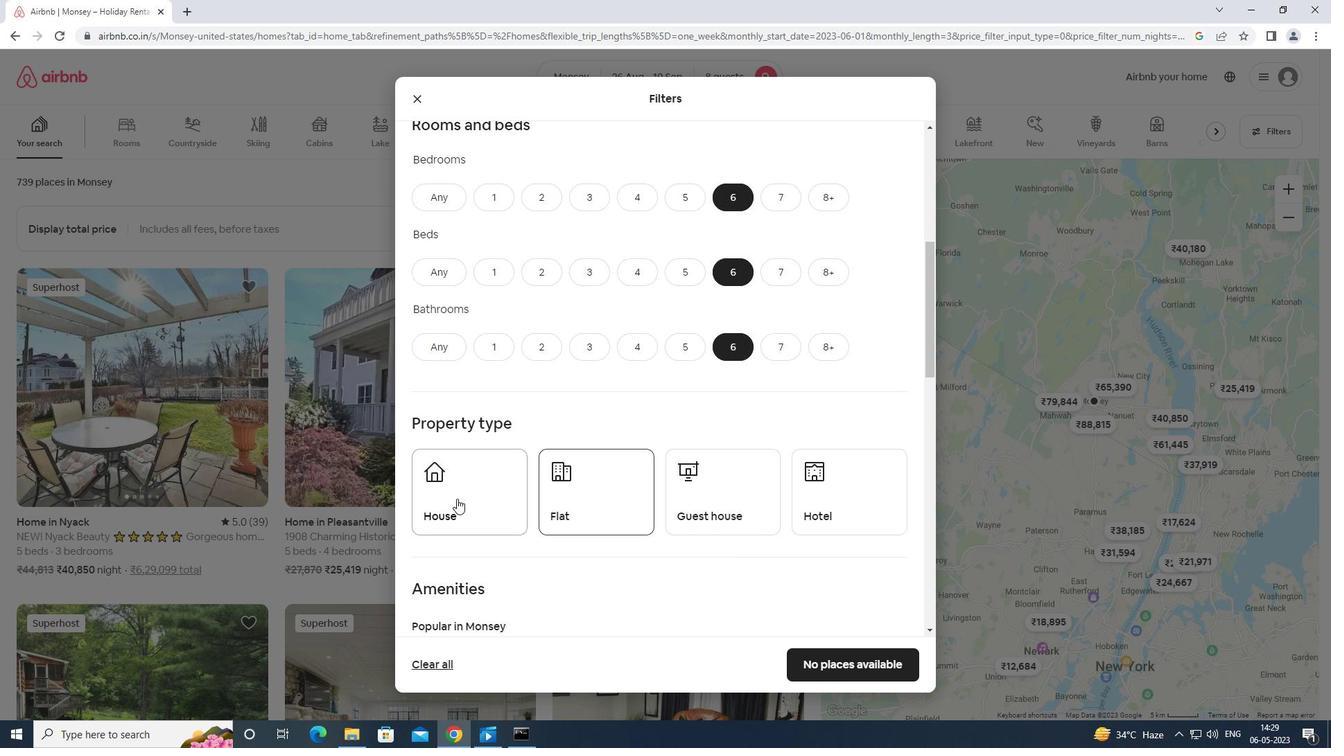 
Action: Mouse moved to (617, 504)
Screenshot: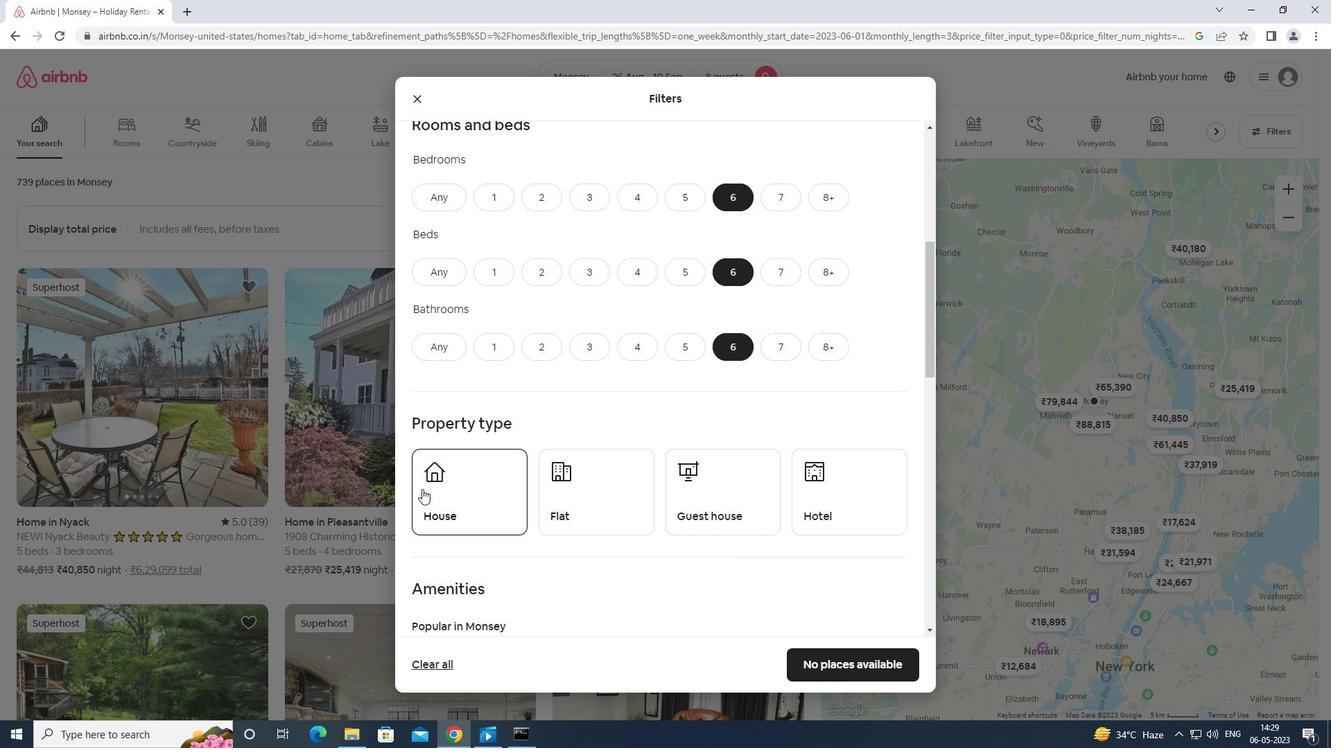 
Action: Mouse pressed left at (617, 504)
Screenshot: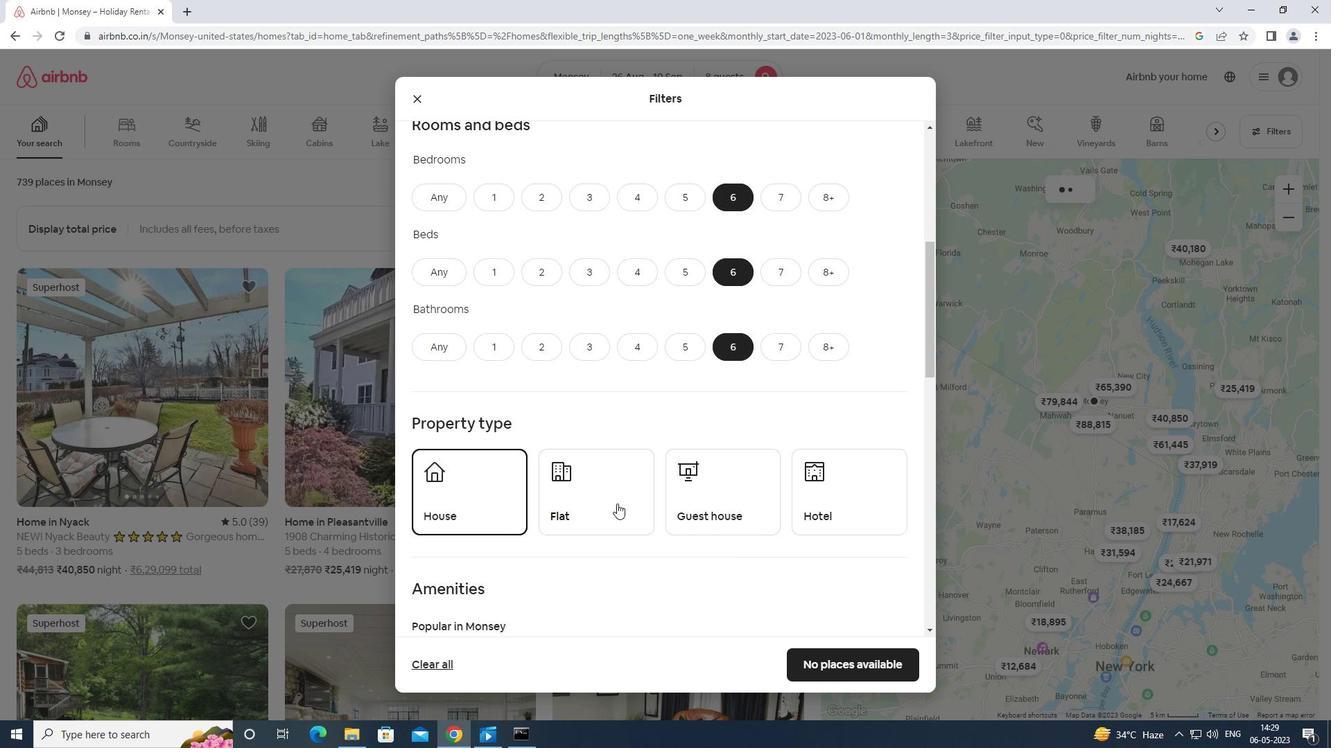 
Action: Mouse moved to (692, 490)
Screenshot: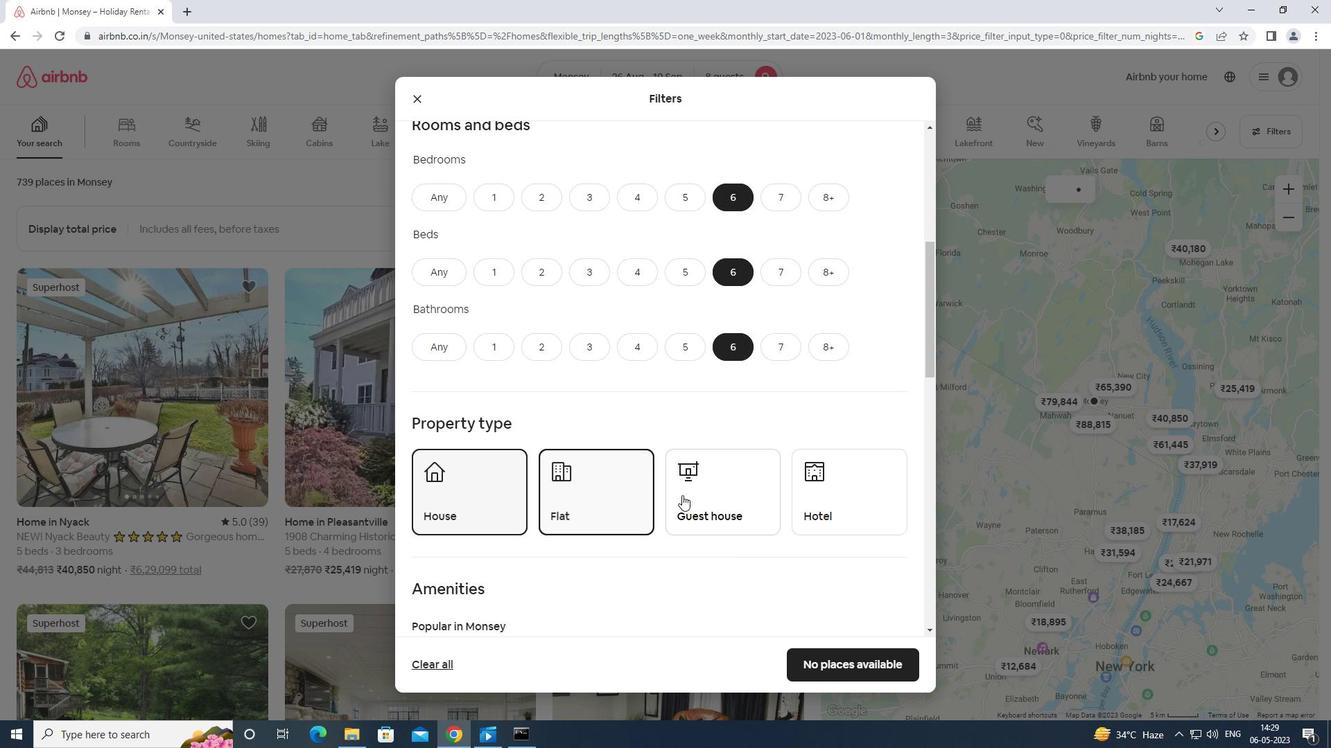 
Action: Mouse pressed left at (692, 490)
Screenshot: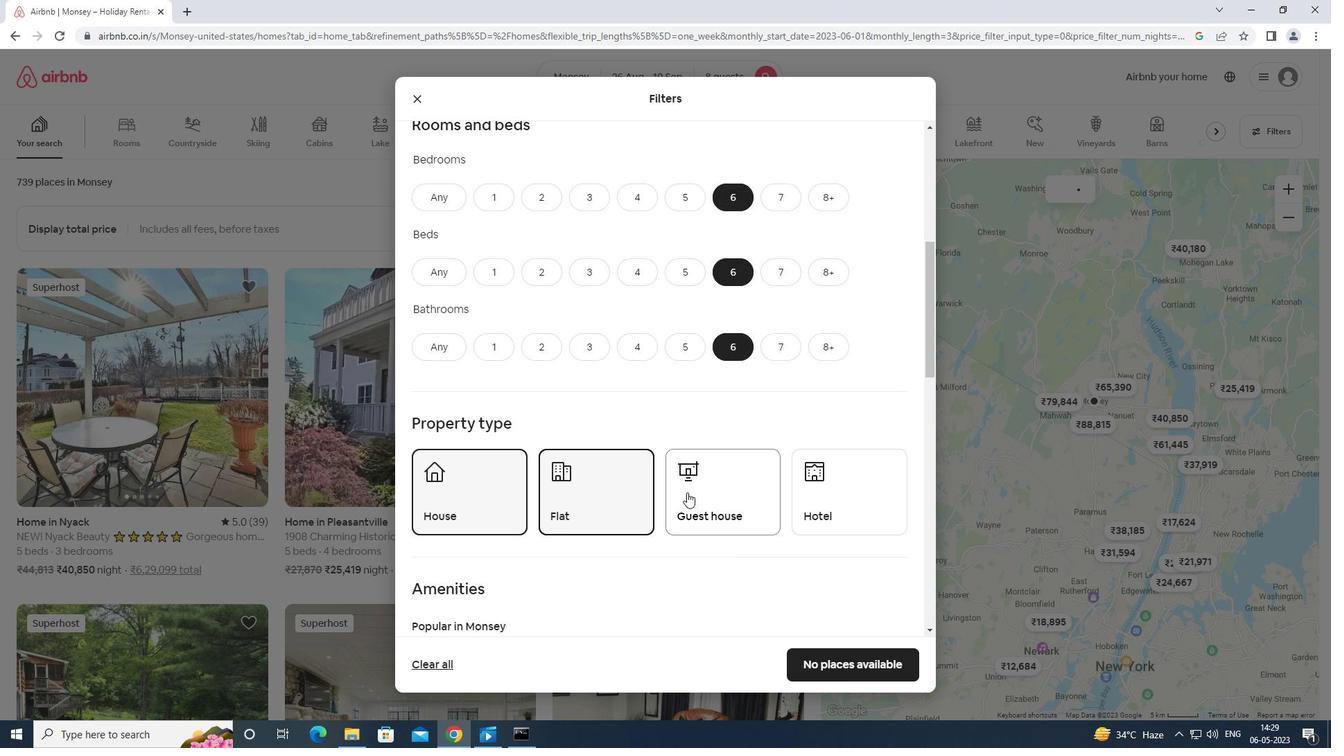 
Action: Mouse moved to (719, 498)
Screenshot: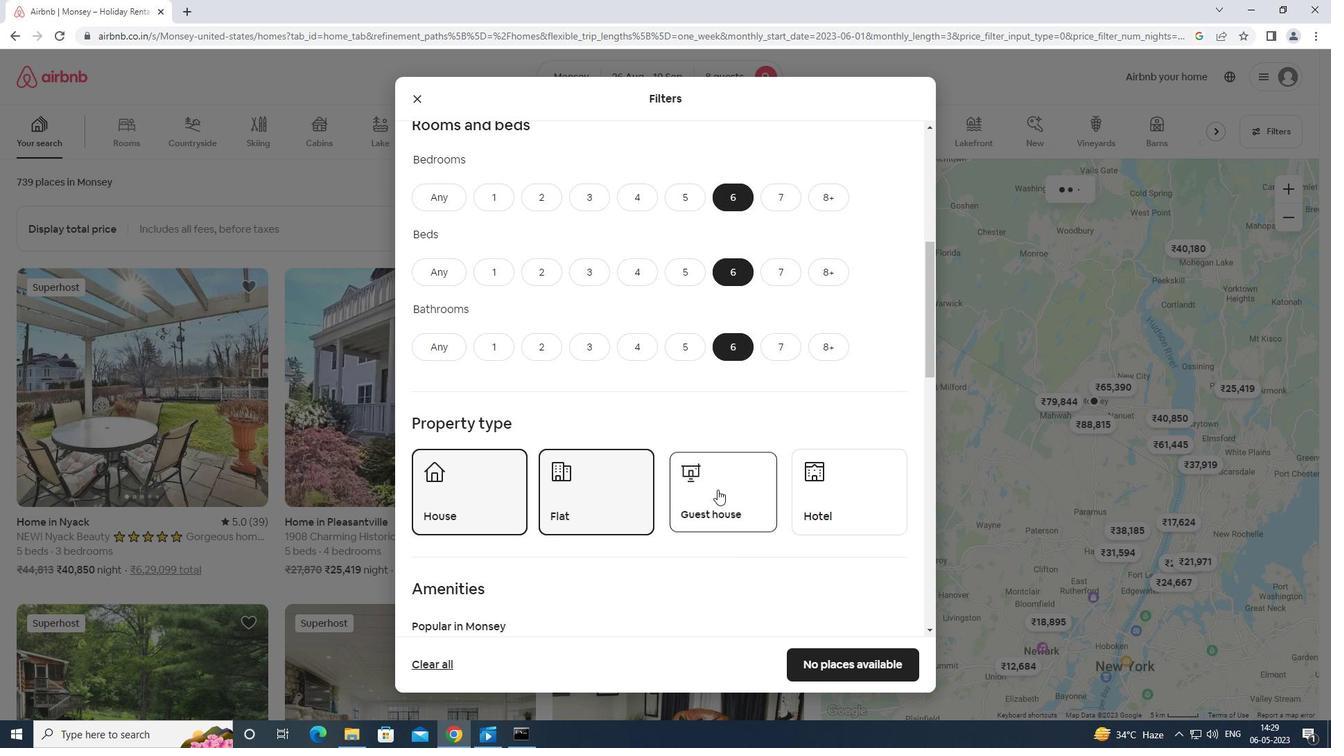
Action: Mouse scrolled (719, 497) with delta (0, 0)
Screenshot: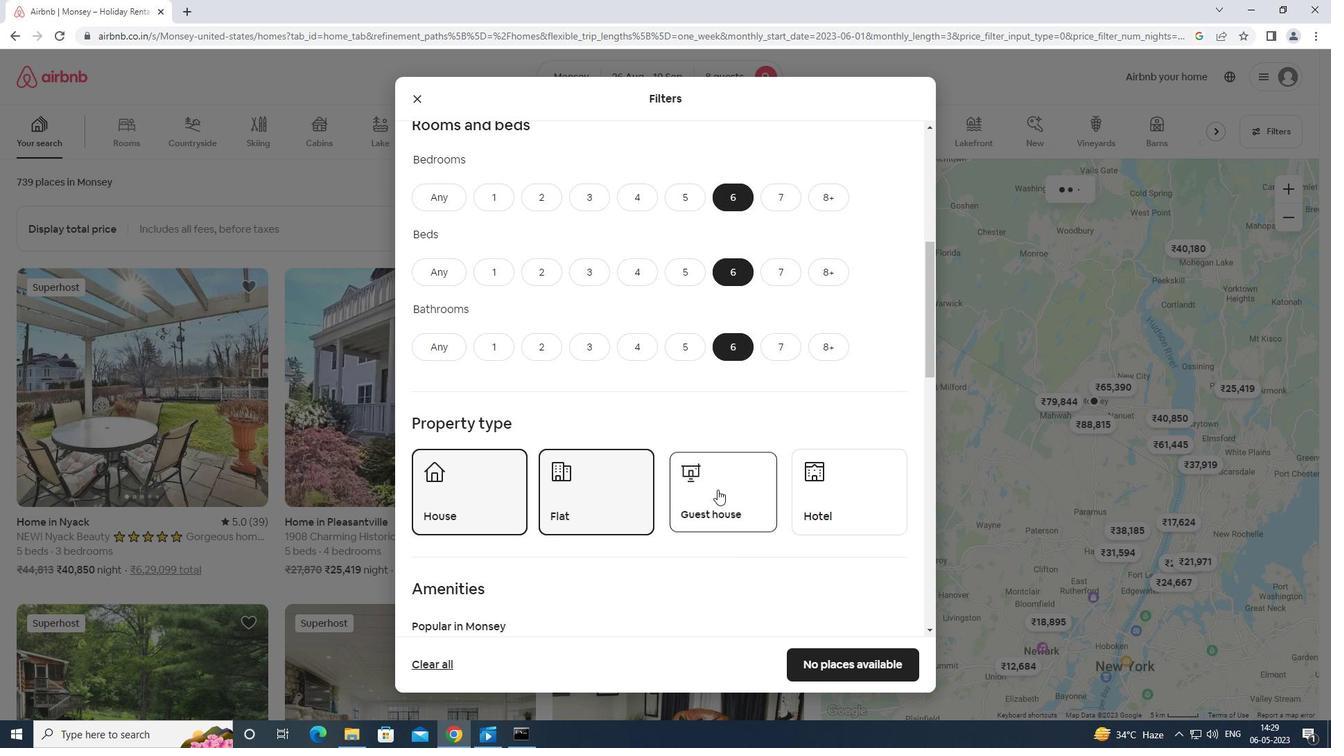 
Action: Mouse moved to (719, 499)
Screenshot: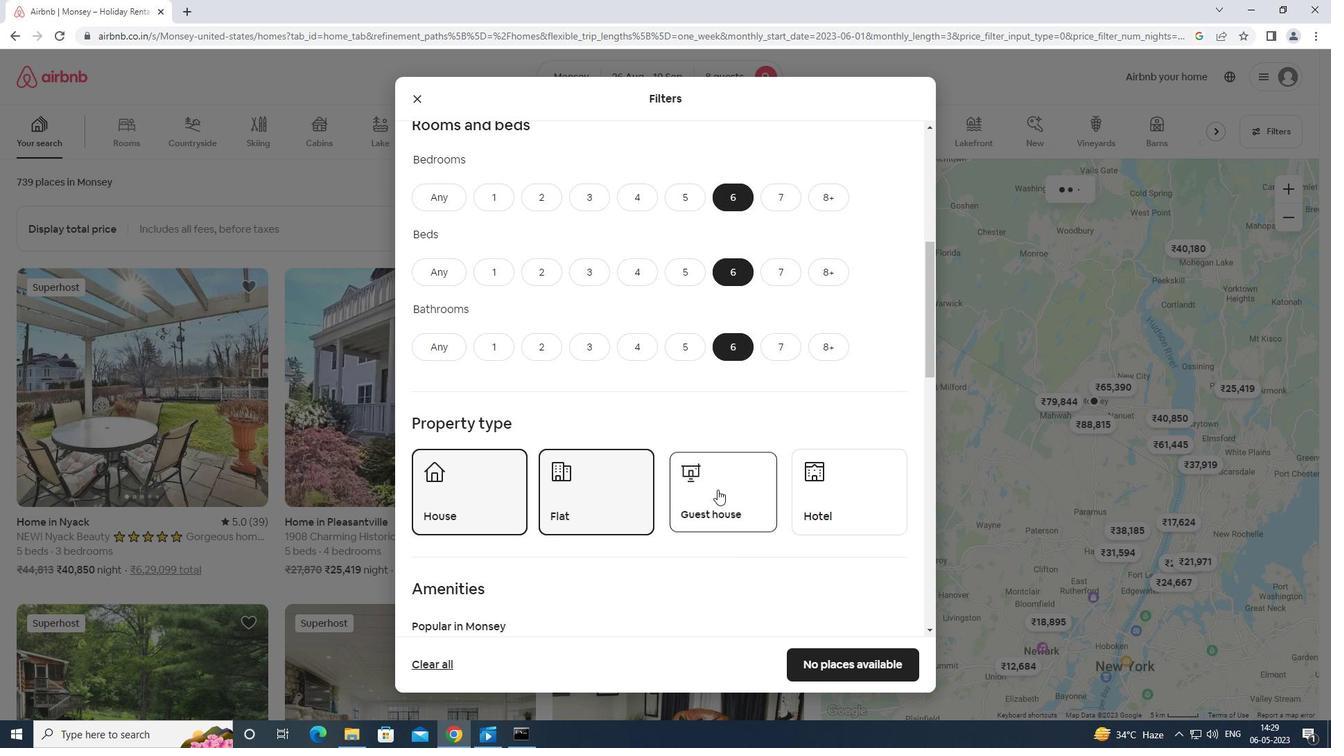 
Action: Mouse scrolled (719, 499) with delta (0, 0)
Screenshot: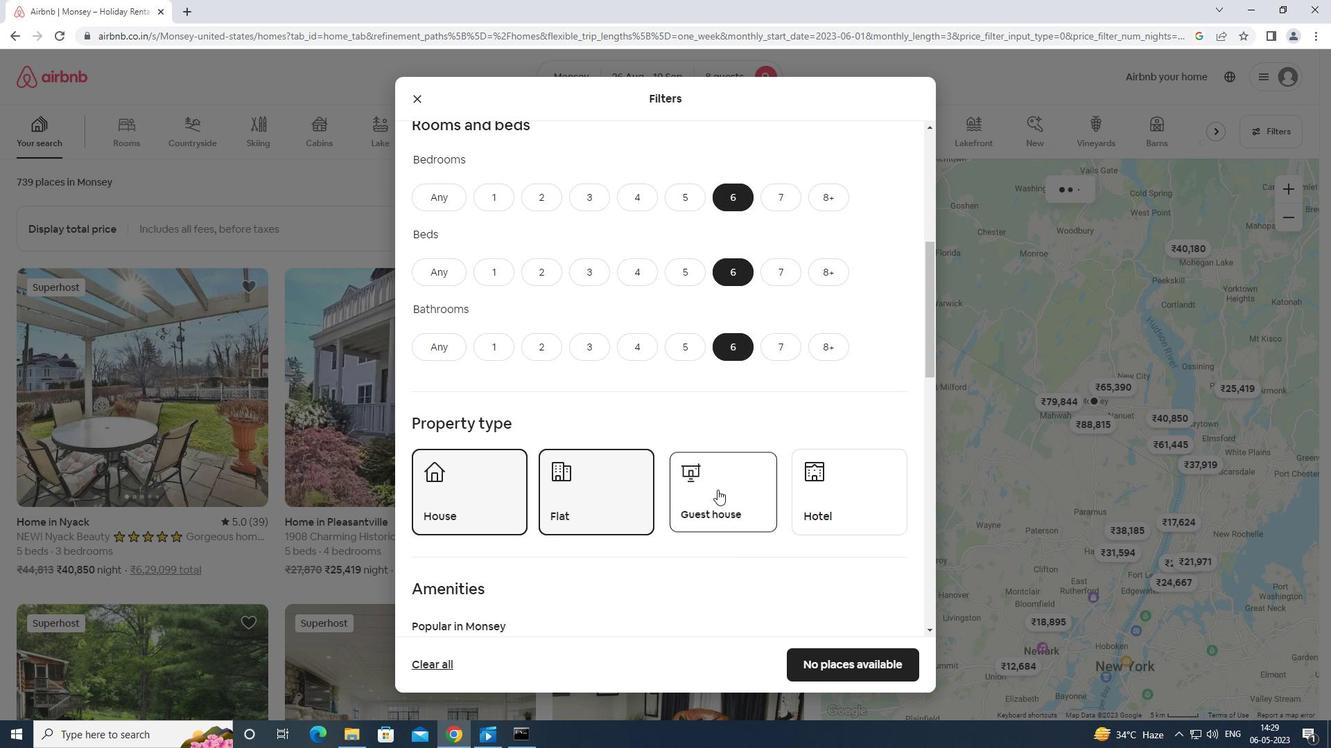 
Action: Mouse scrolled (719, 499) with delta (0, 0)
Screenshot: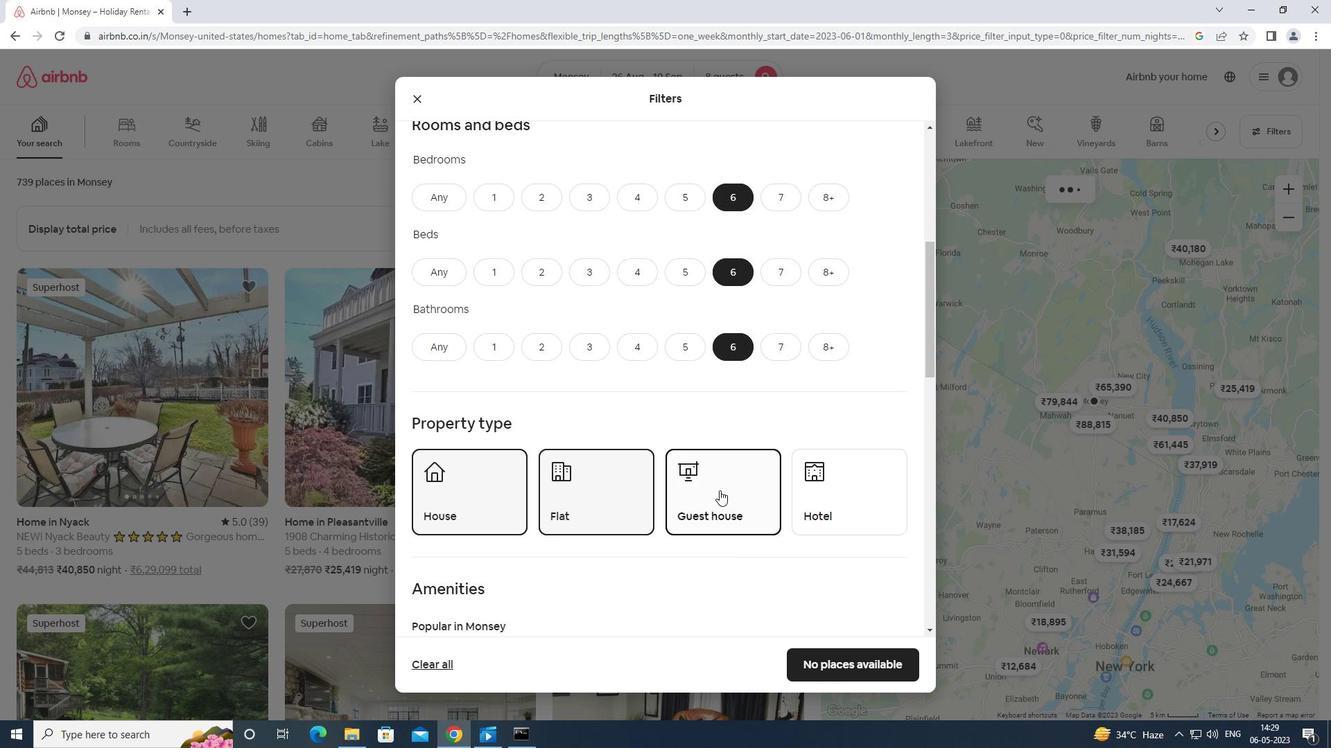 
Action: Mouse scrolled (719, 499) with delta (0, 0)
Screenshot: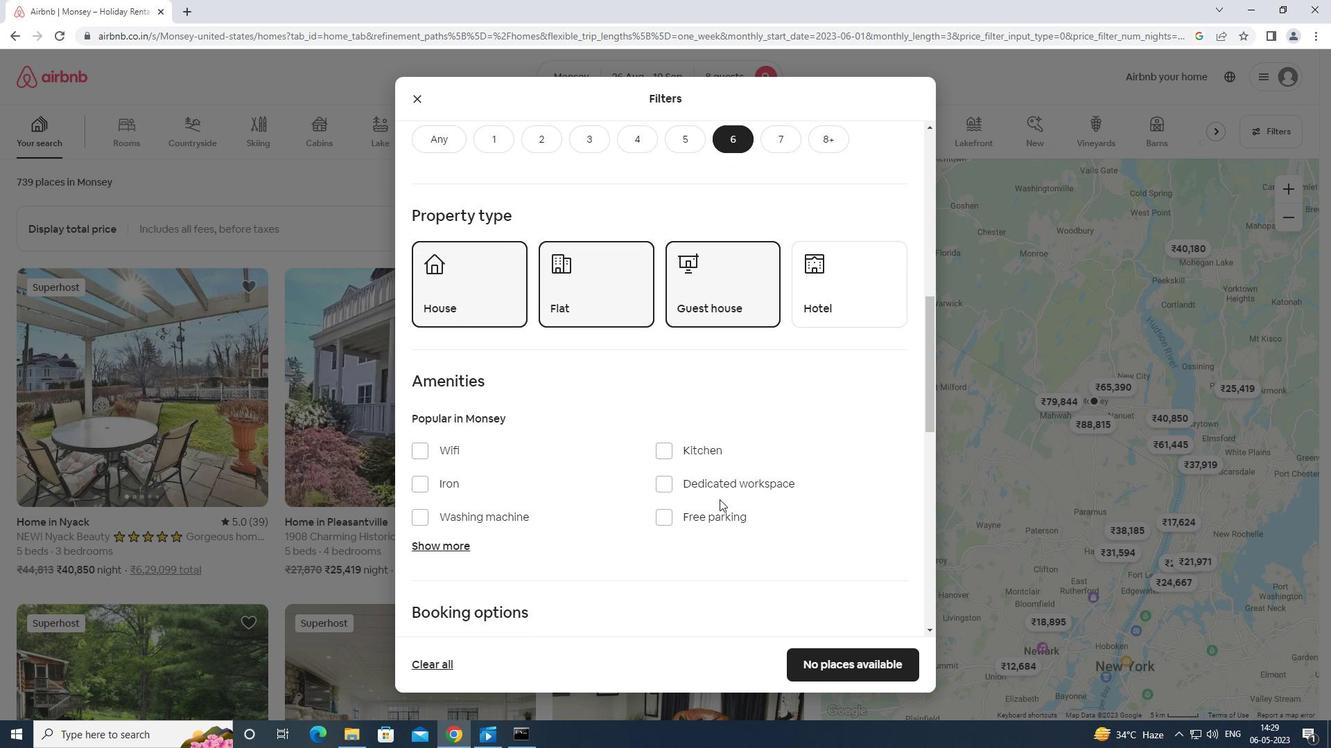 
Action: Mouse moved to (432, 476)
Screenshot: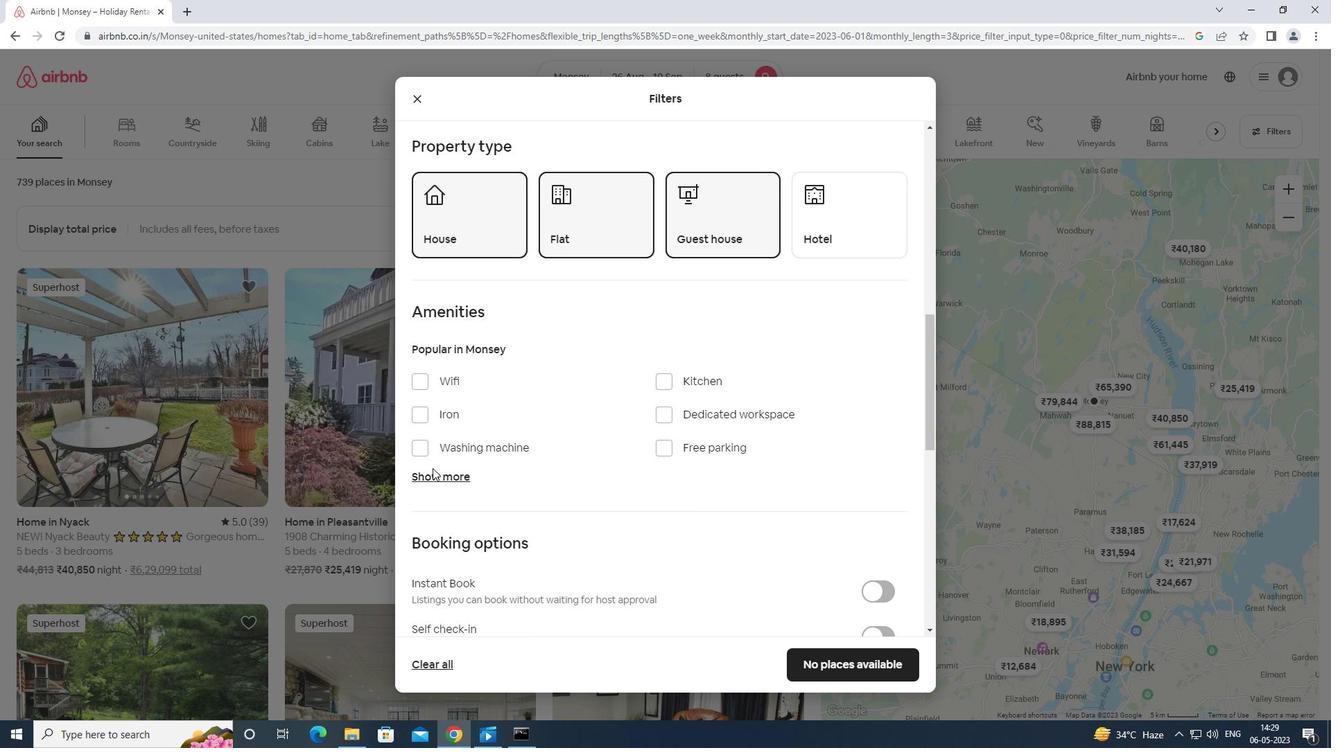 
Action: Mouse pressed left at (432, 476)
Screenshot: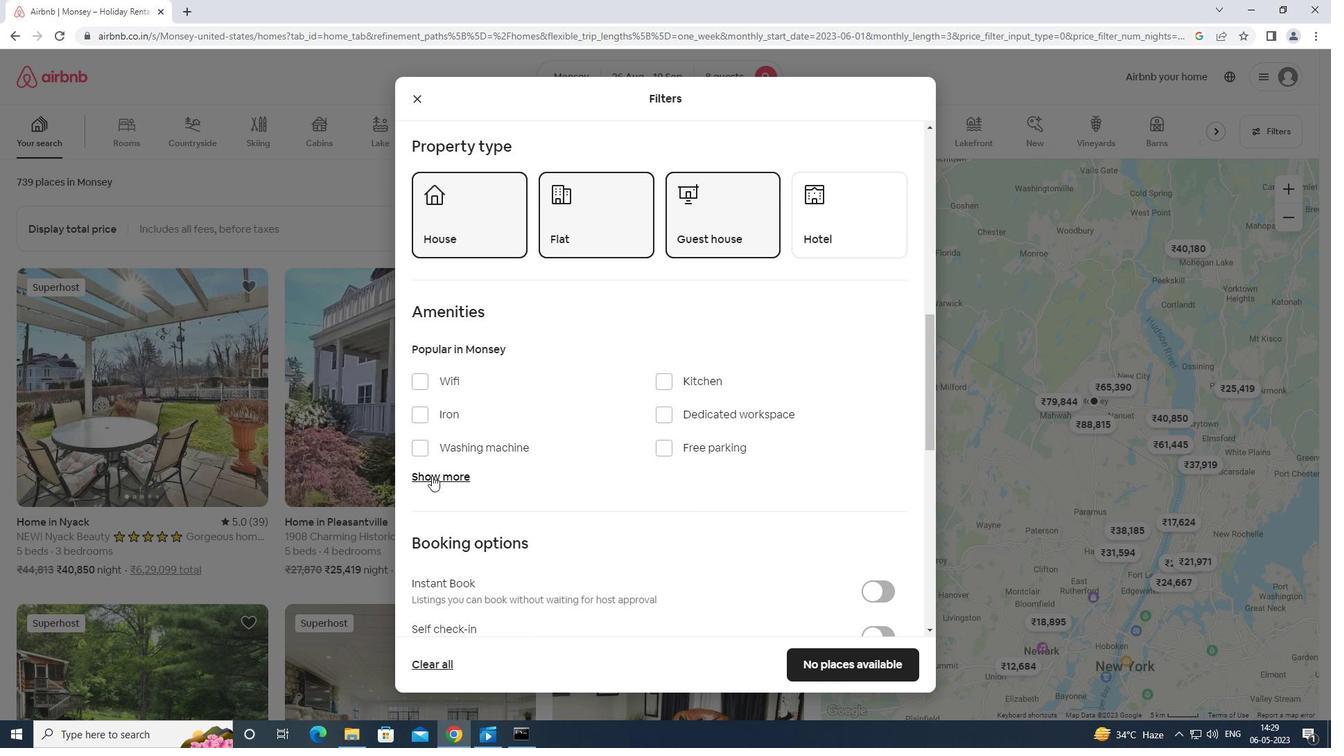 
Action: Mouse moved to (420, 381)
Screenshot: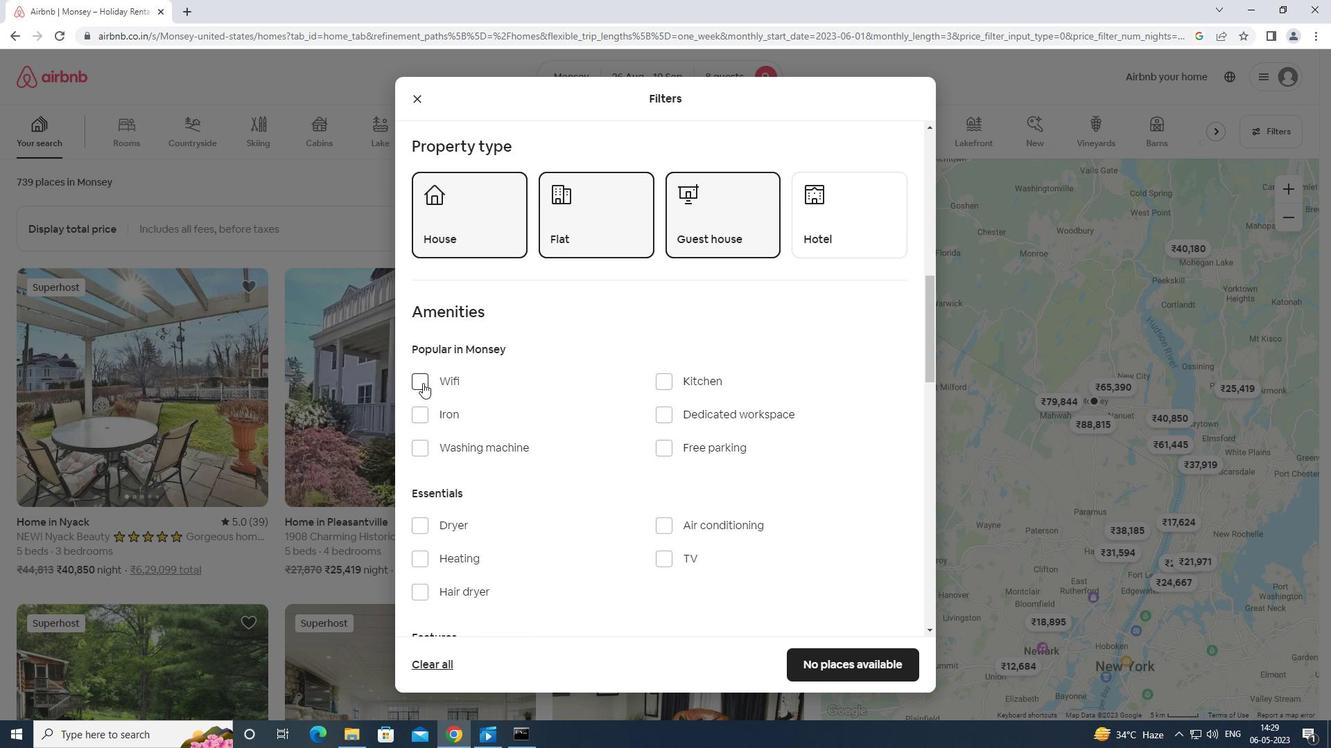 
Action: Mouse pressed left at (420, 381)
Screenshot: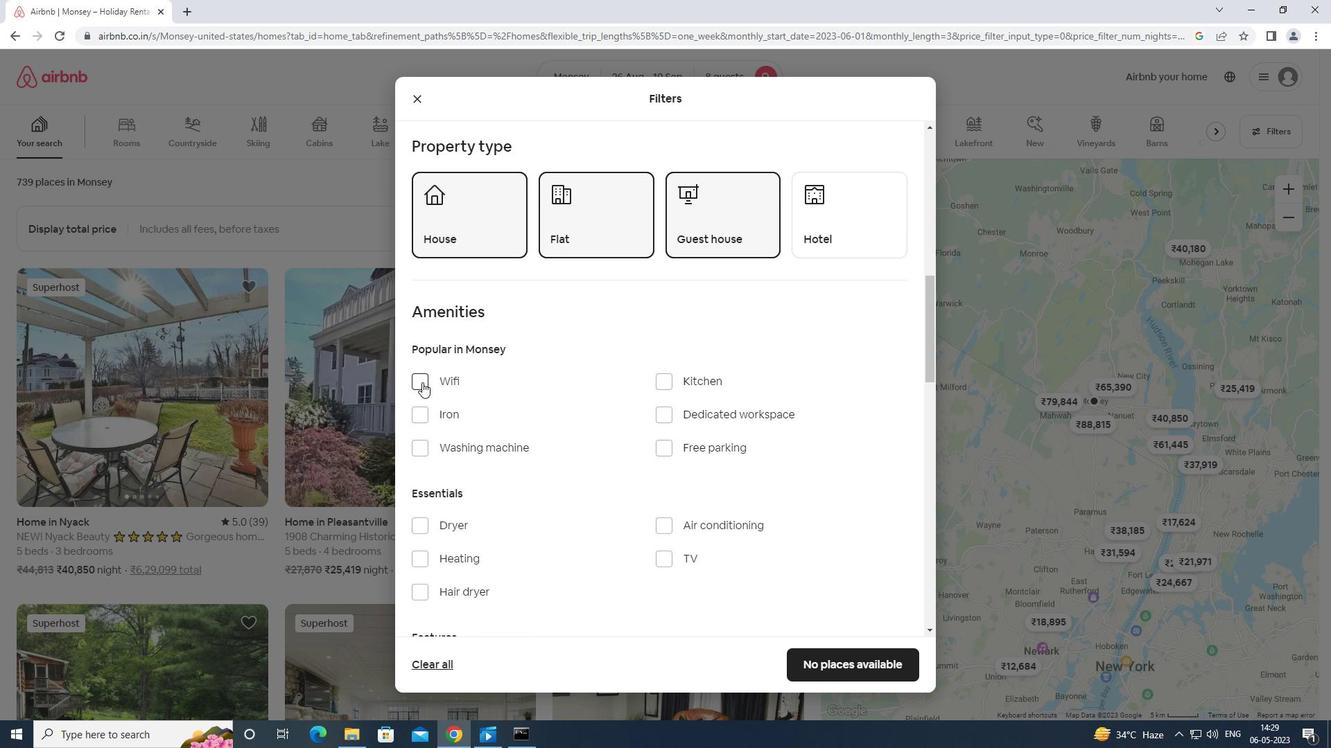 
Action: Mouse moved to (662, 557)
Screenshot: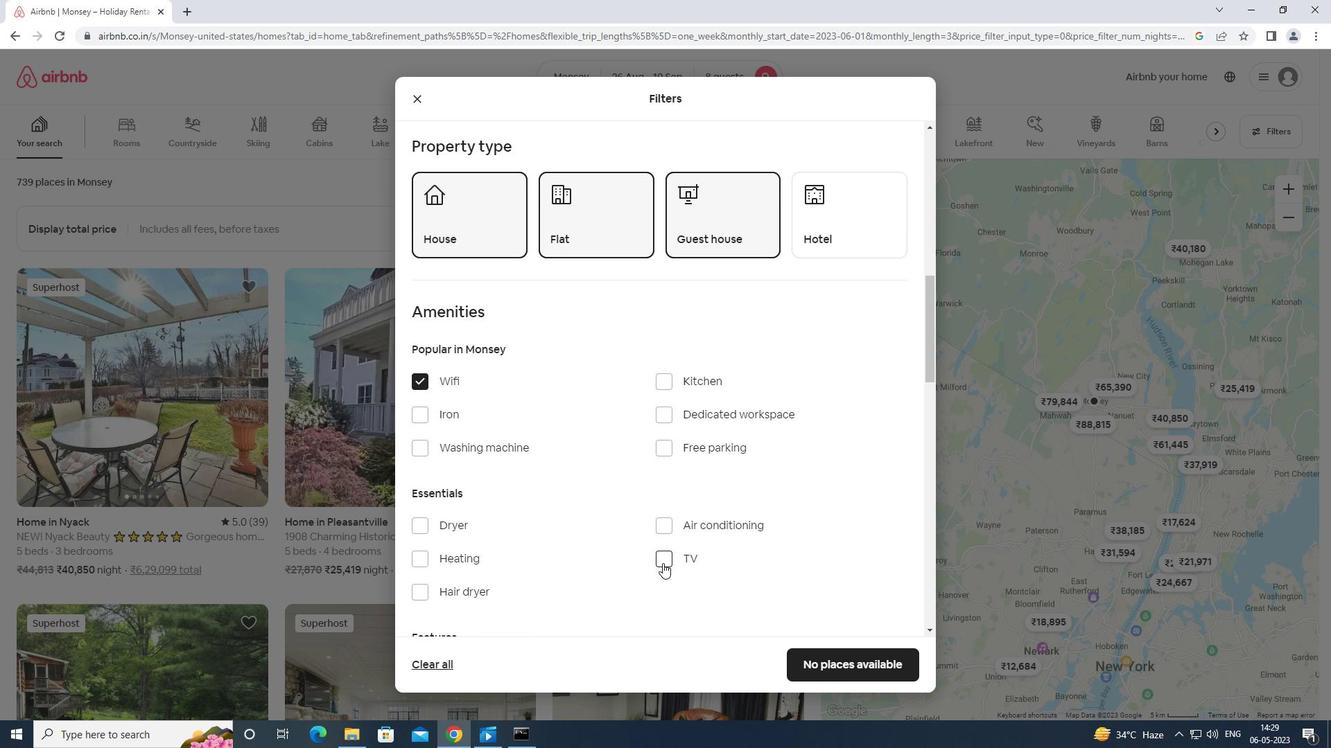 
Action: Mouse pressed left at (662, 557)
Screenshot: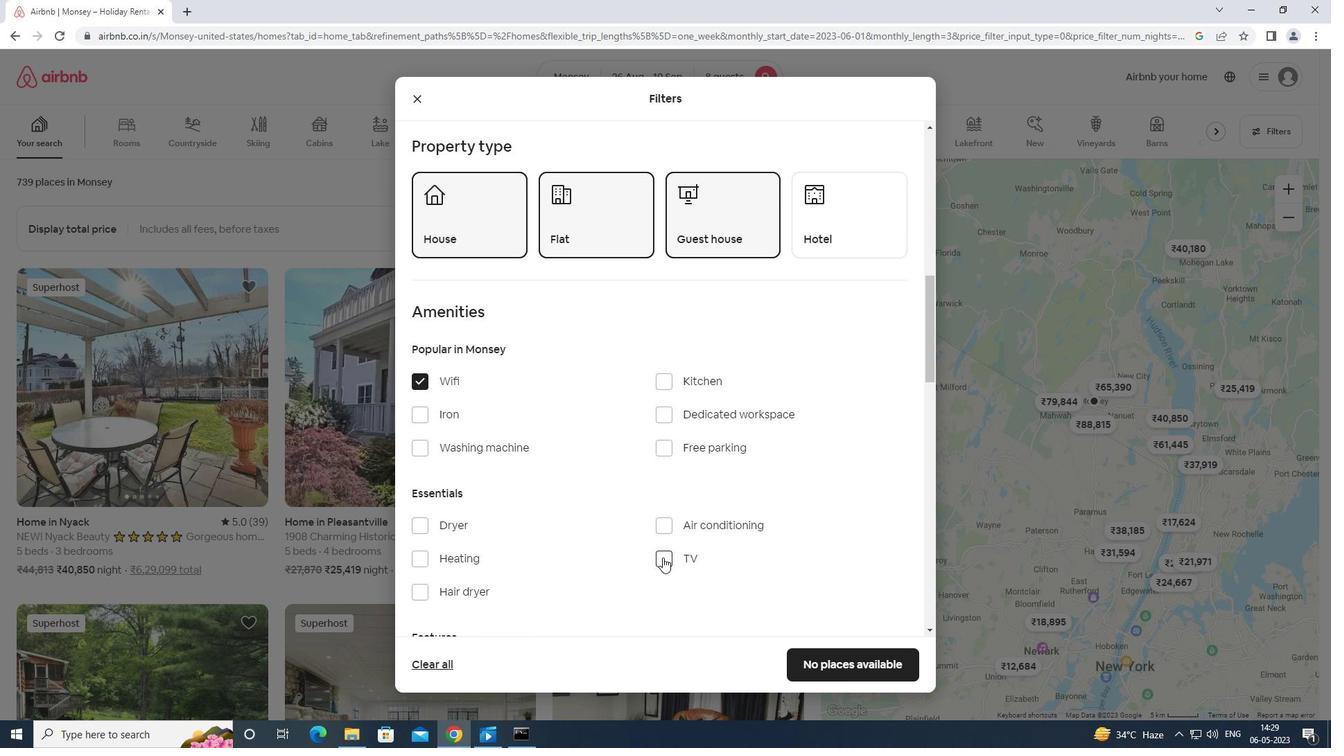 
Action: Mouse moved to (561, 517)
Screenshot: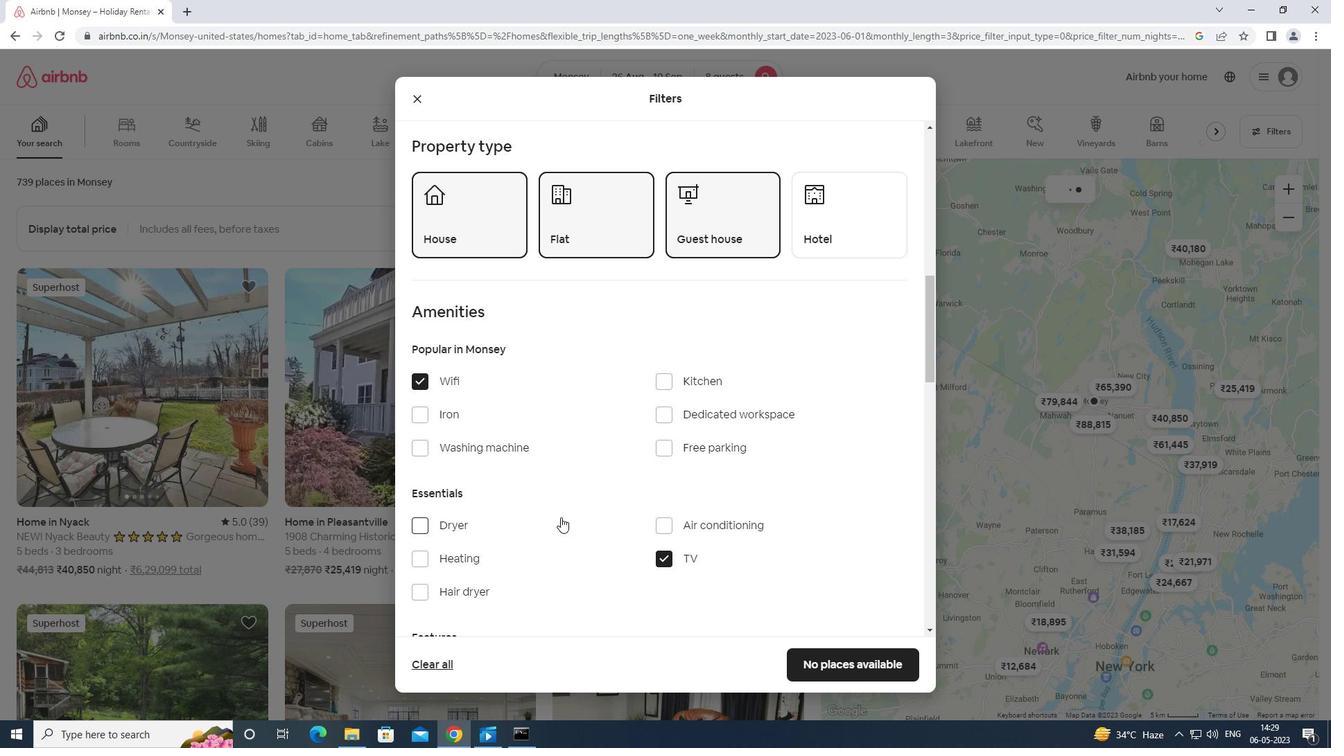 
Action: Mouse scrolled (561, 516) with delta (0, 0)
Screenshot: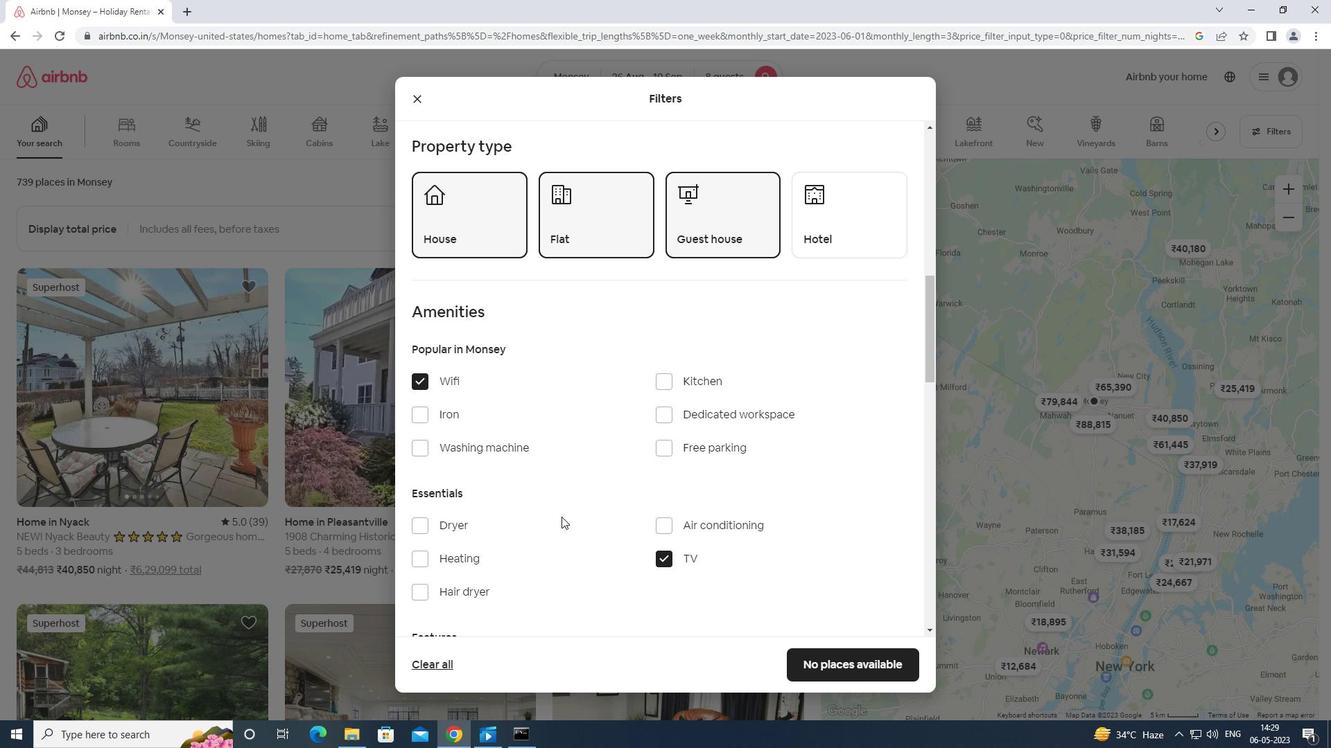 
Action: Mouse moved to (556, 518)
Screenshot: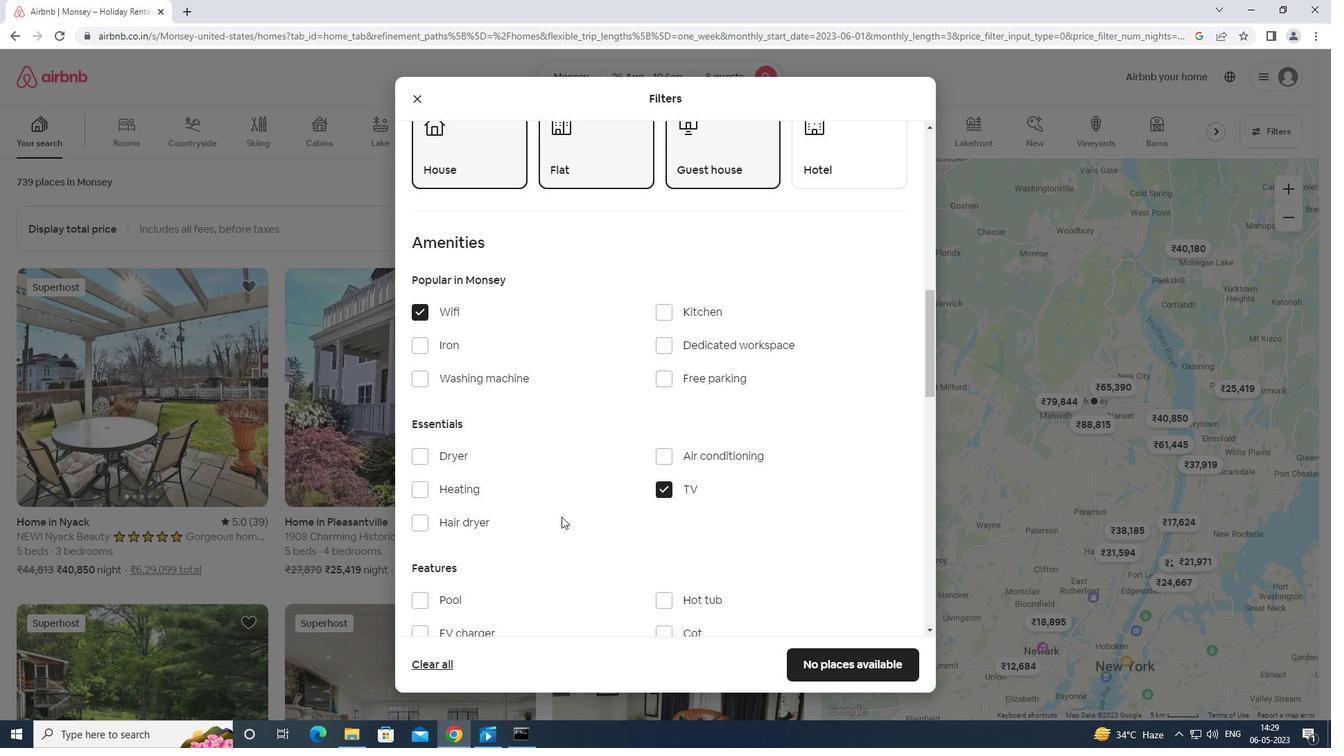 
Action: Mouse scrolled (556, 517) with delta (0, 0)
Screenshot: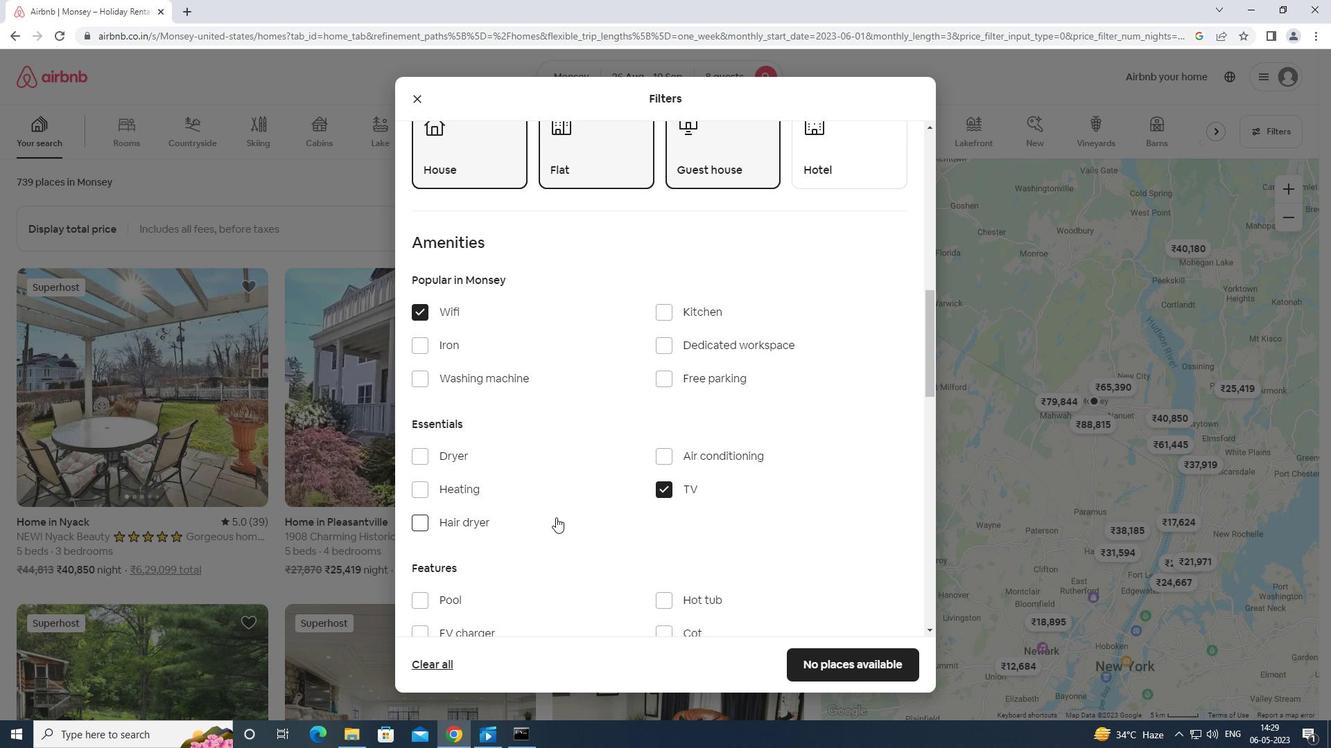 
Action: Mouse scrolled (556, 517) with delta (0, 0)
Screenshot: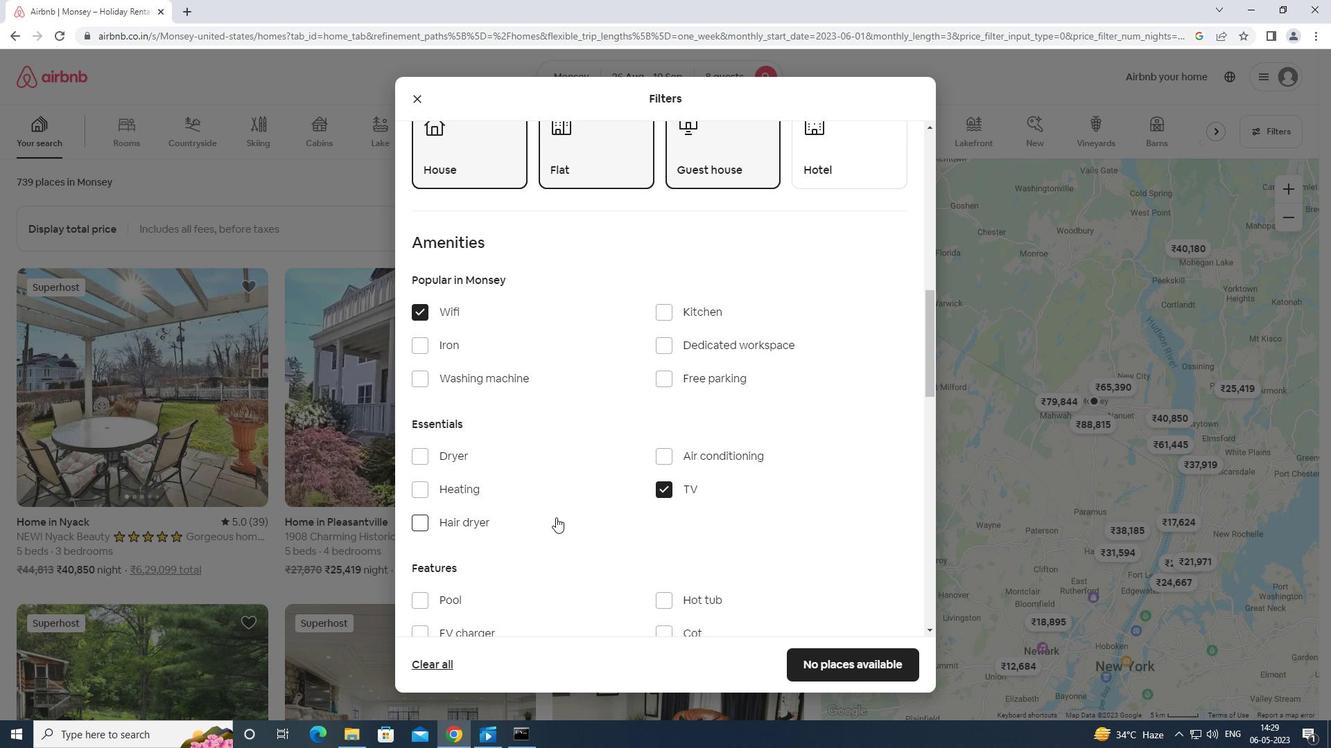 
Action: Mouse moved to (419, 526)
Screenshot: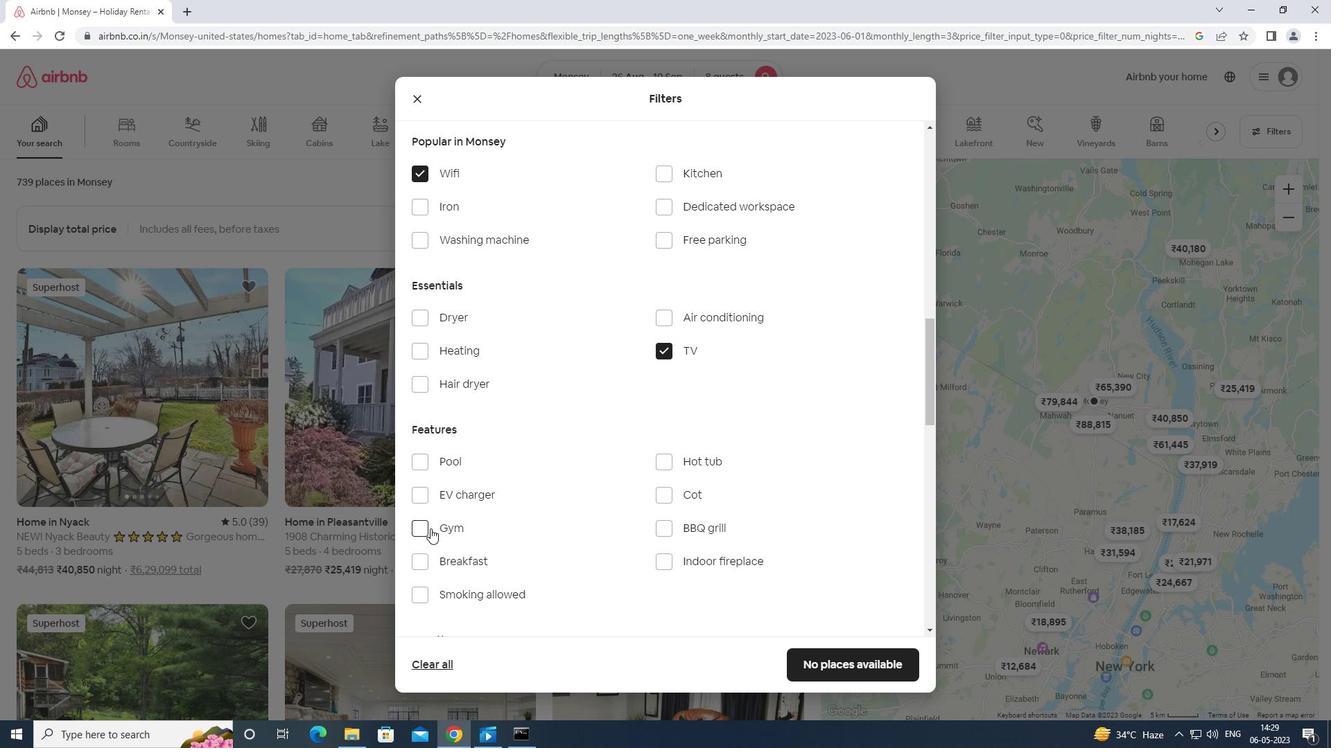 
Action: Mouse pressed left at (419, 526)
Screenshot: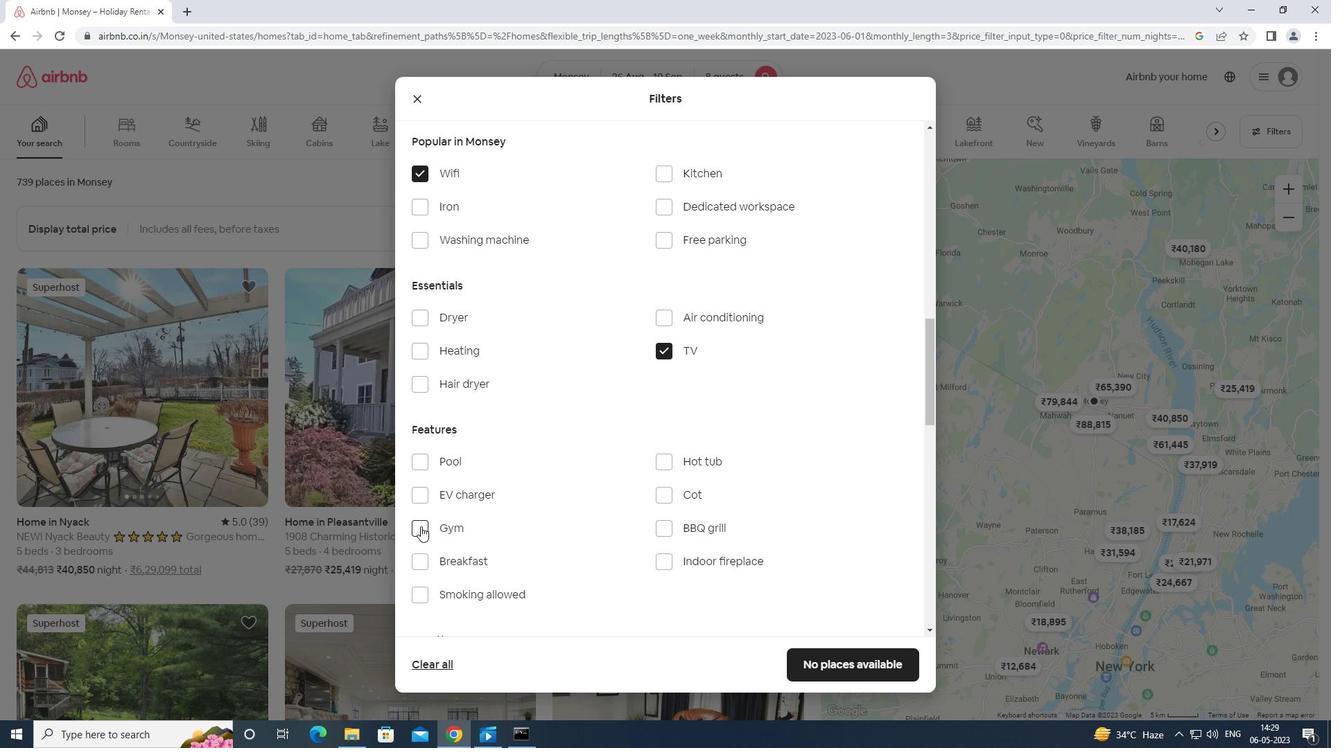 
Action: Mouse moved to (424, 559)
Screenshot: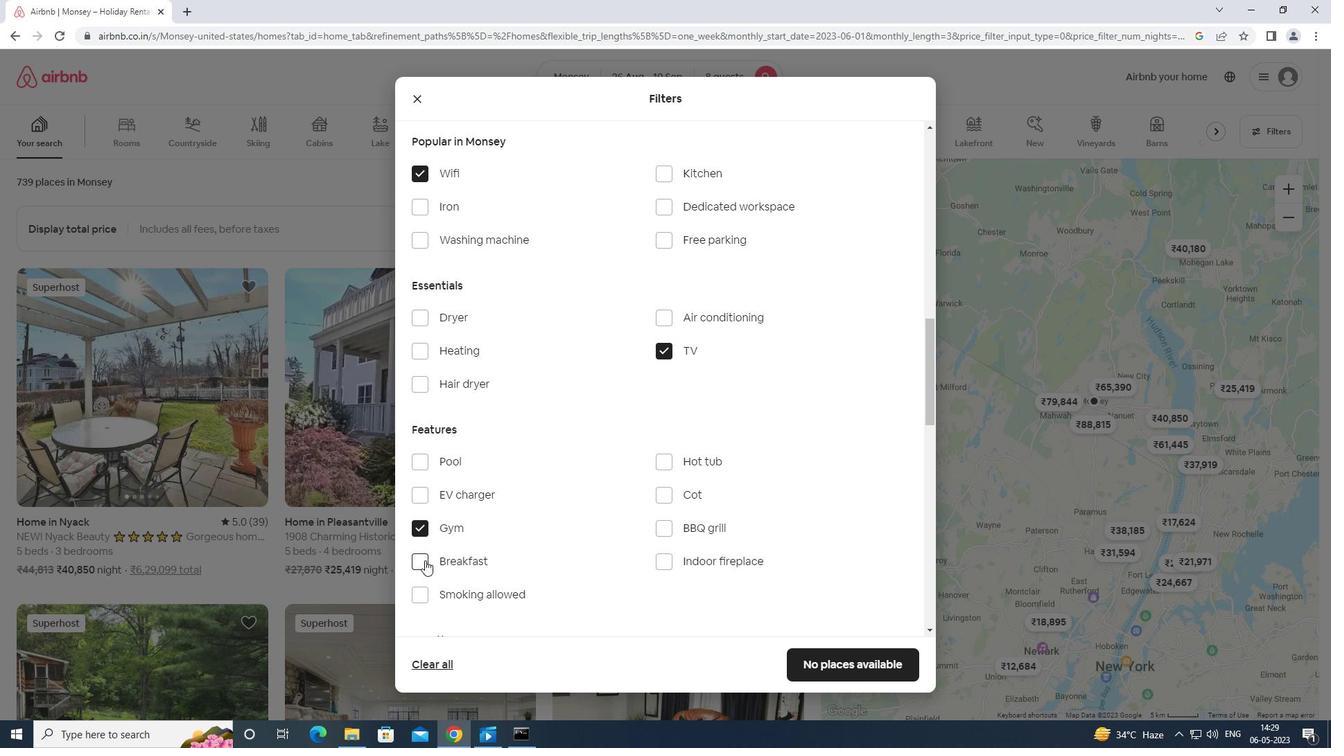 
Action: Mouse pressed left at (424, 559)
Screenshot: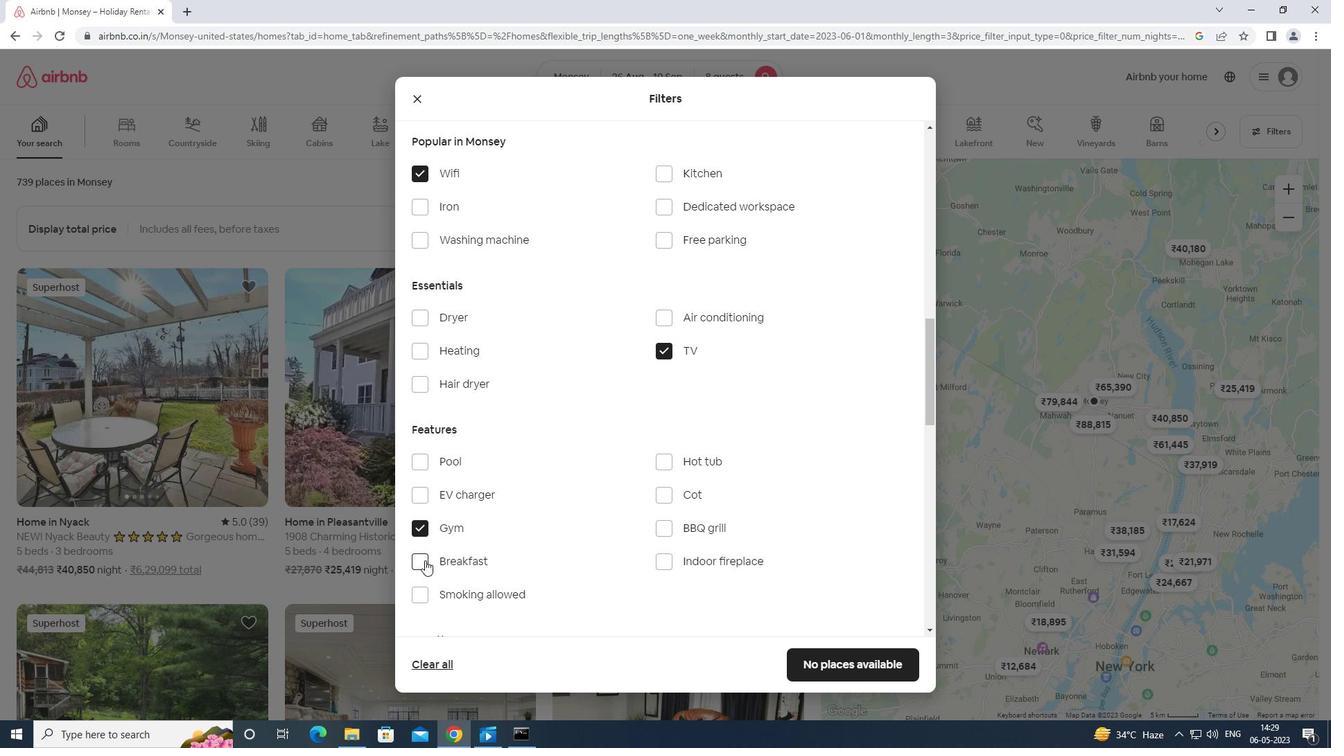 
Action: Mouse moved to (434, 549)
Screenshot: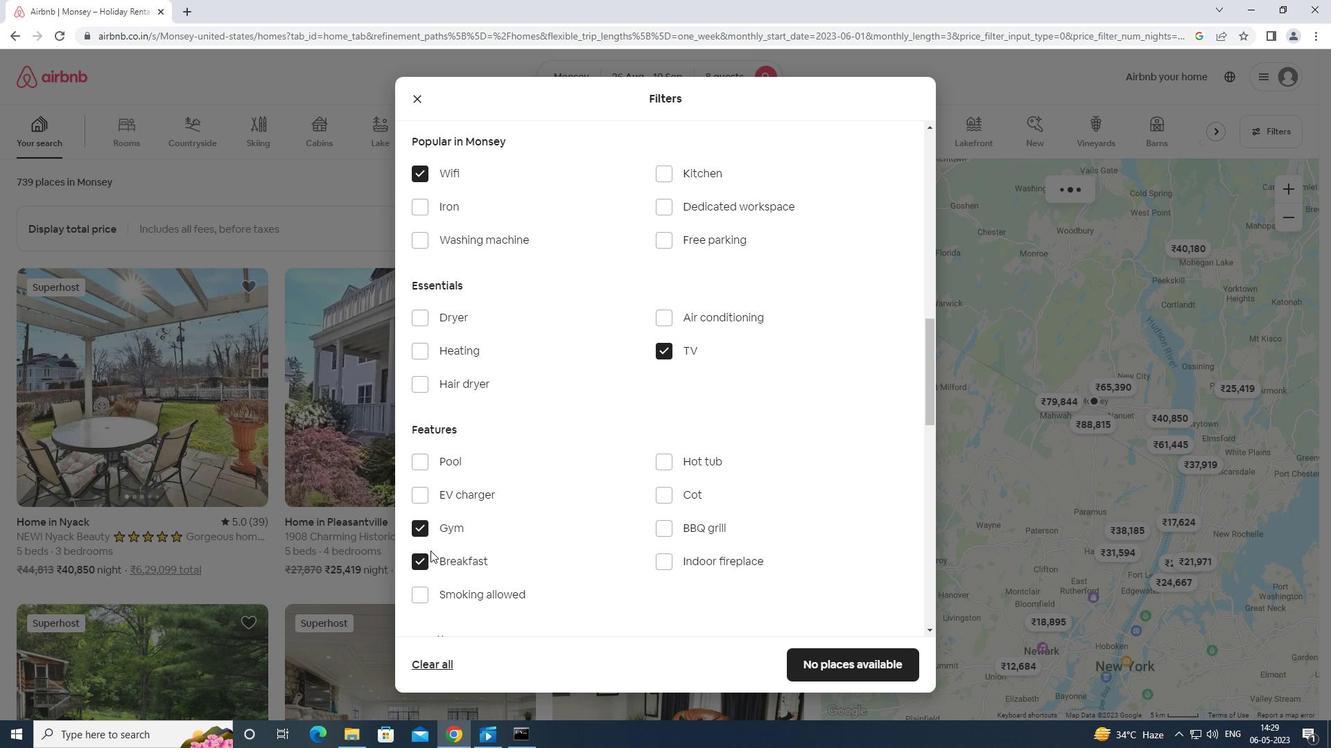 
Action: Mouse scrolled (434, 549) with delta (0, 0)
Screenshot: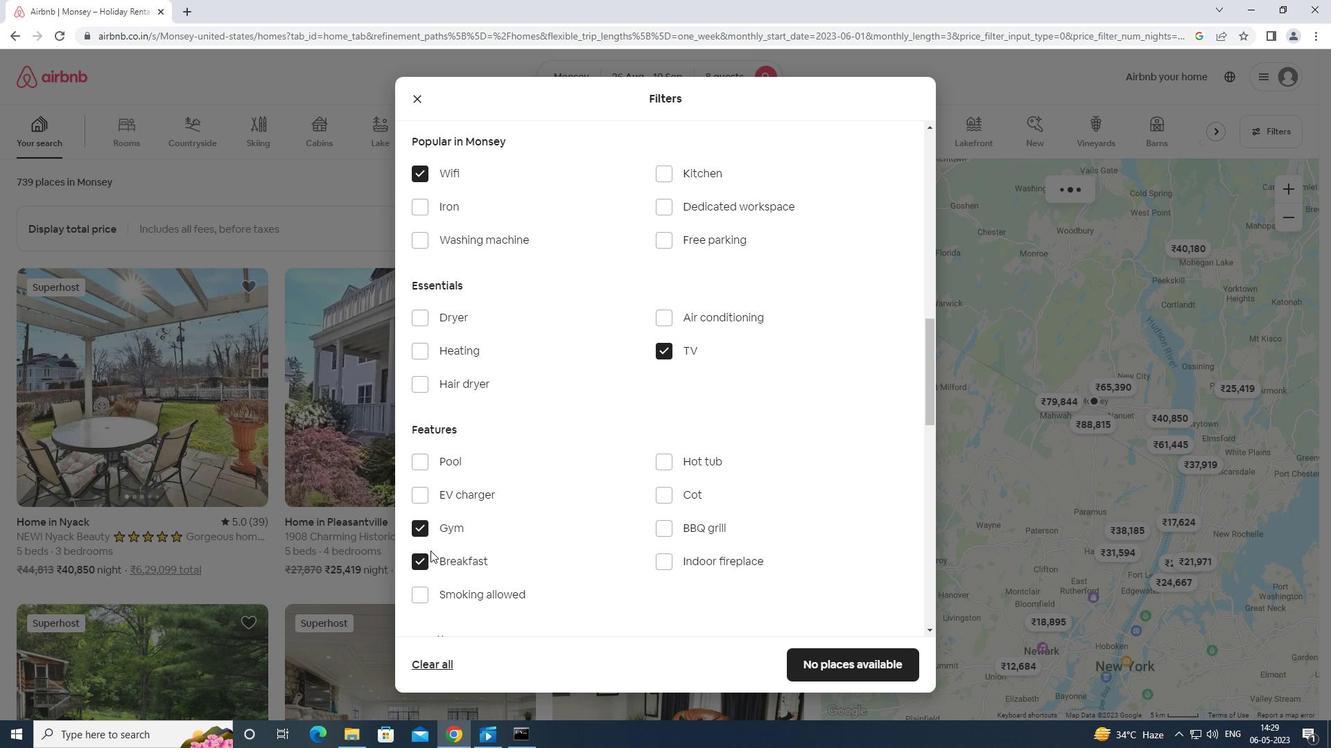
Action: Mouse moved to (435, 551)
Screenshot: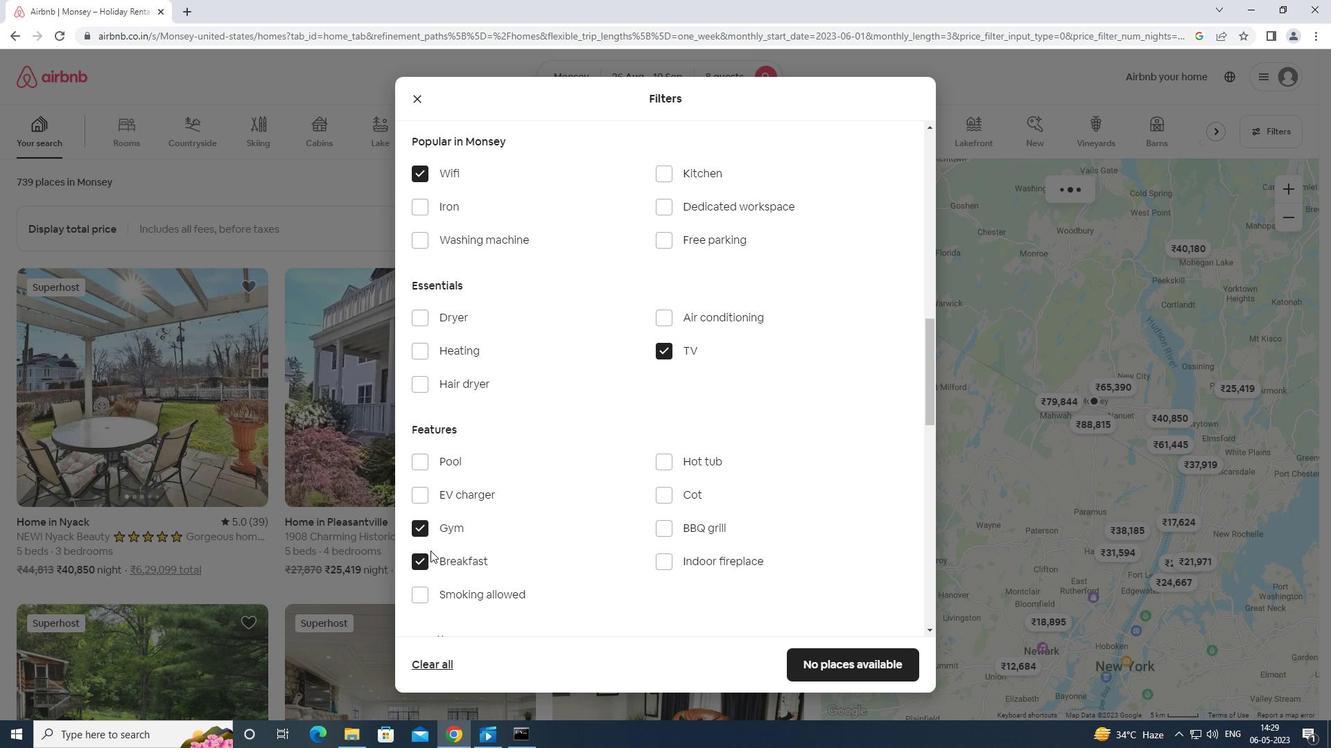
Action: Mouse scrolled (435, 551) with delta (0, 0)
Screenshot: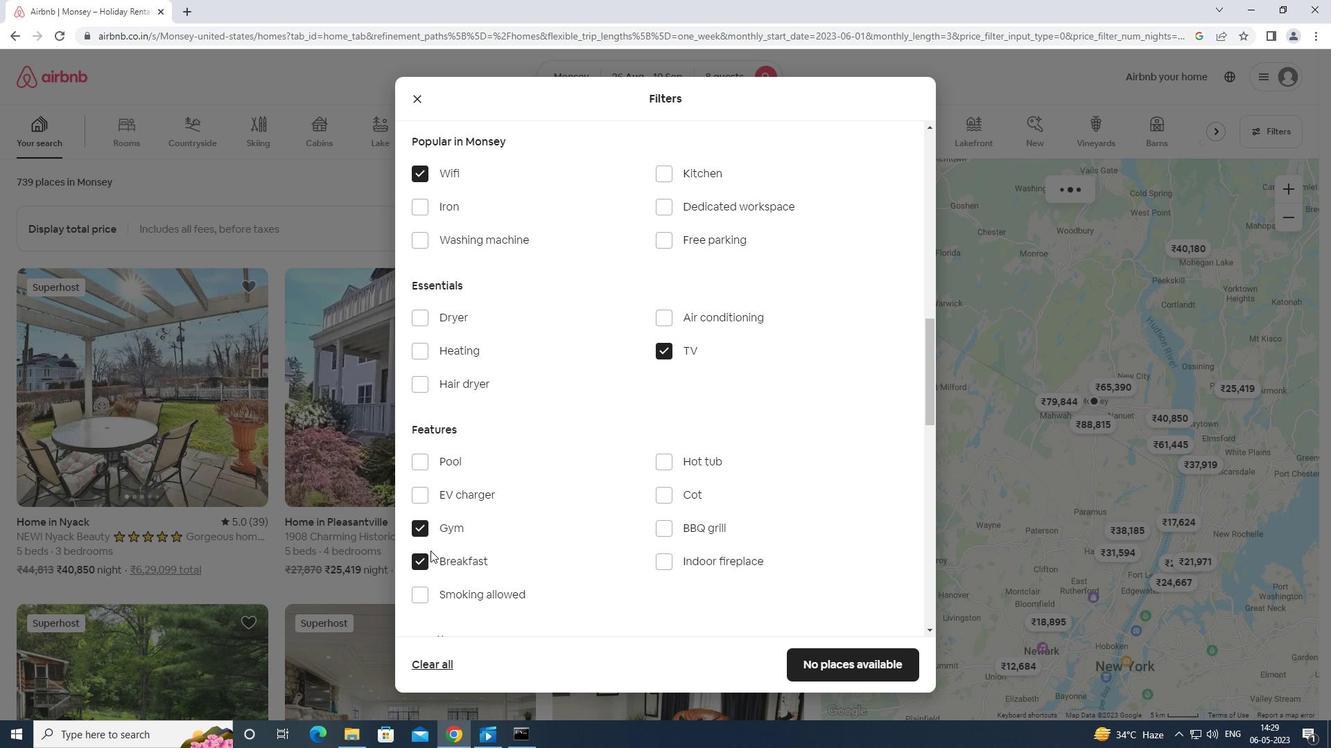 
Action: Mouse scrolled (435, 551) with delta (0, 0)
Screenshot: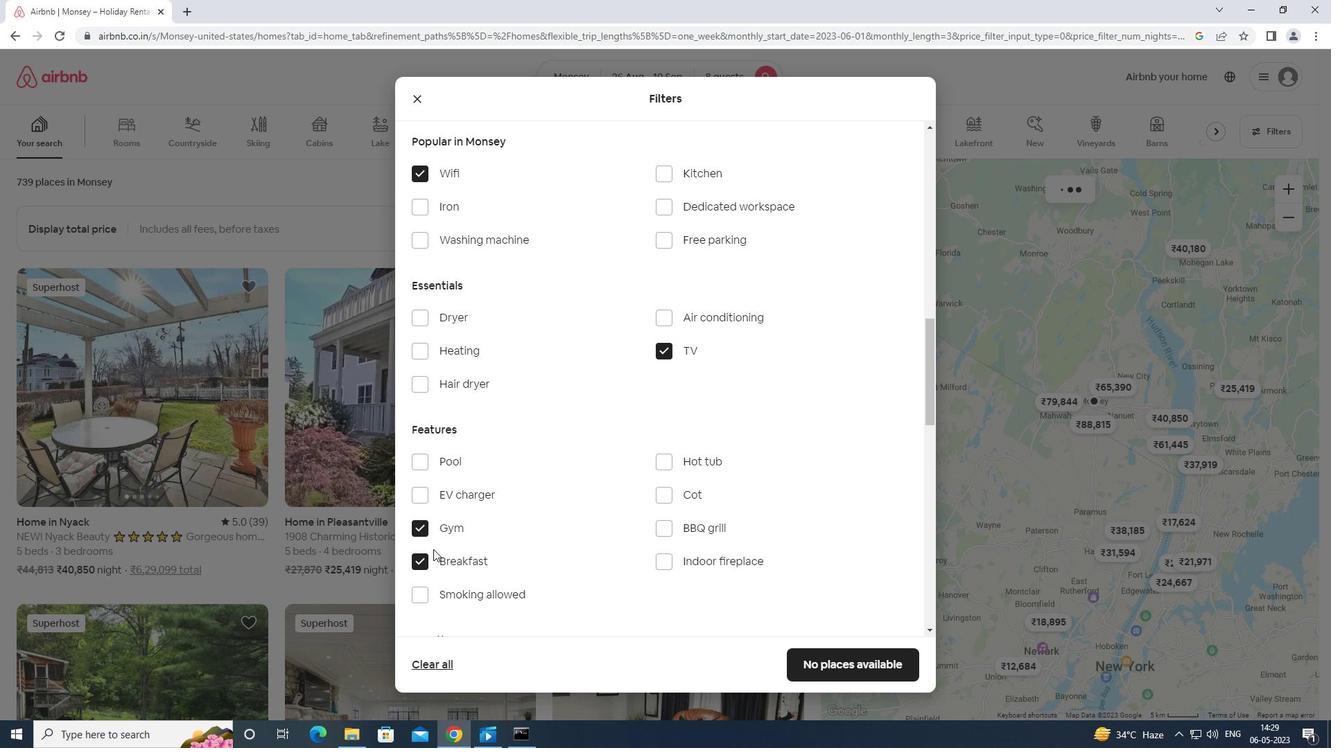 
Action: Mouse moved to (440, 547)
Screenshot: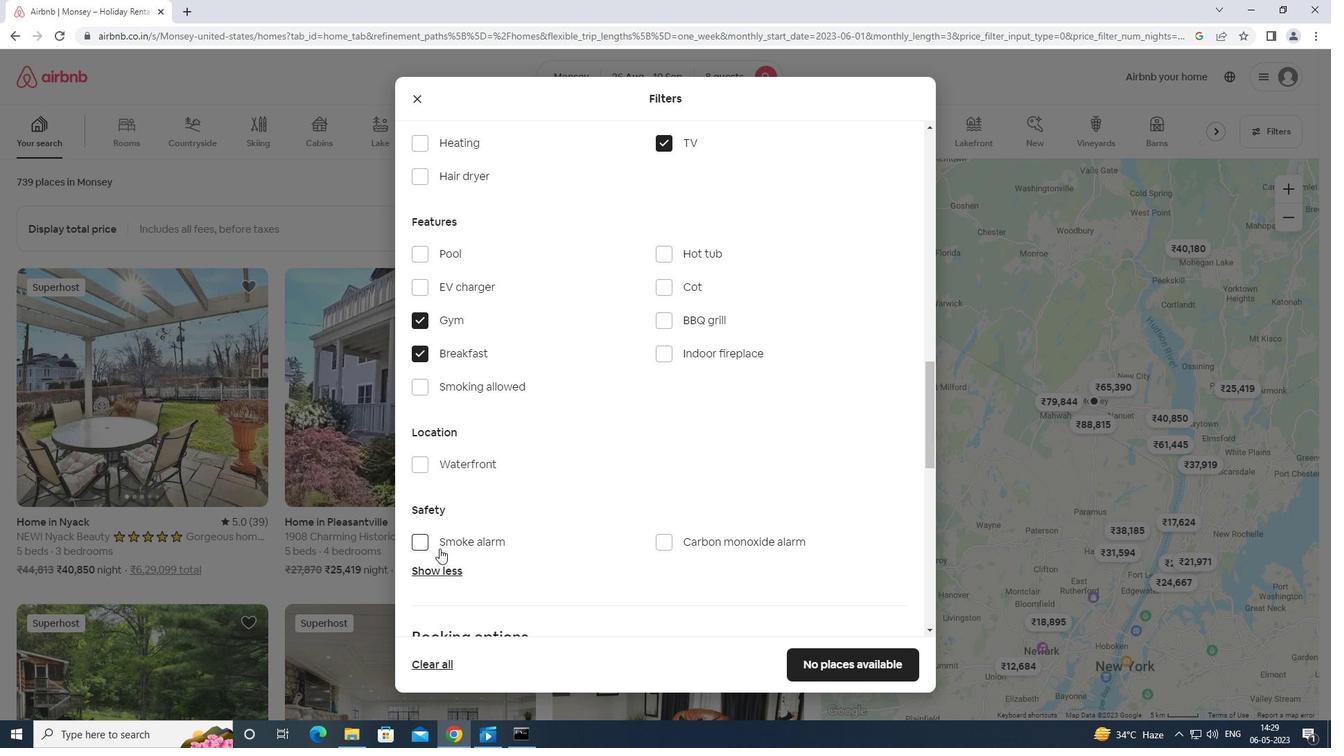 
Action: Mouse scrolled (440, 547) with delta (0, 0)
Screenshot: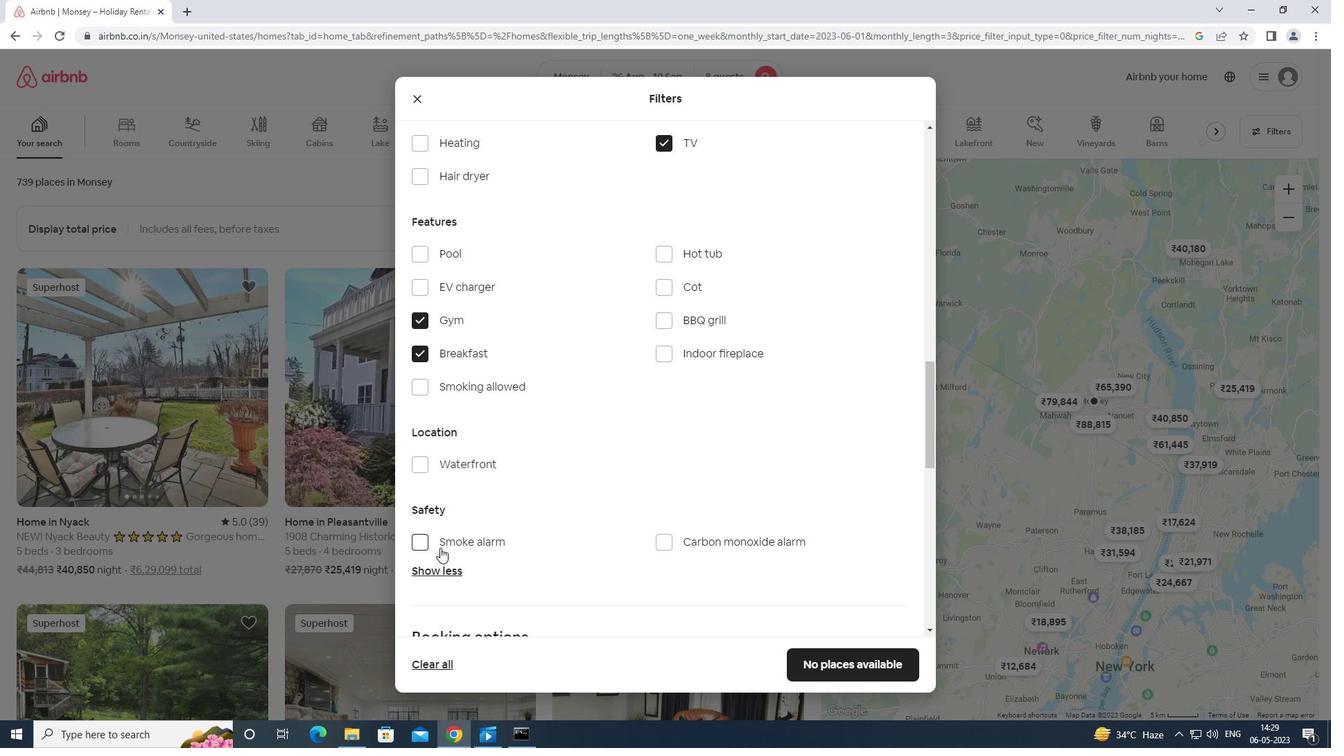 
Action: Mouse scrolled (440, 547) with delta (0, 0)
Screenshot: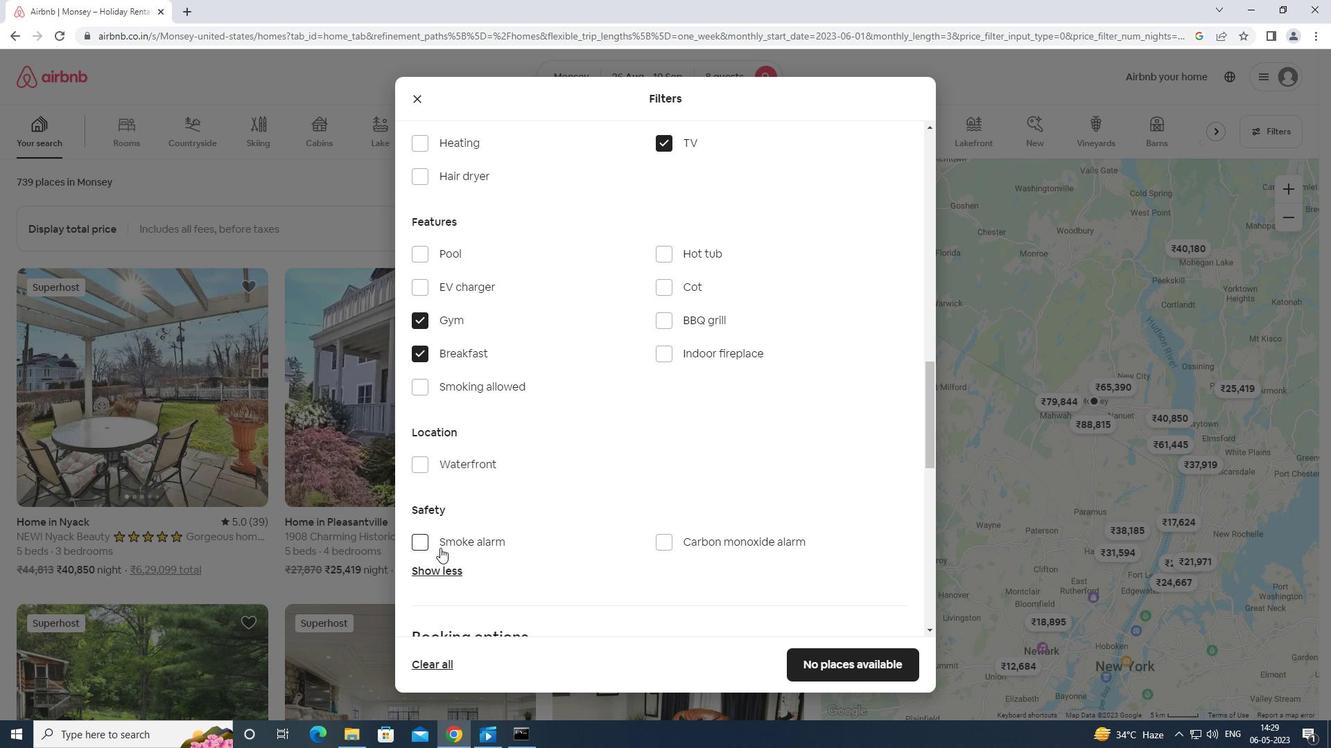 
Action: Mouse scrolled (440, 547) with delta (0, 0)
Screenshot: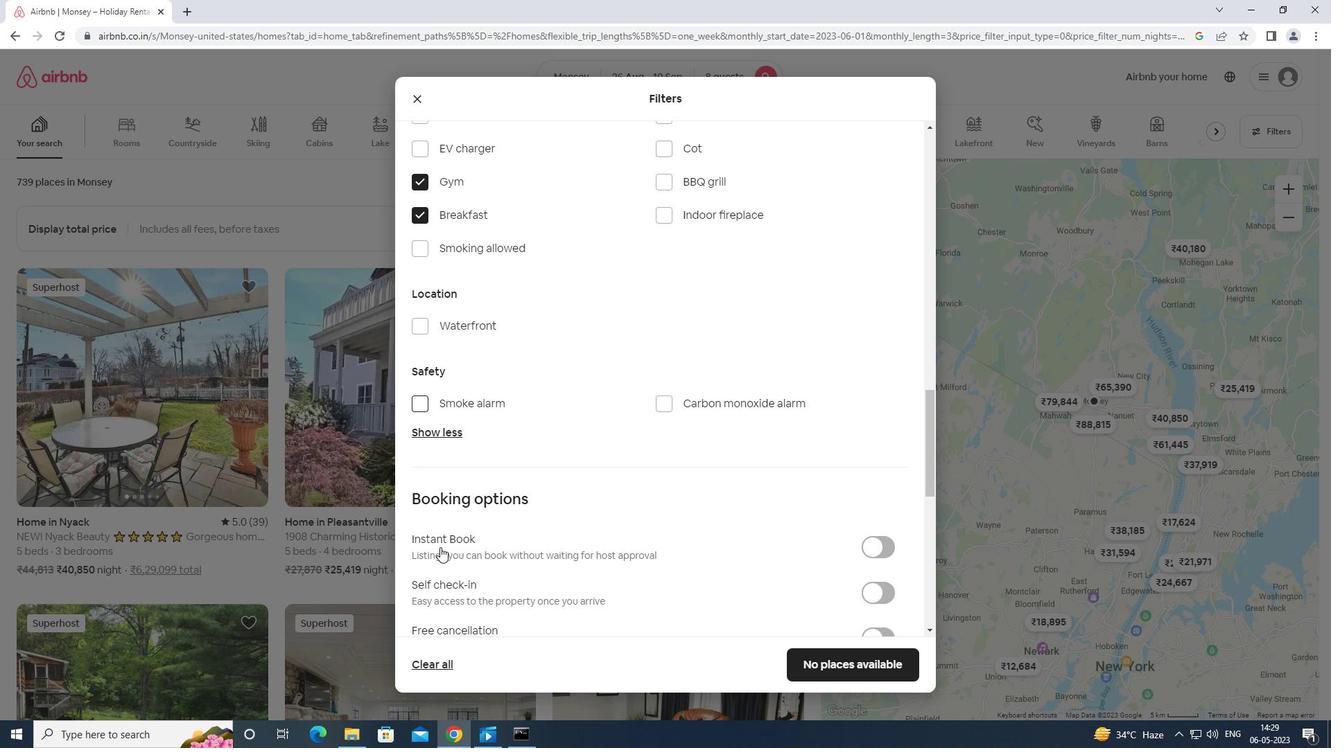 
Action: Mouse moved to (882, 530)
Screenshot: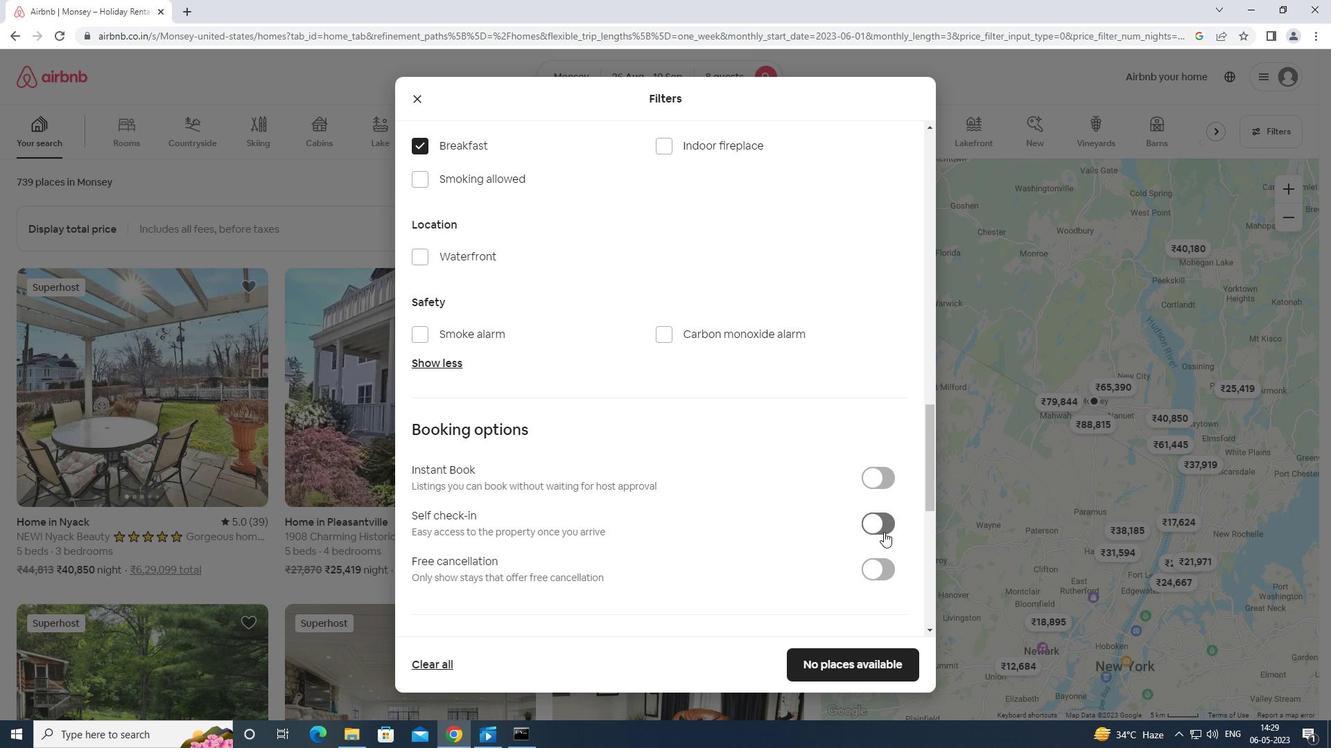 
Action: Mouse pressed left at (882, 530)
Screenshot: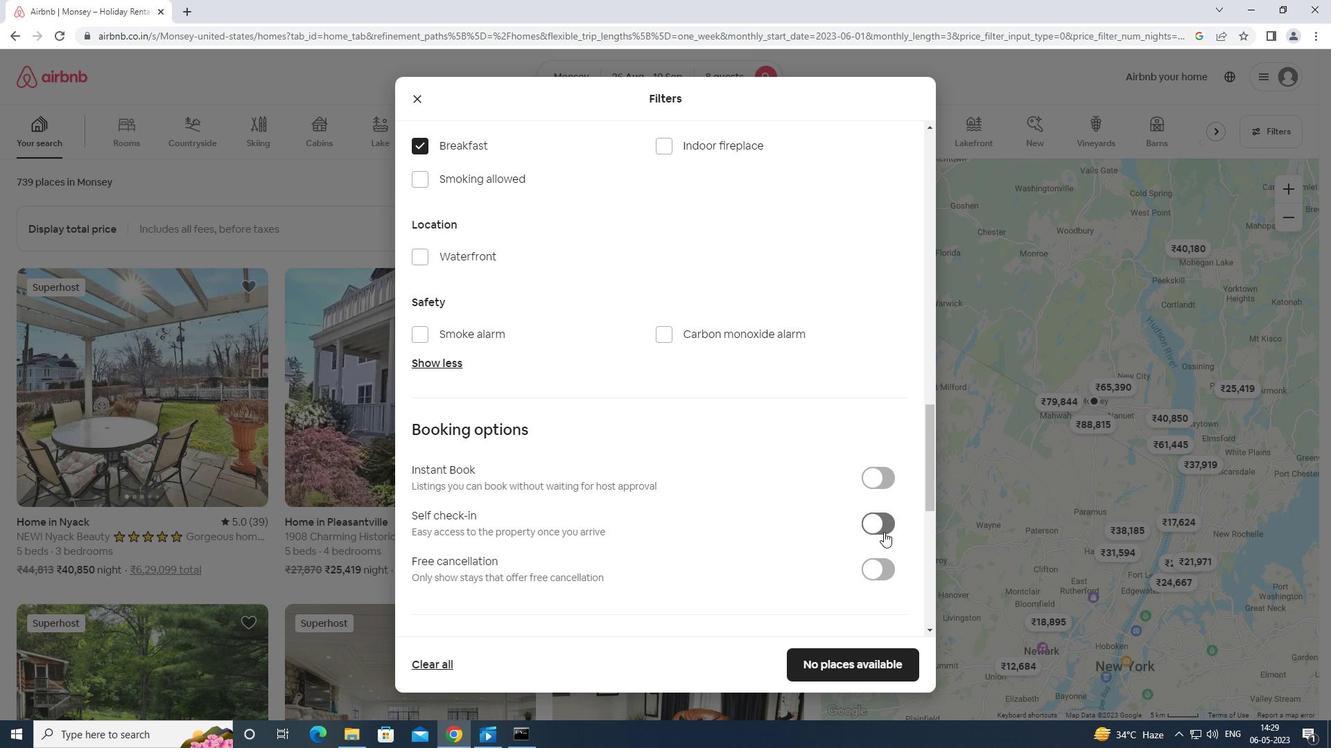 
Action: Mouse moved to (888, 513)
Screenshot: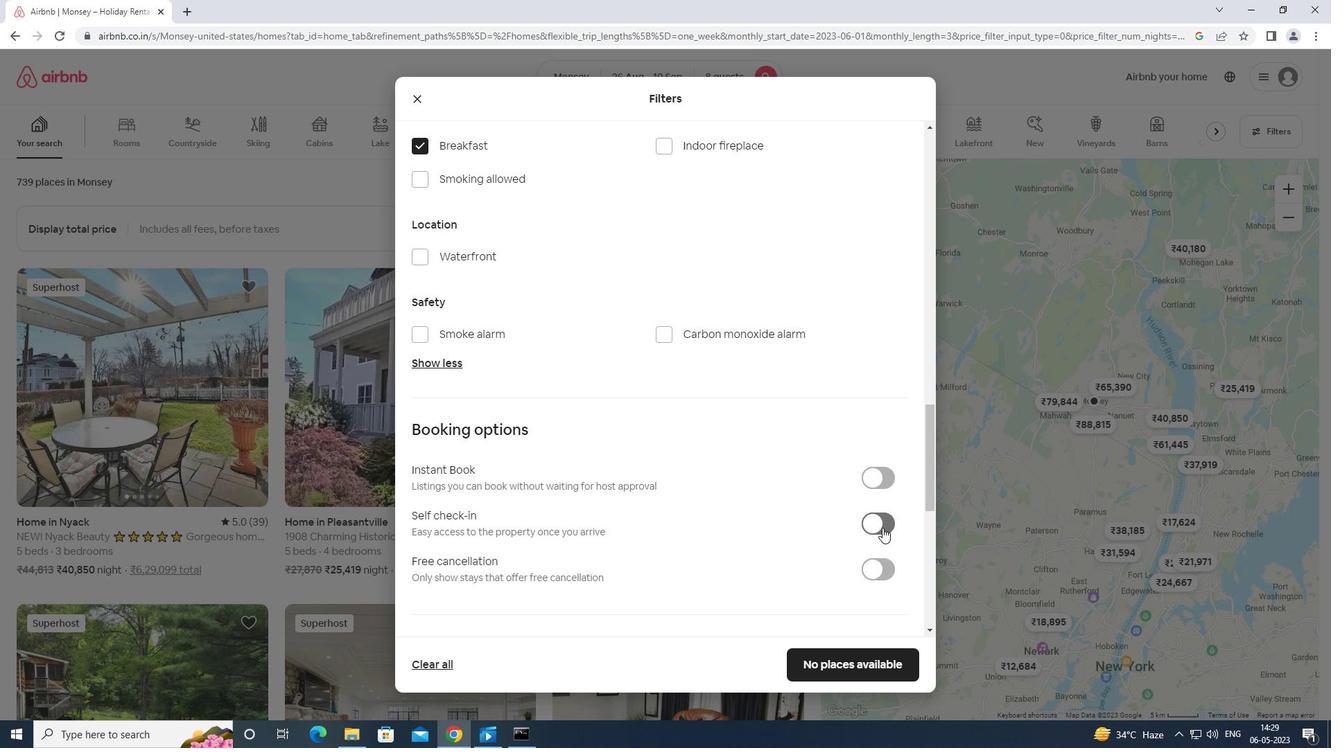 
Action: Mouse scrolled (888, 513) with delta (0, 0)
Screenshot: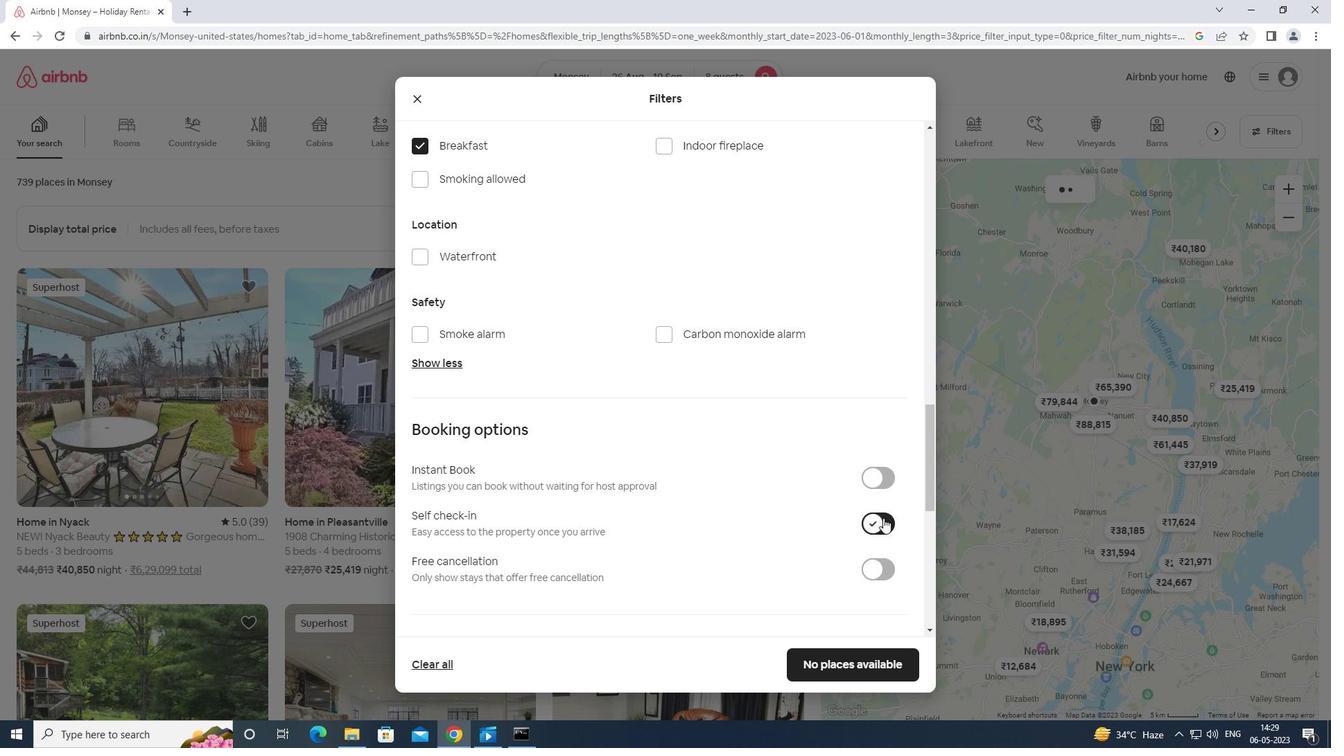 
Action: Mouse scrolled (888, 513) with delta (0, 0)
Screenshot: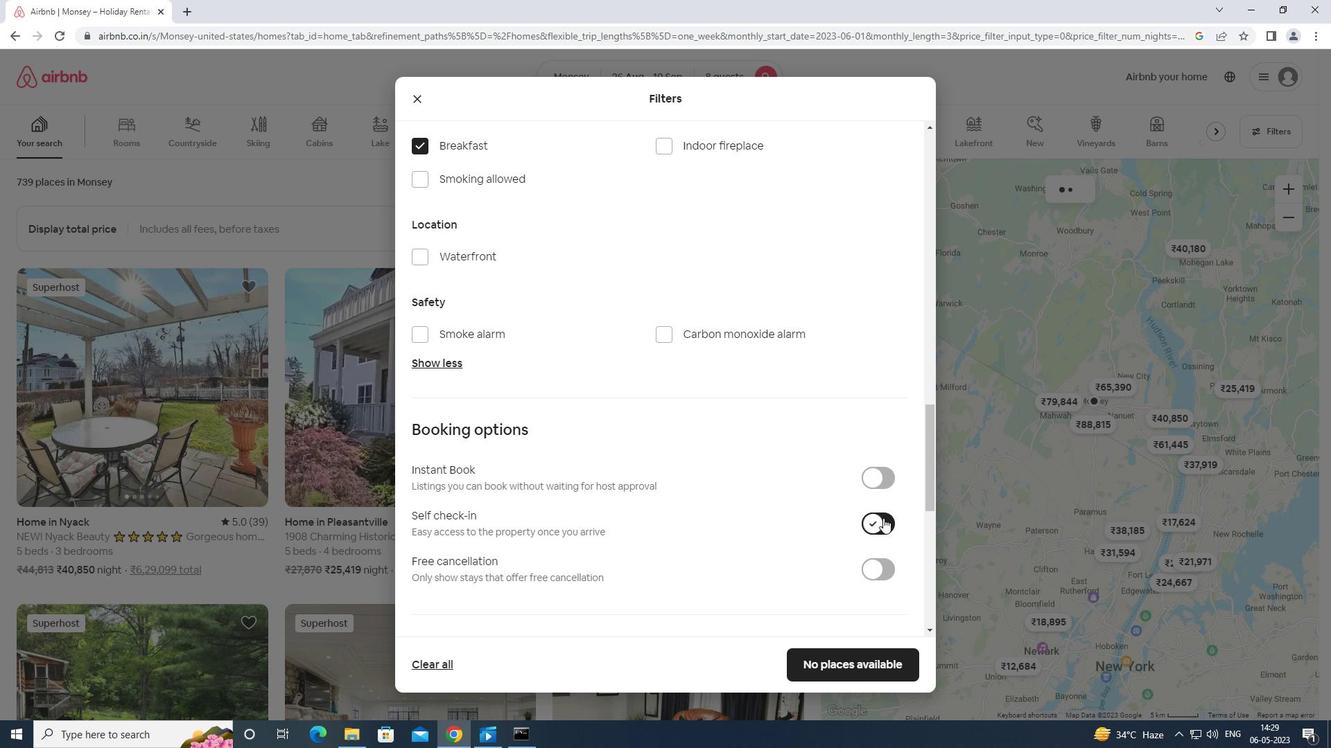 
Action: Mouse scrolled (888, 513) with delta (0, 0)
Screenshot: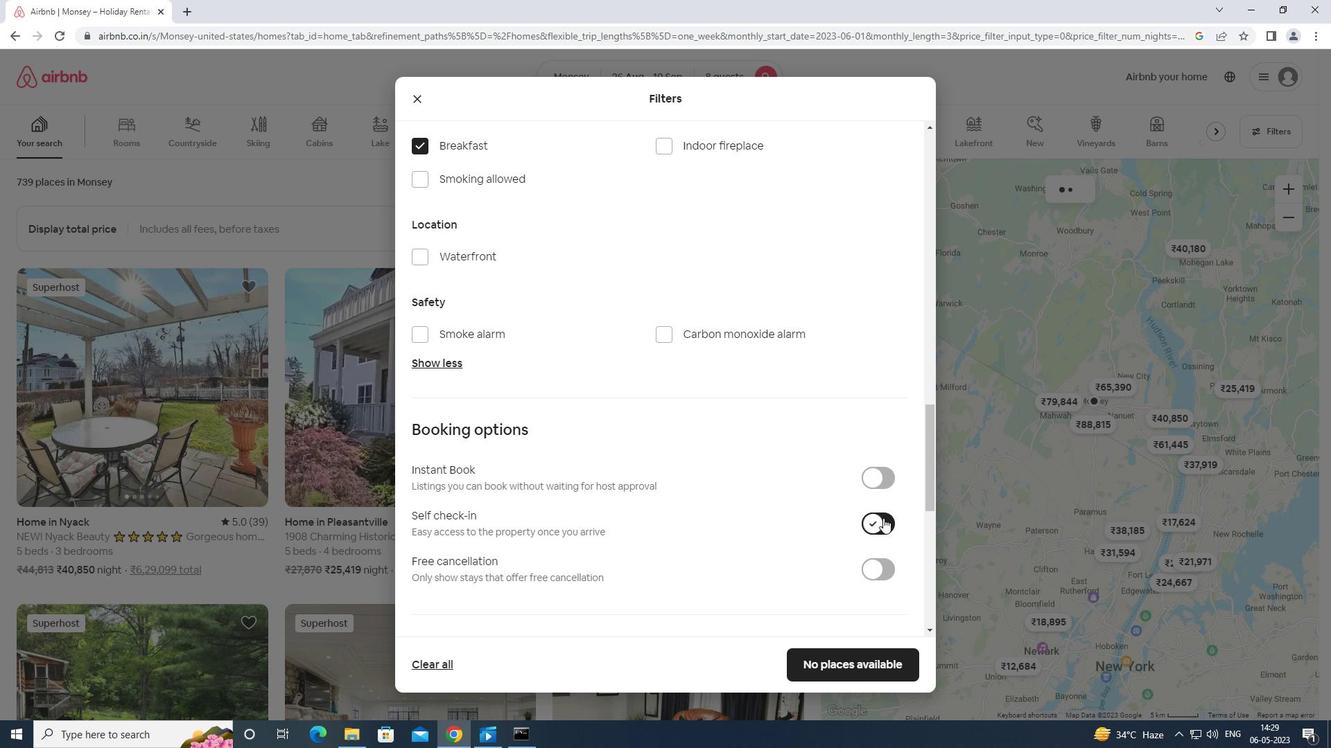 
Action: Mouse moved to (888, 513)
Screenshot: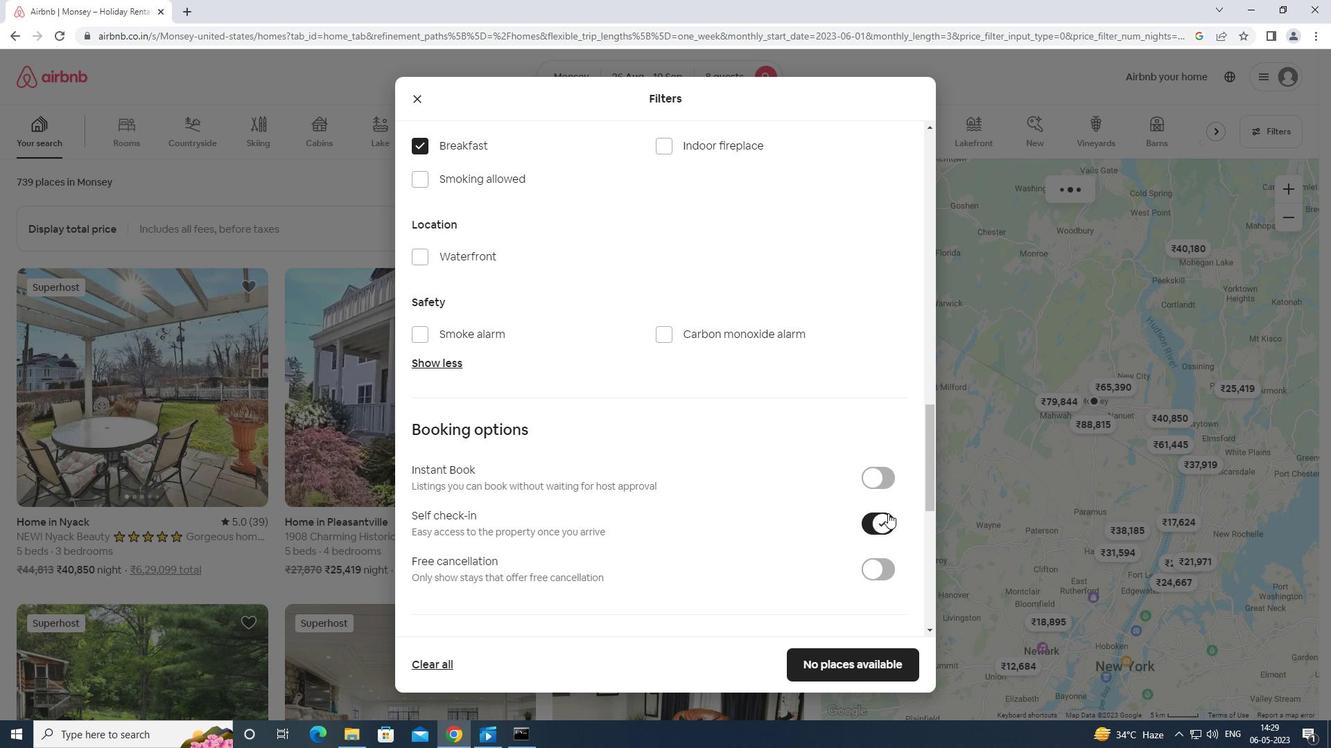 
Action: Mouse scrolled (888, 512) with delta (0, 0)
Screenshot: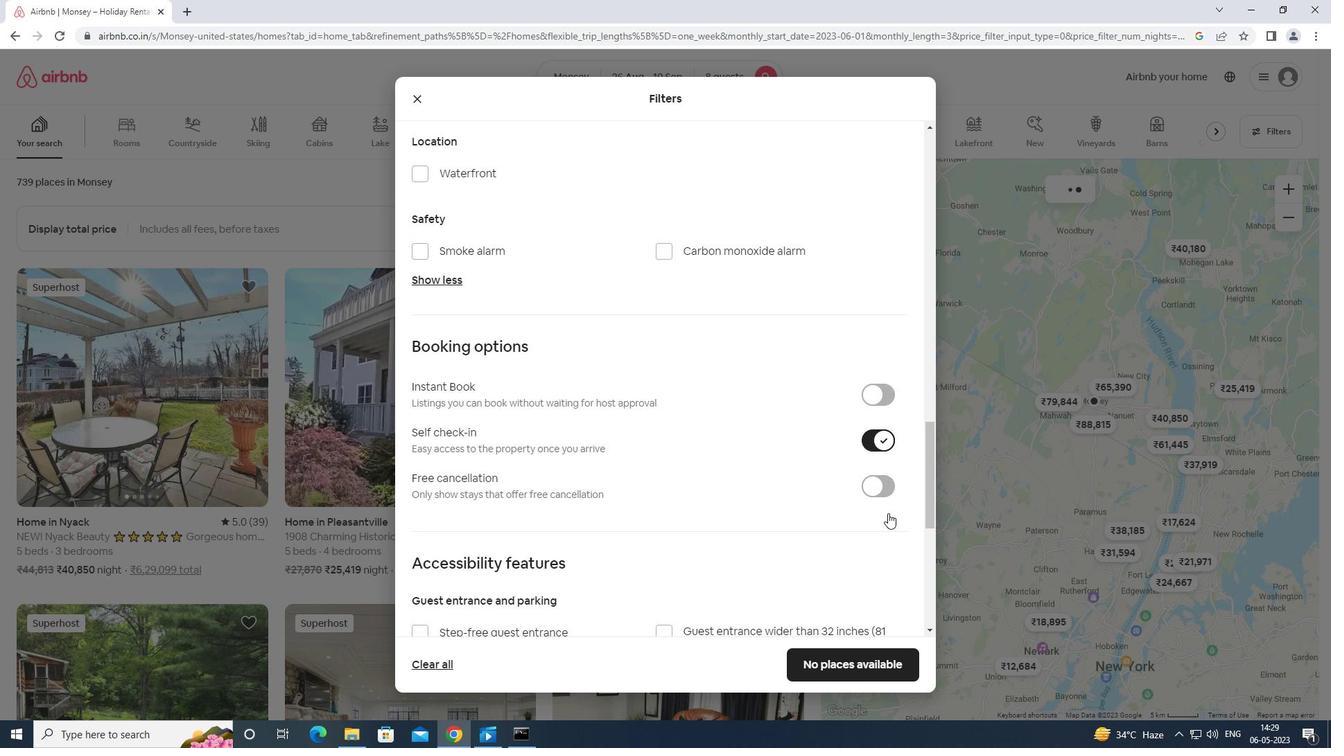 
Action: Mouse scrolled (888, 512) with delta (0, 0)
Screenshot: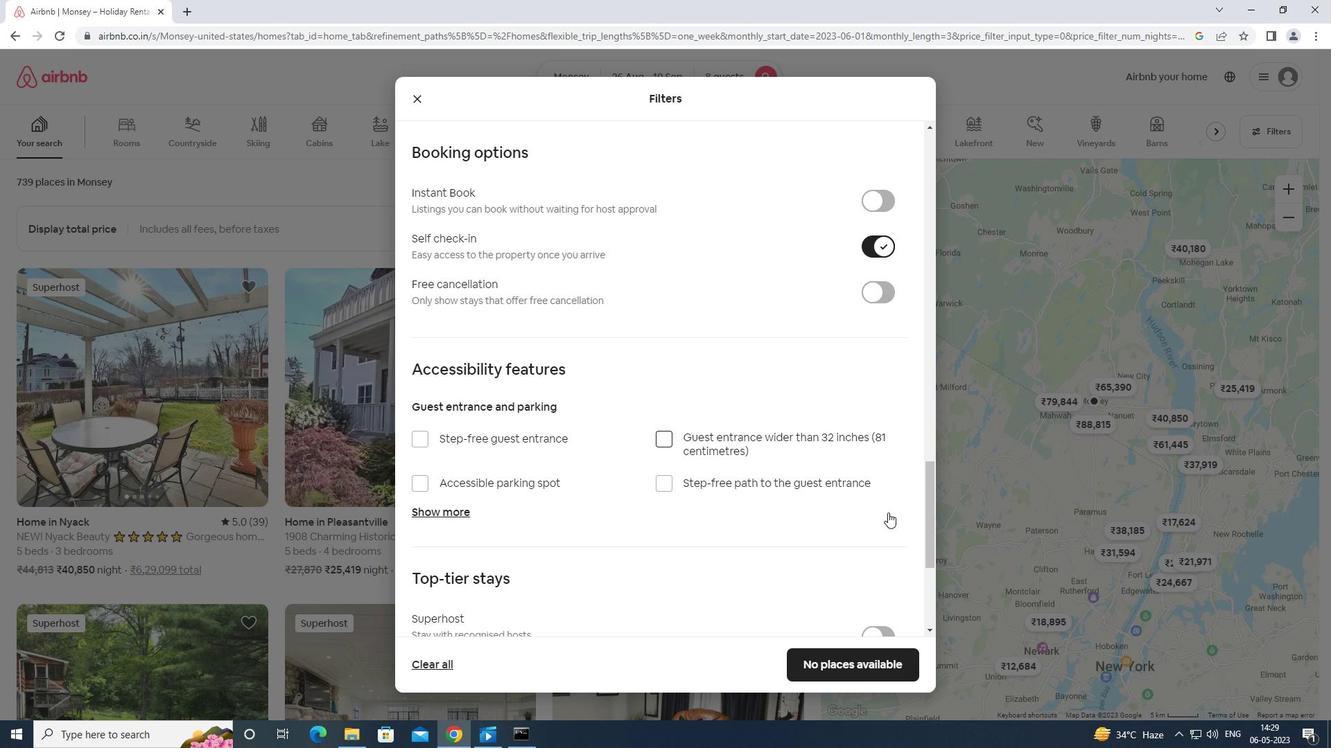 
Action: Mouse scrolled (888, 512) with delta (0, 0)
Screenshot: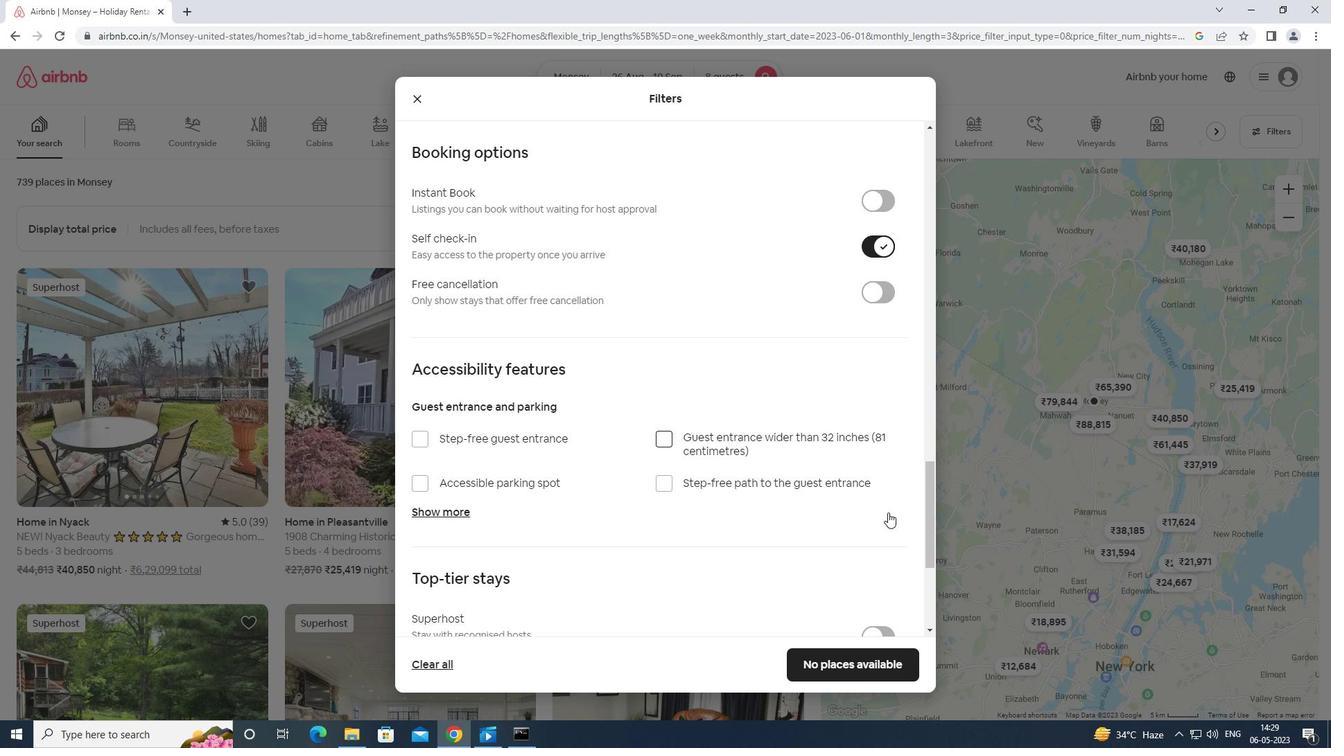
Action: Mouse scrolled (888, 512) with delta (0, 0)
Screenshot: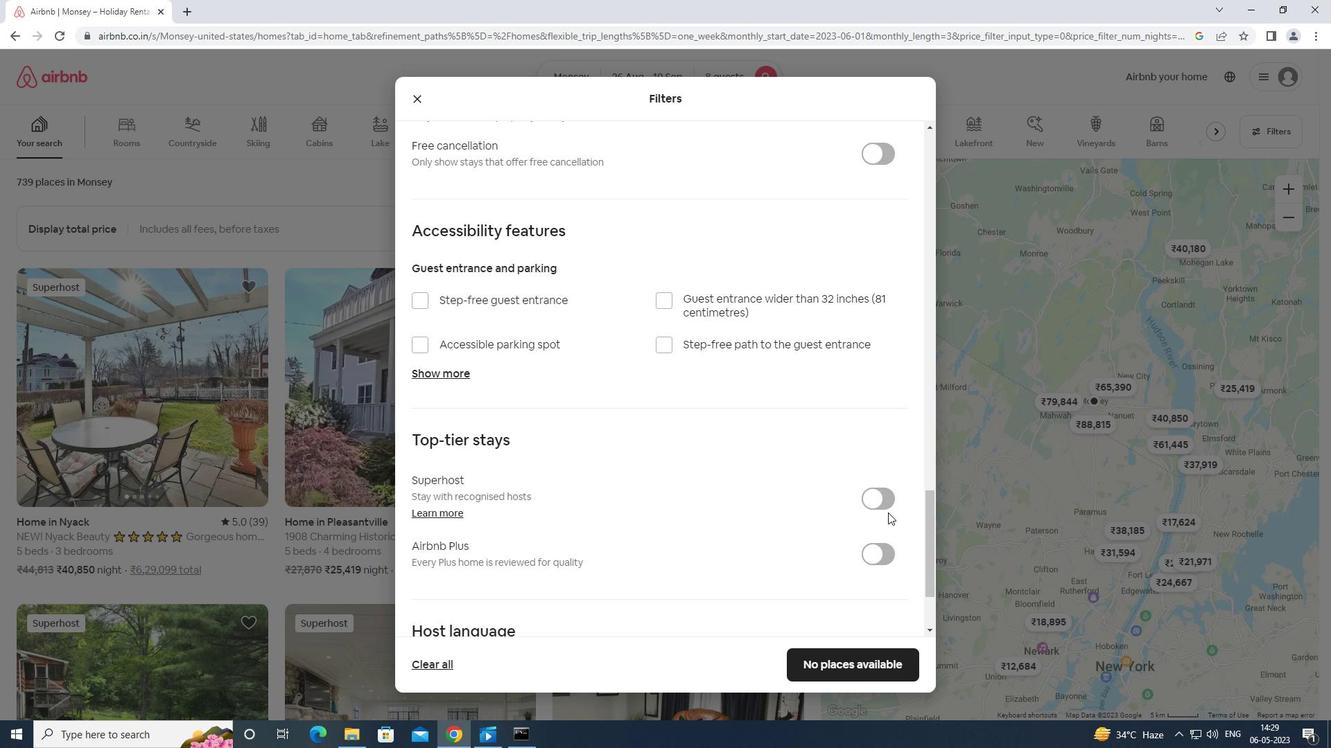 
Action: Mouse scrolled (888, 512) with delta (0, 0)
Screenshot: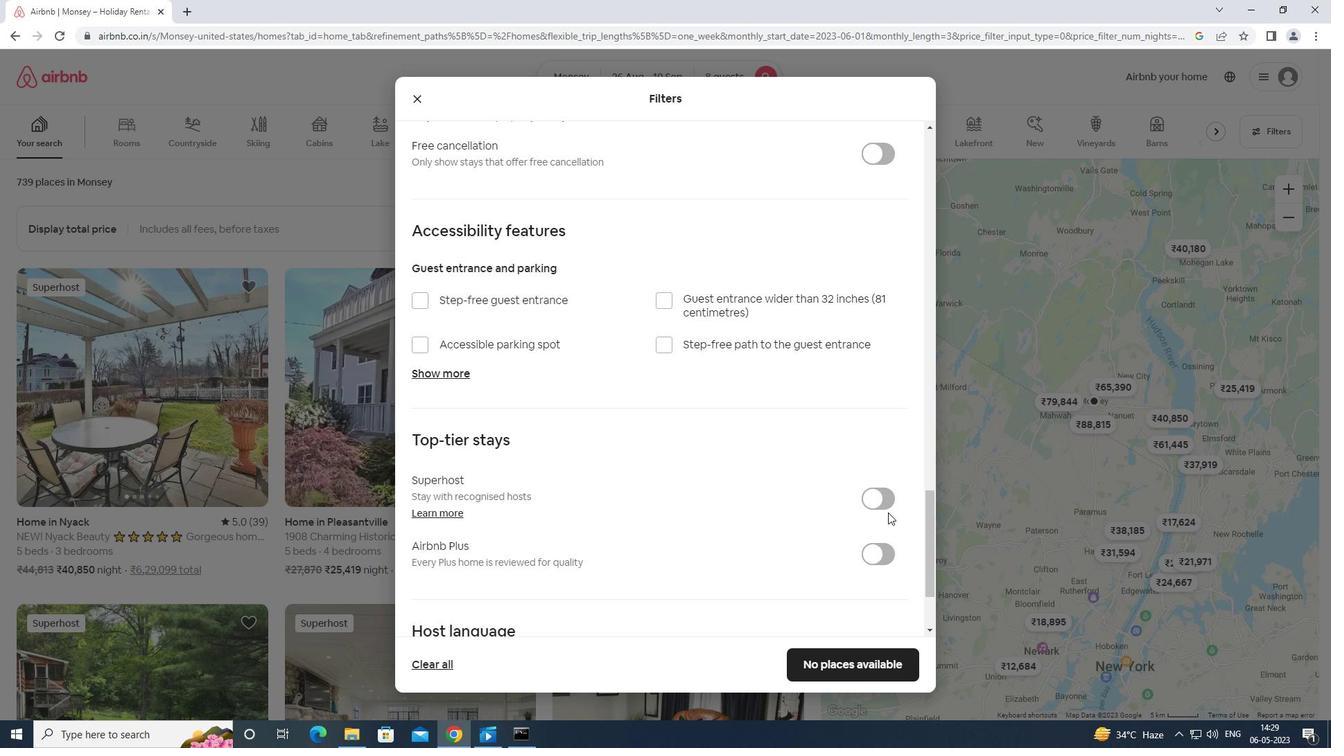 
Action: Mouse scrolled (888, 512) with delta (0, 0)
Screenshot: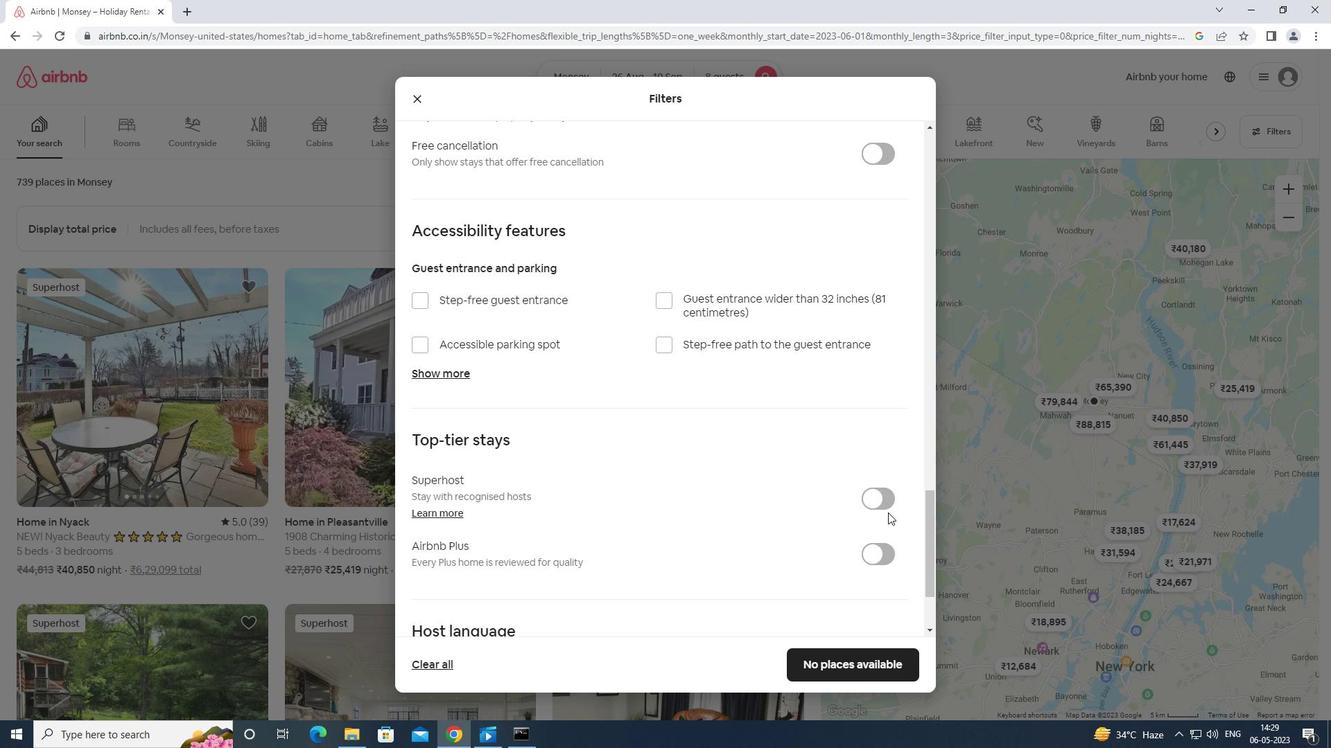 
Action: Mouse moved to (424, 541)
Screenshot: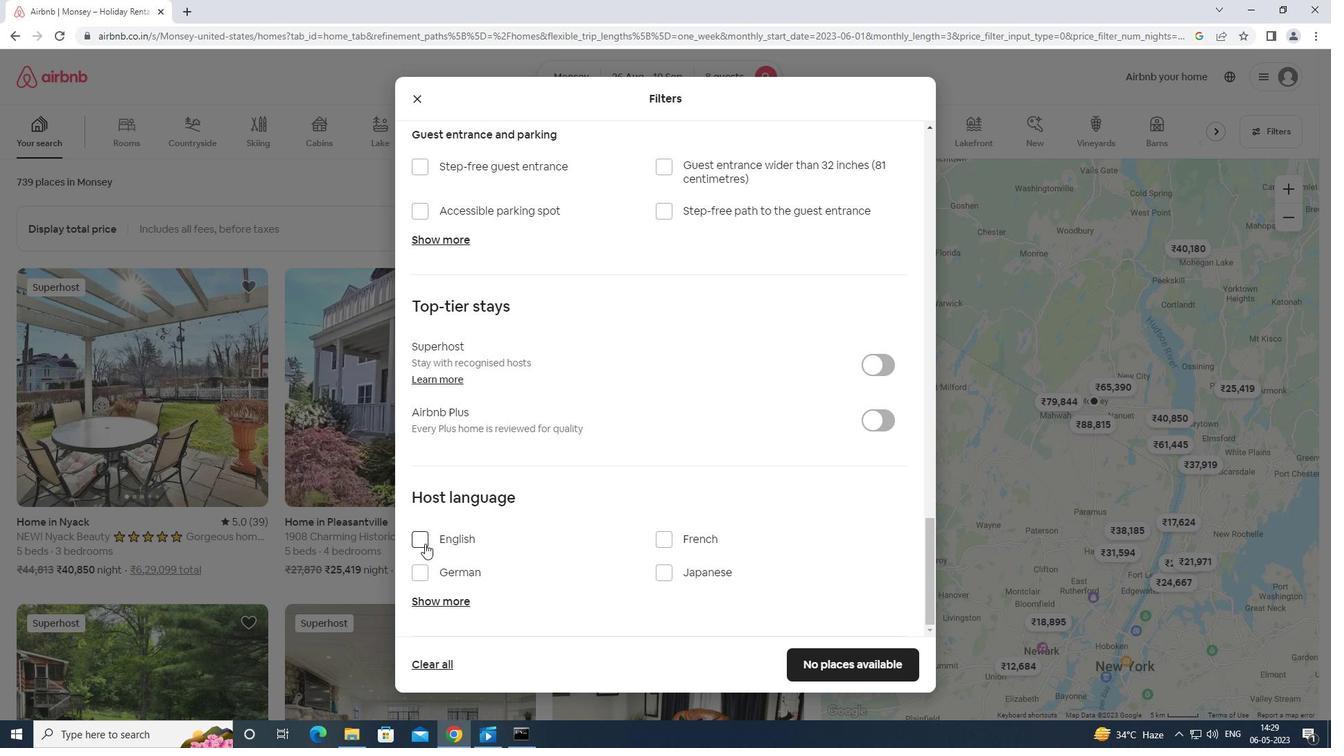 
Action: Mouse pressed left at (424, 541)
Screenshot: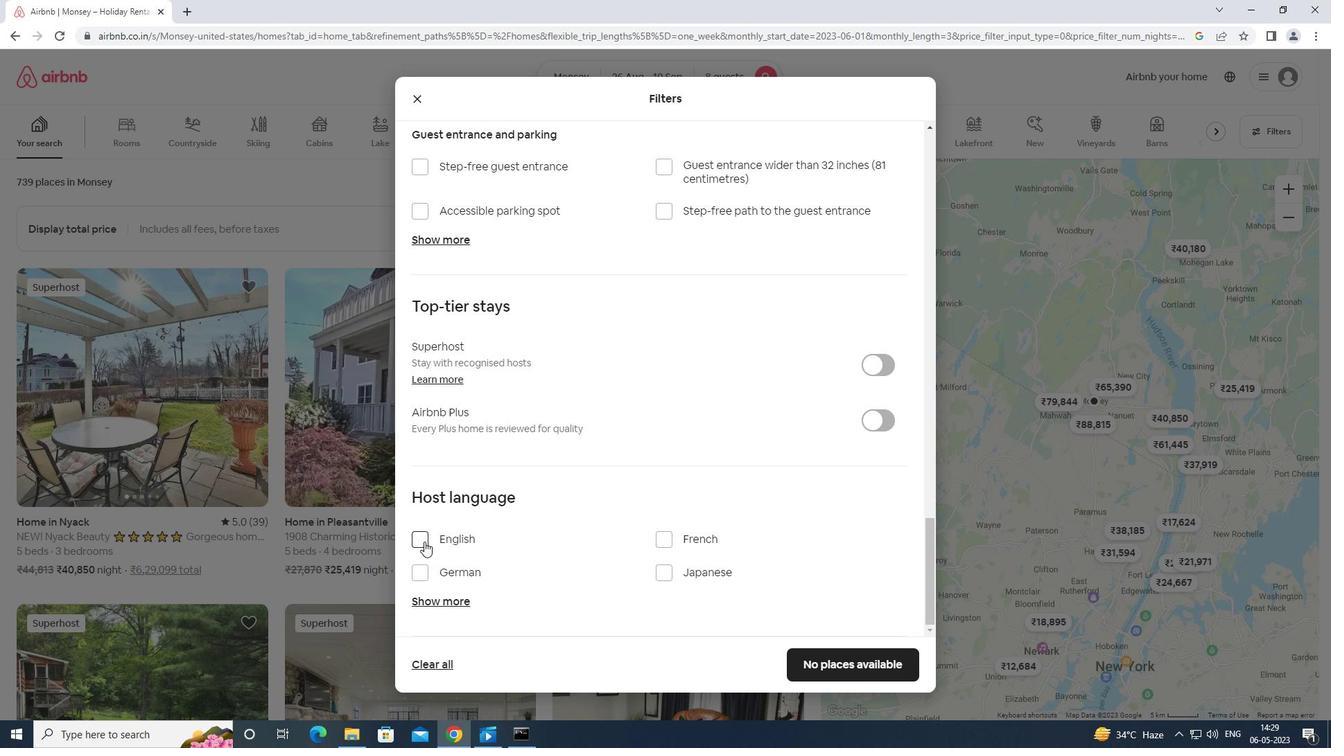 
Action: Mouse moved to (845, 658)
Screenshot: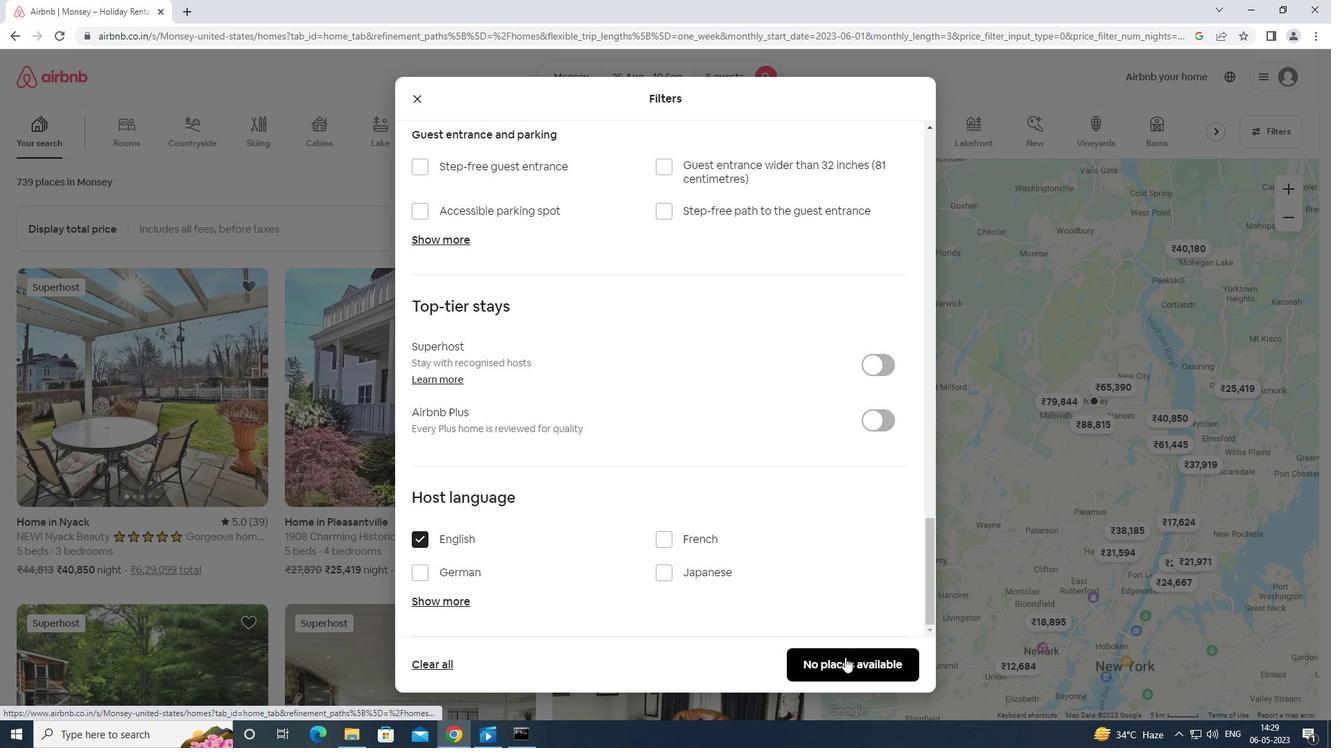 
Action: Mouse pressed left at (845, 658)
Screenshot: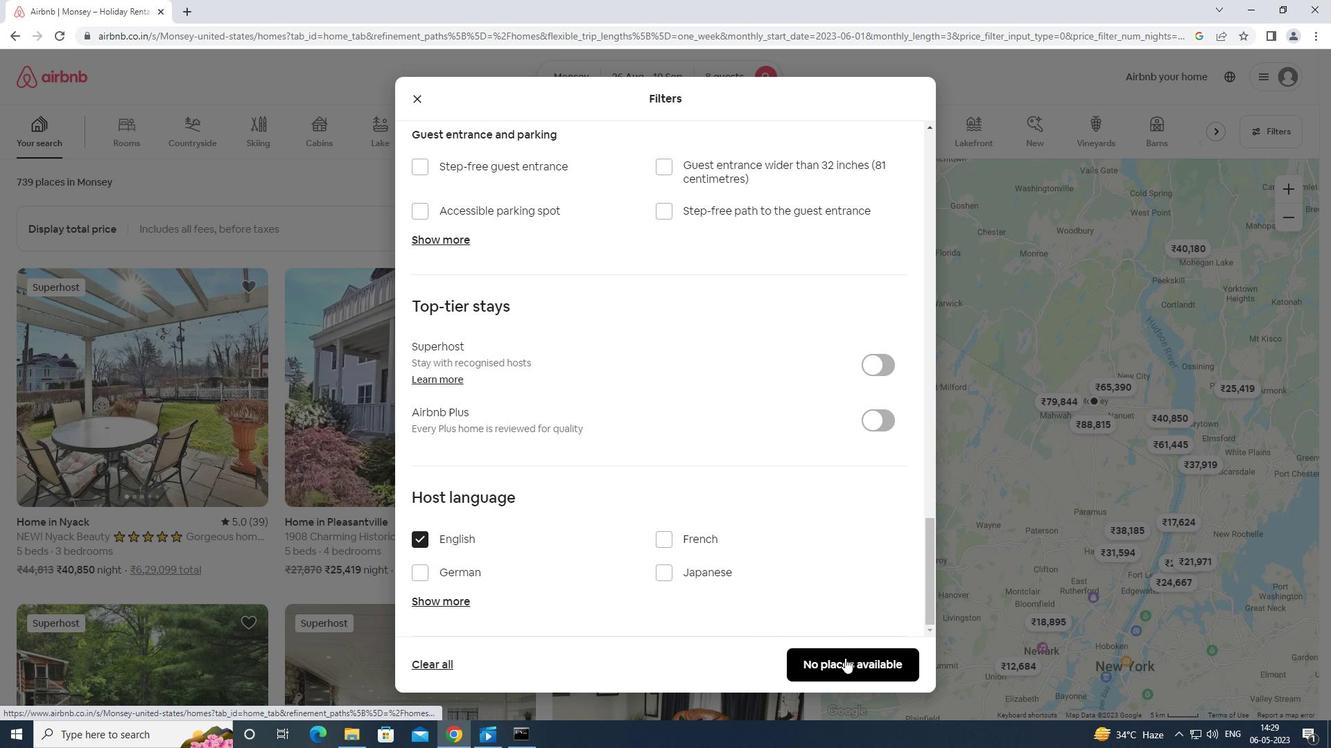 
Action: Mouse moved to (846, 658)
Screenshot: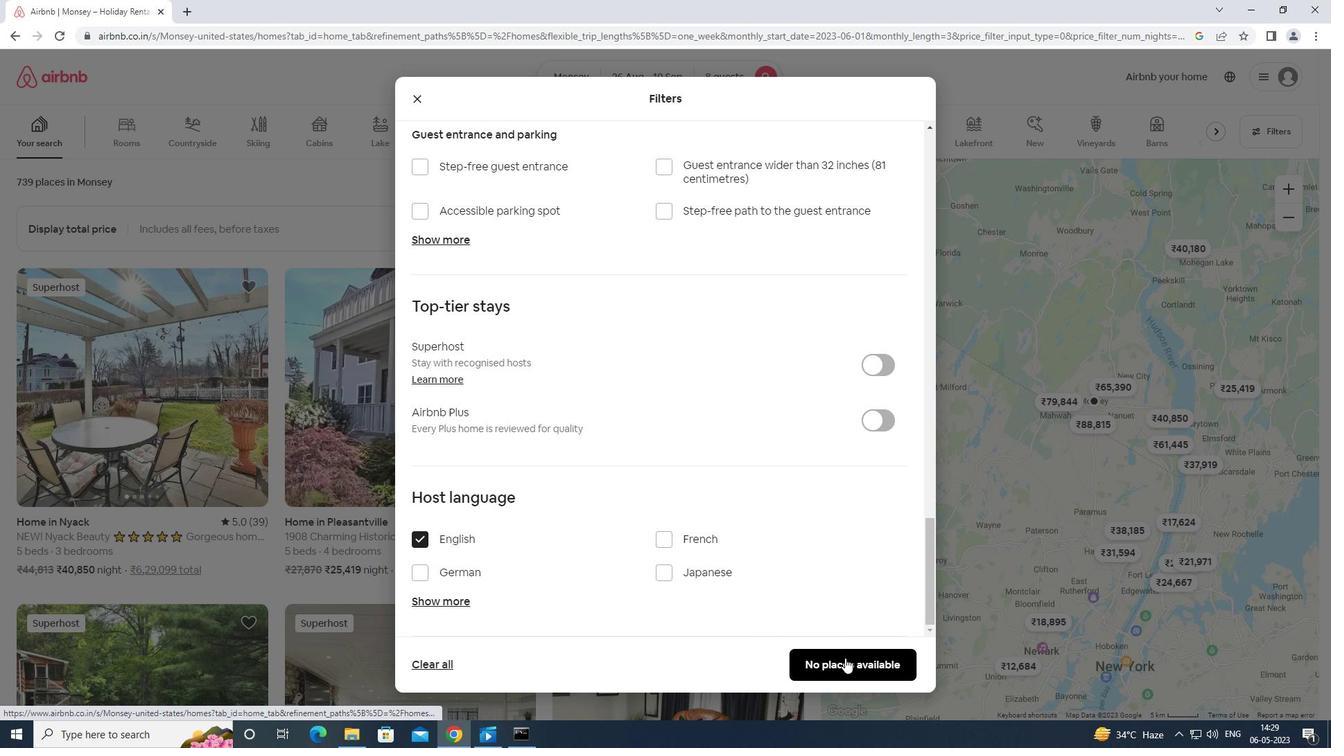 
Action: Key pressed <Key.f9>
Screenshot: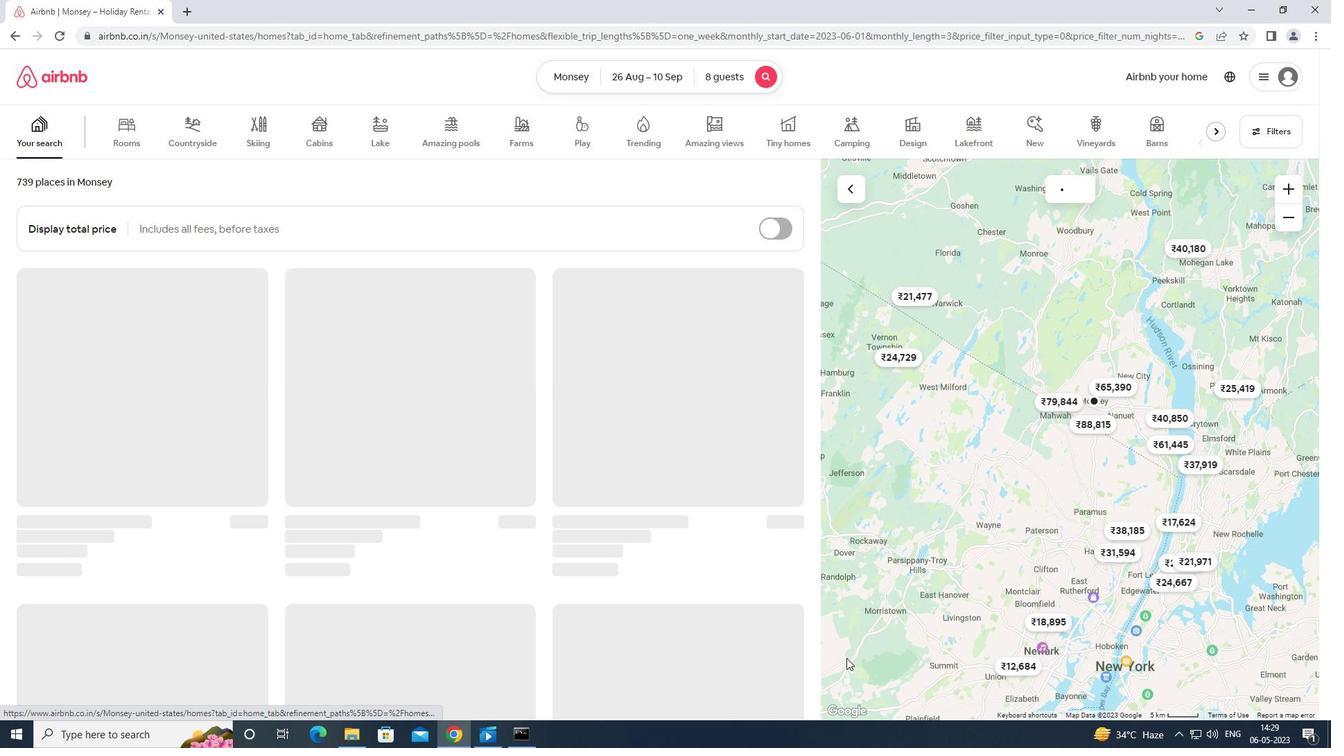 
Action: Mouse moved to (821, 641)
Screenshot: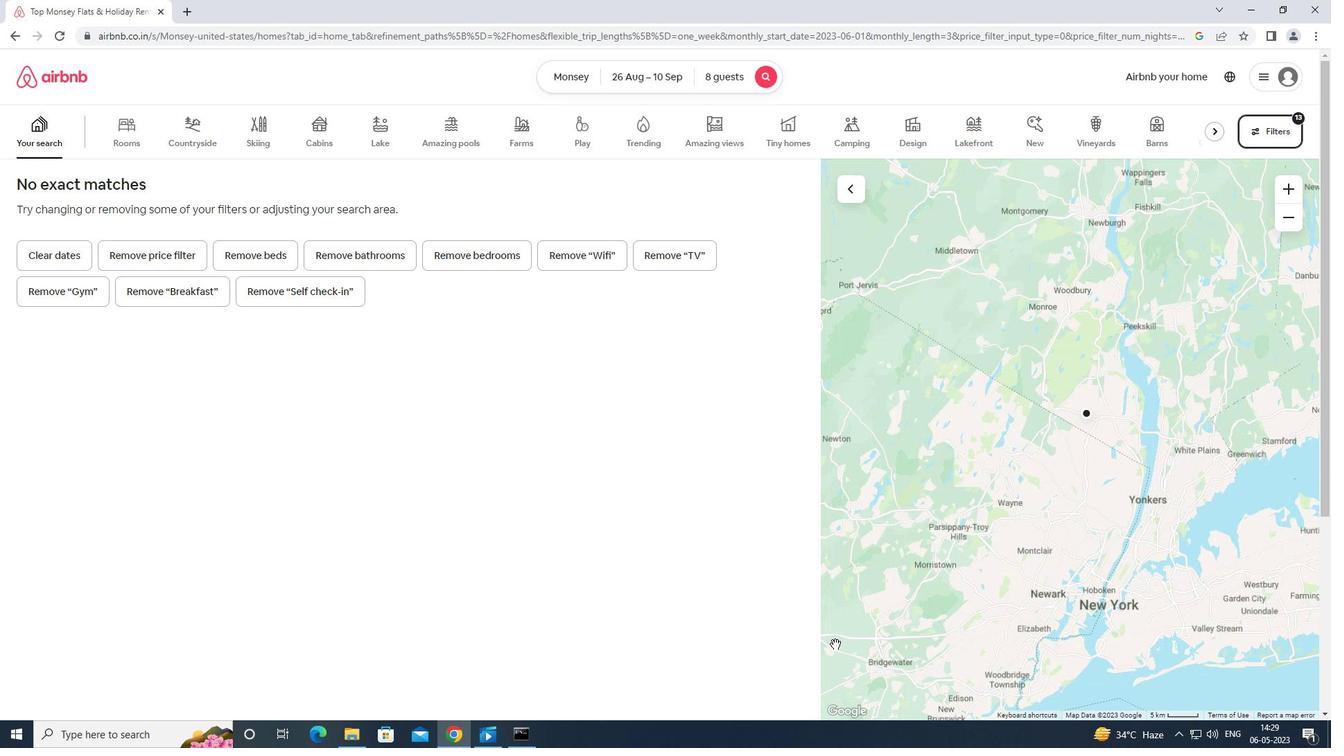 
